 Task: In the  document Samantha ,change text color to 'Dark Red' Insert the mentioned shape above the text 'Moon'. Change color of the shape to  YellowChange shape height to  1.5
Action: Mouse moved to (271, 66)
Screenshot: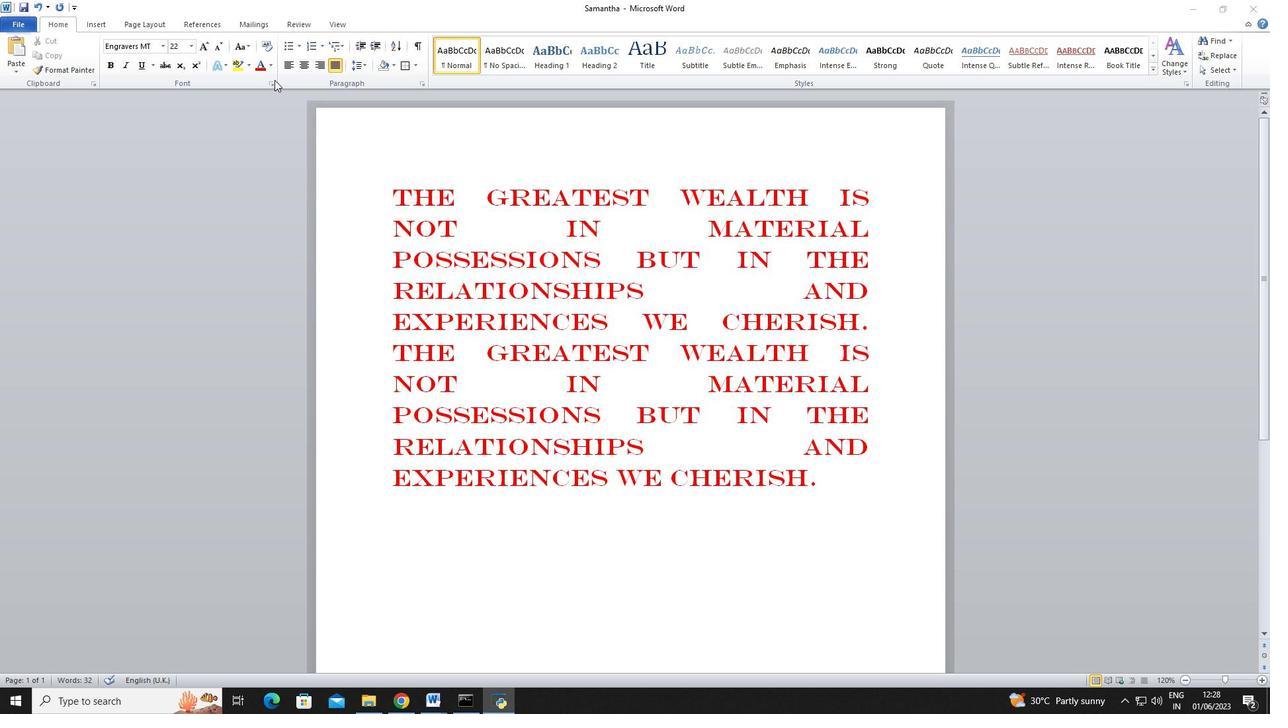 
Action: Mouse pressed left at (271, 66)
Screenshot: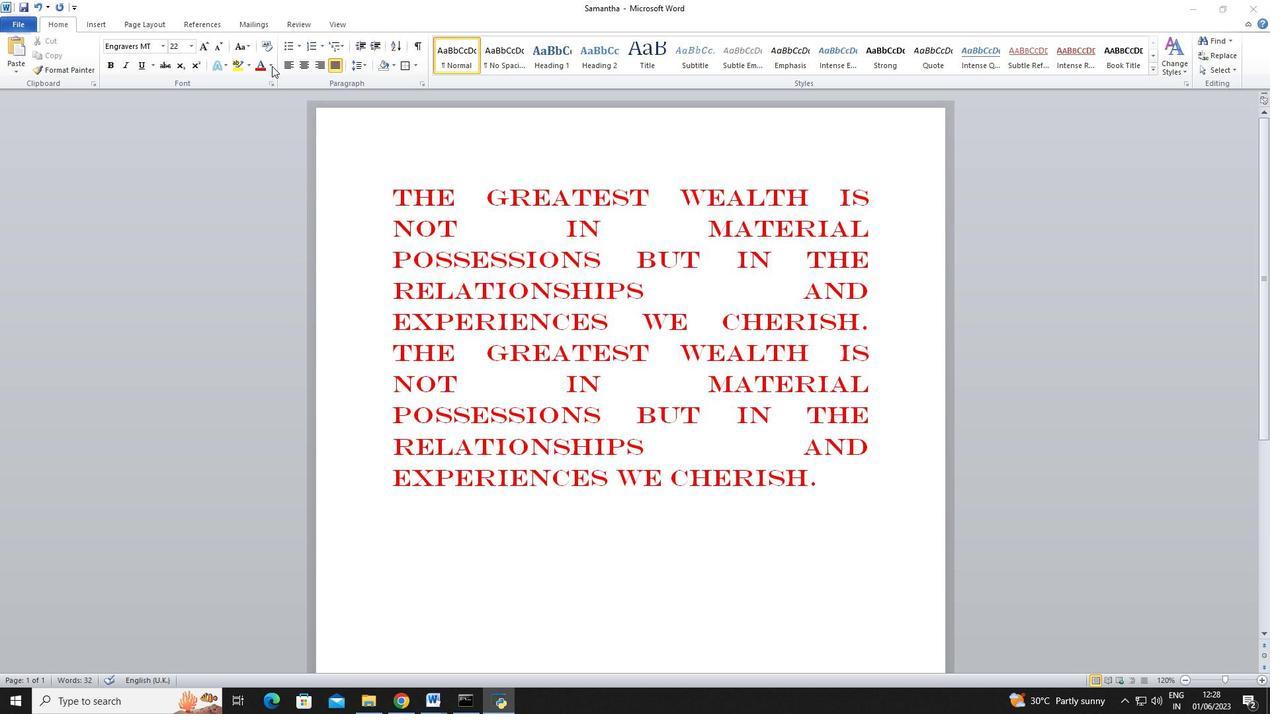 
Action: Mouse moved to (269, 66)
Screenshot: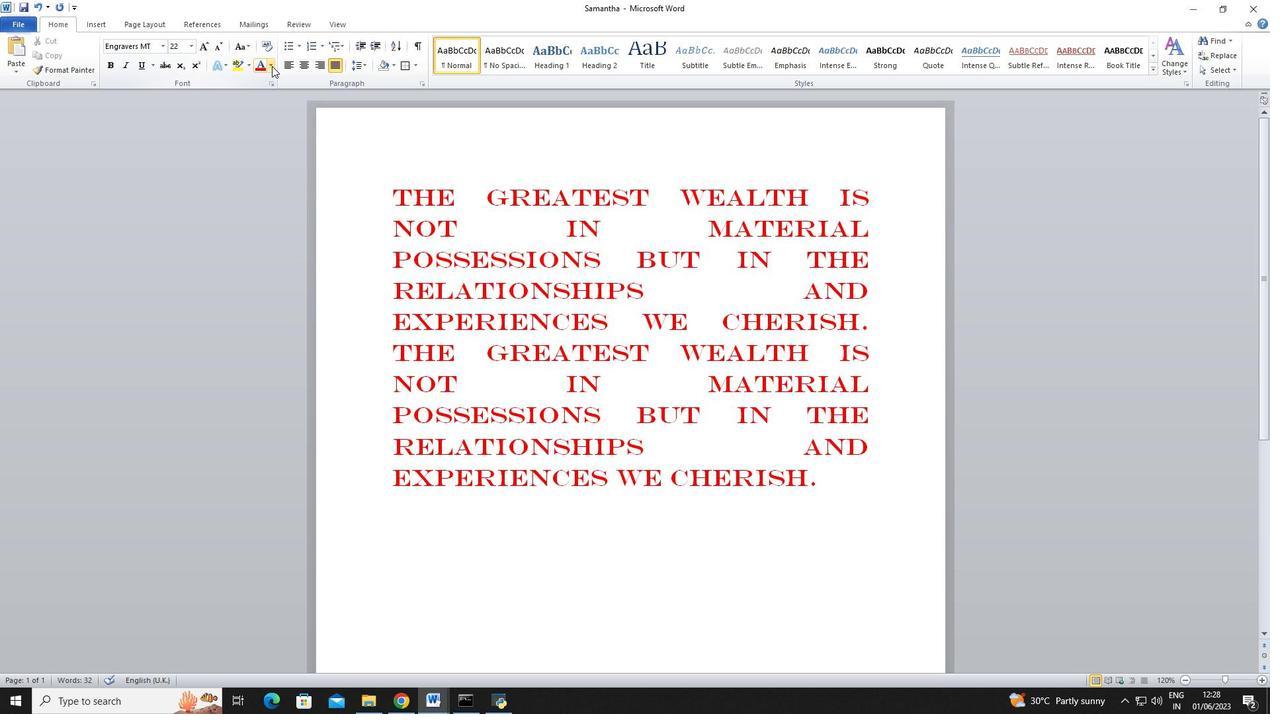 
Action: Mouse pressed left at (269, 66)
Screenshot: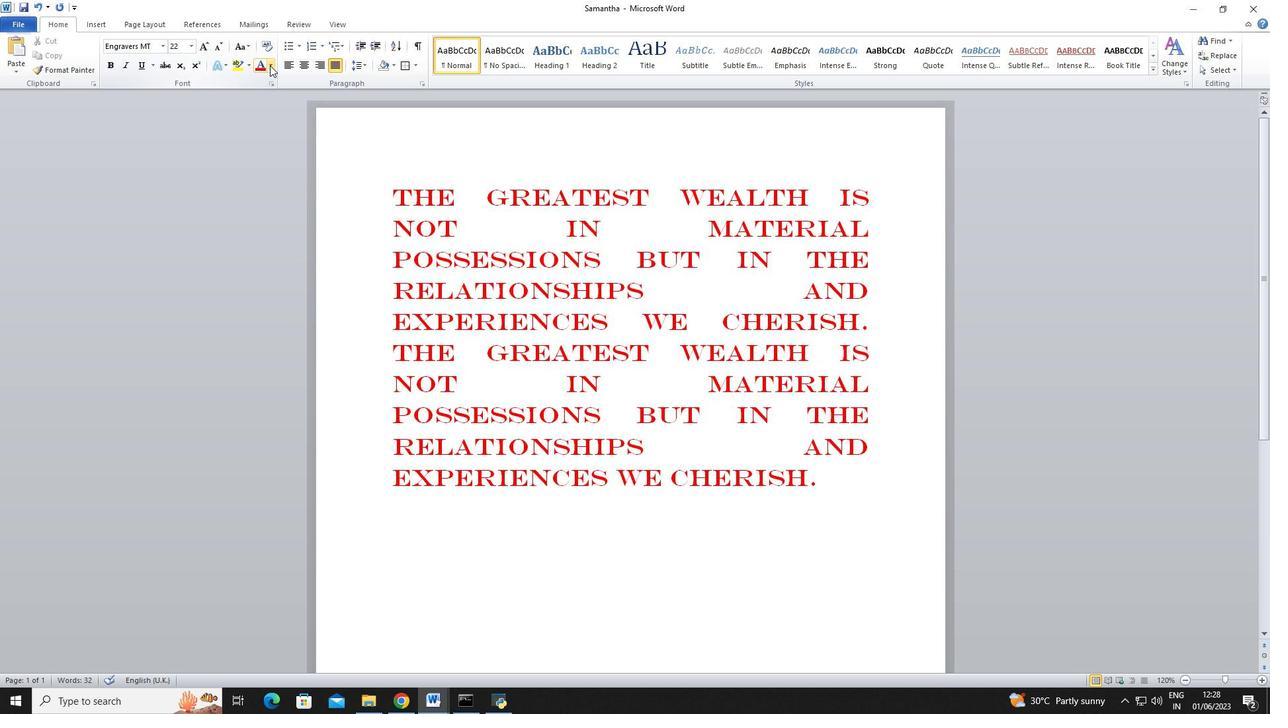 
Action: Mouse moved to (318, 217)
Screenshot: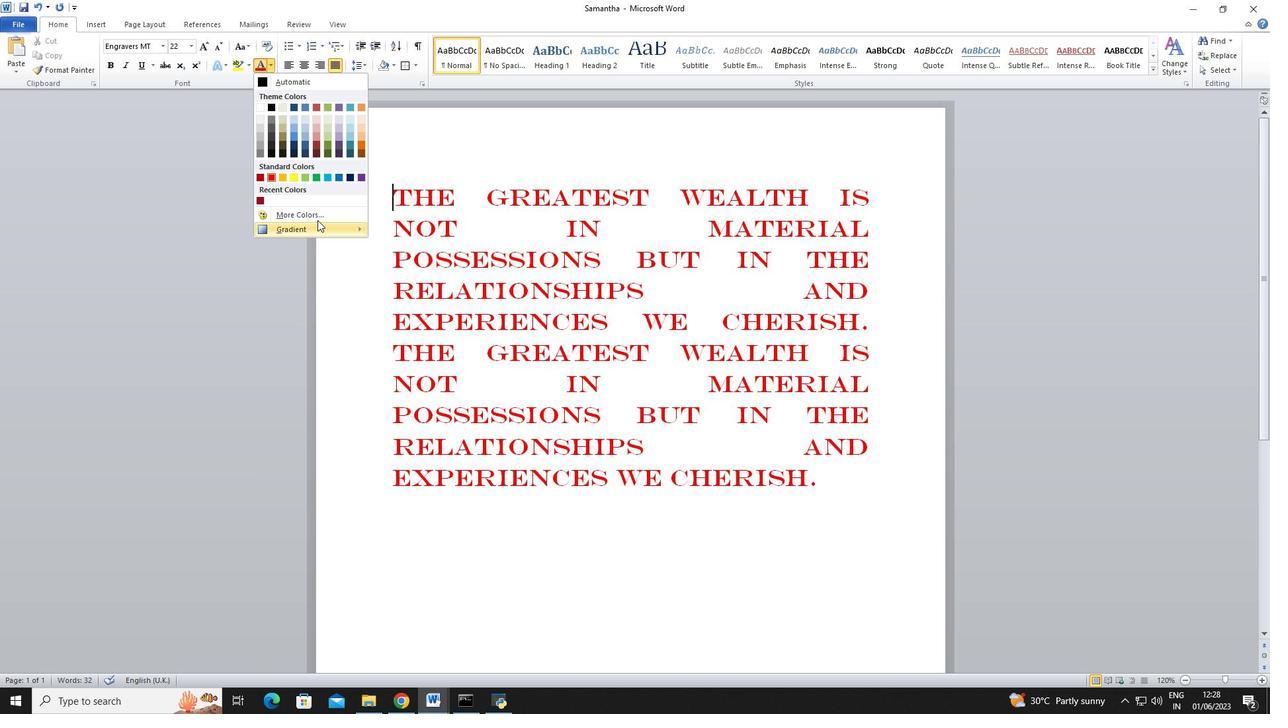
Action: Mouse pressed left at (318, 217)
Screenshot: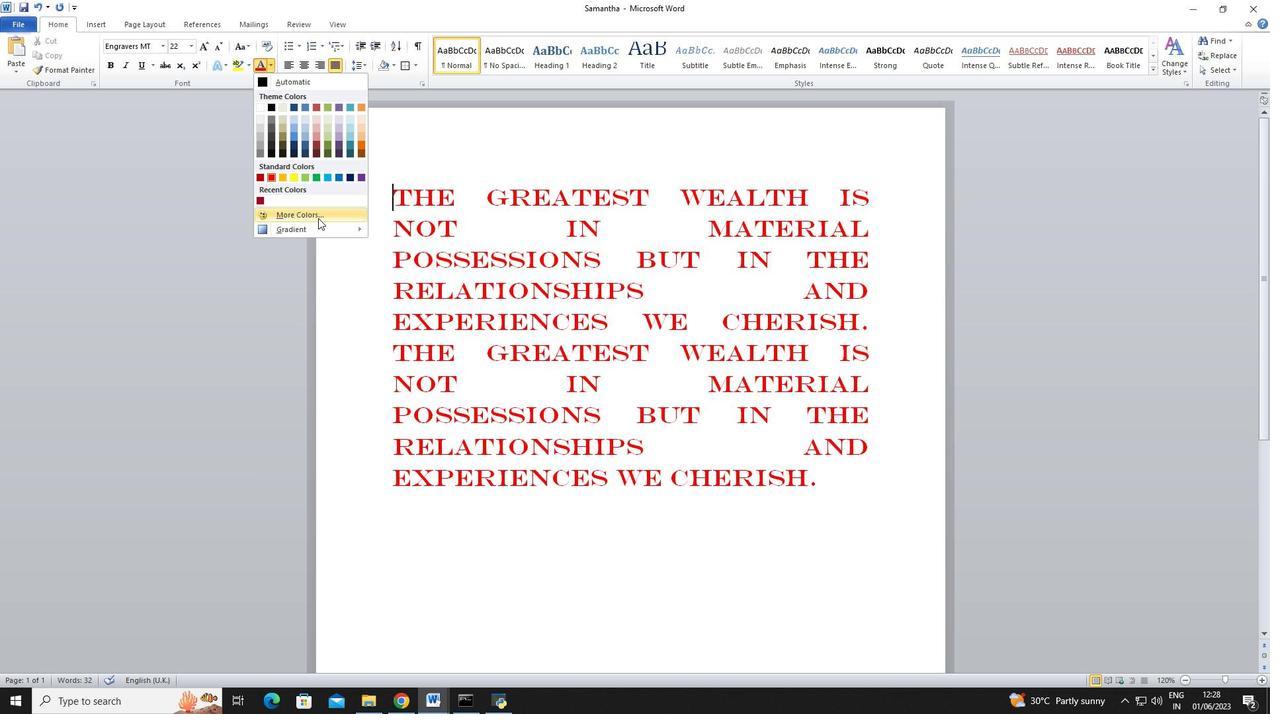 
Action: Mouse moved to (620, 365)
Screenshot: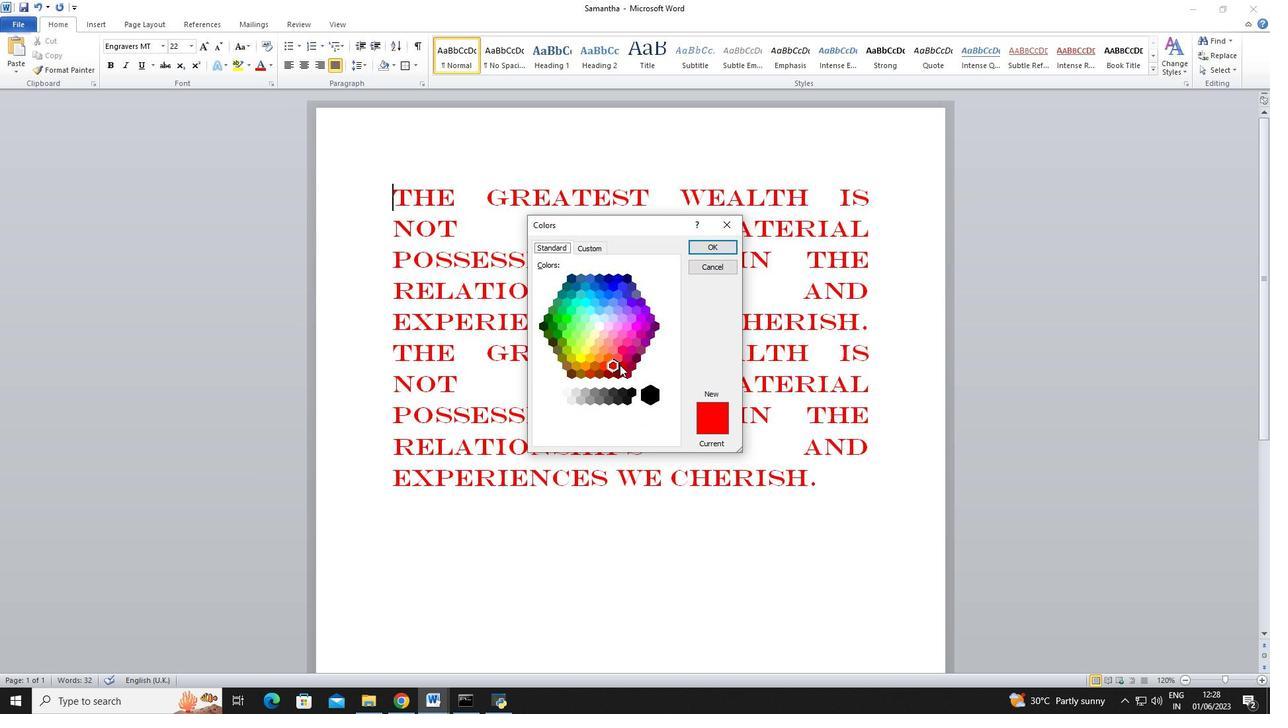 
Action: Mouse pressed left at (620, 365)
Screenshot: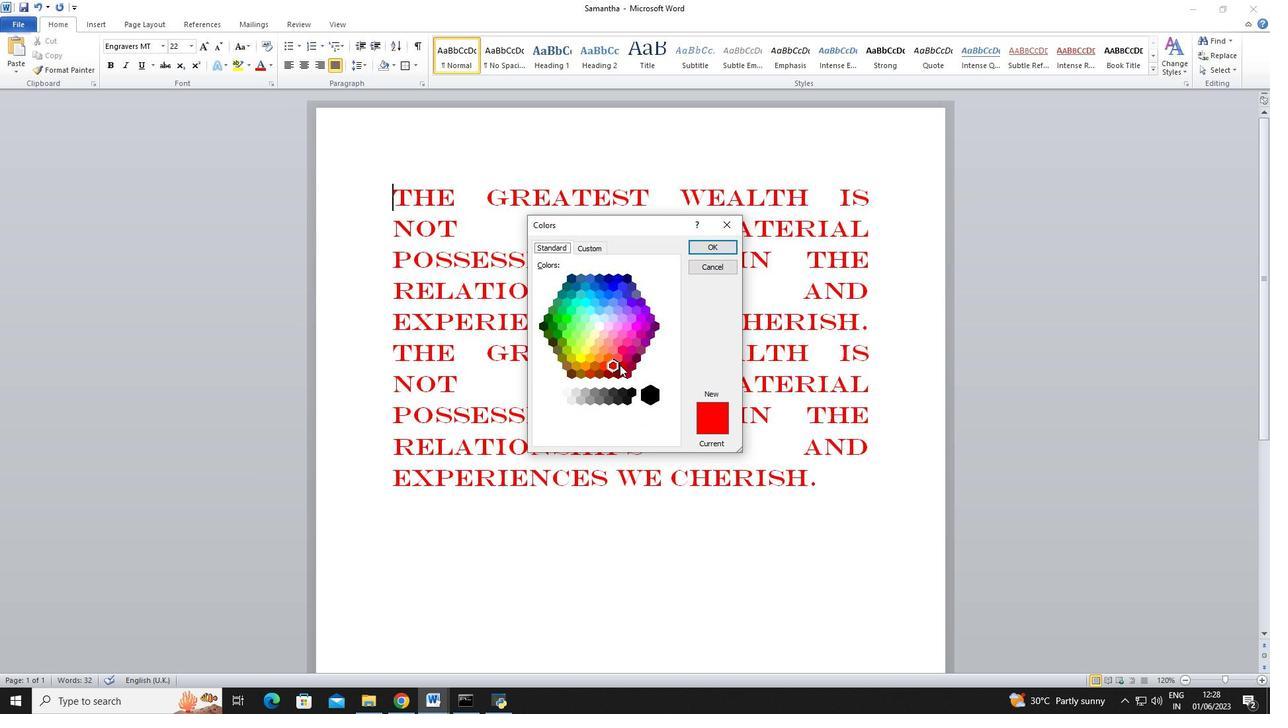 
Action: Mouse moved to (716, 251)
Screenshot: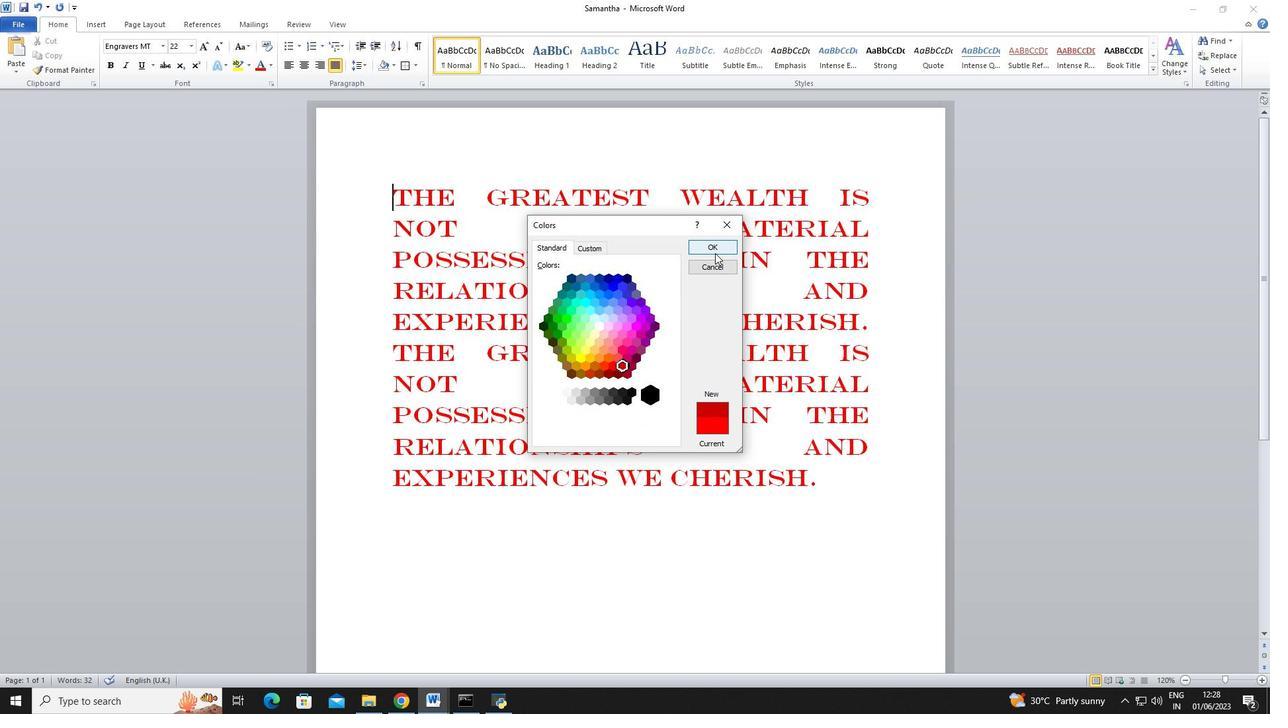 
Action: Mouse pressed left at (716, 251)
Screenshot: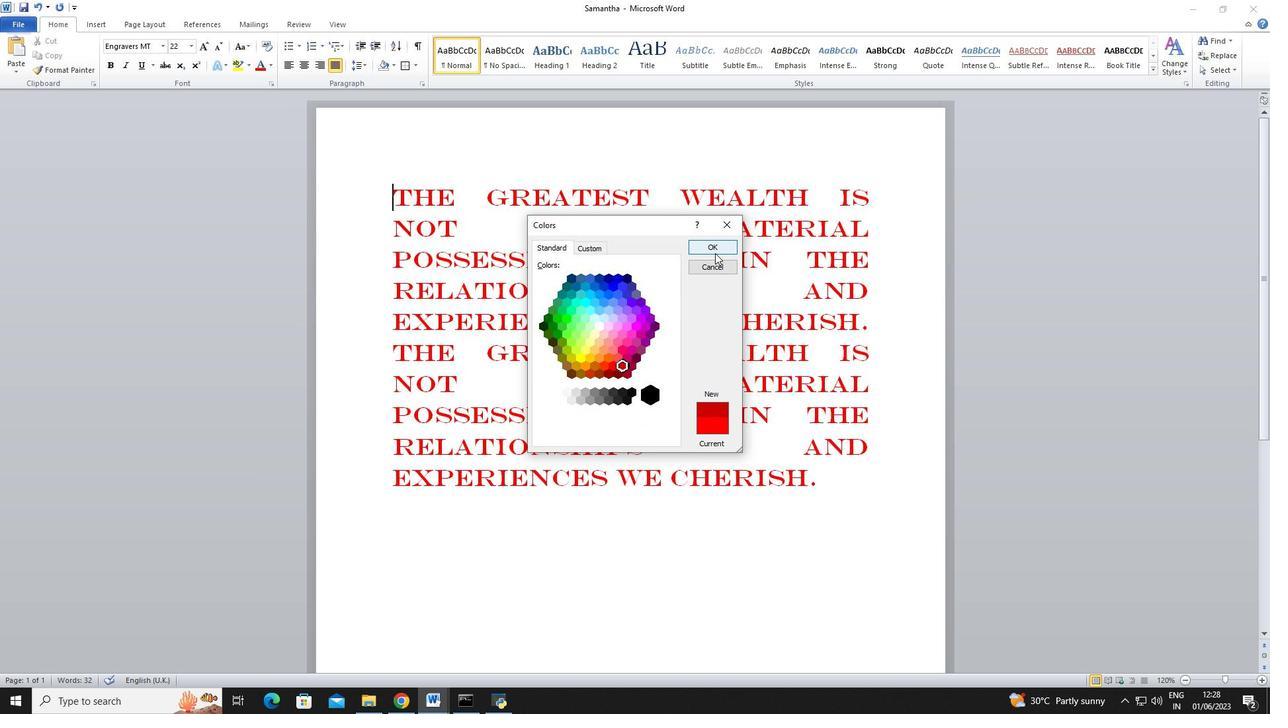 
Action: Mouse moved to (393, 185)
Screenshot: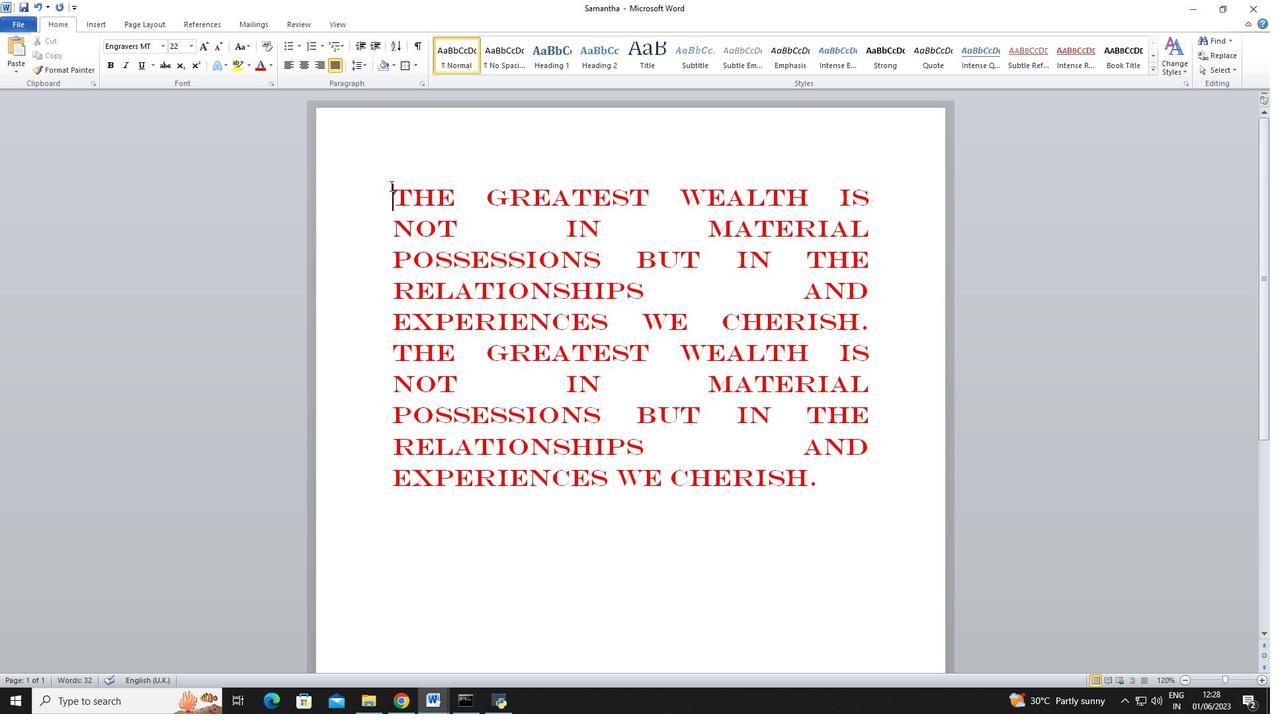 
Action: Mouse pressed left at (393, 185)
Screenshot: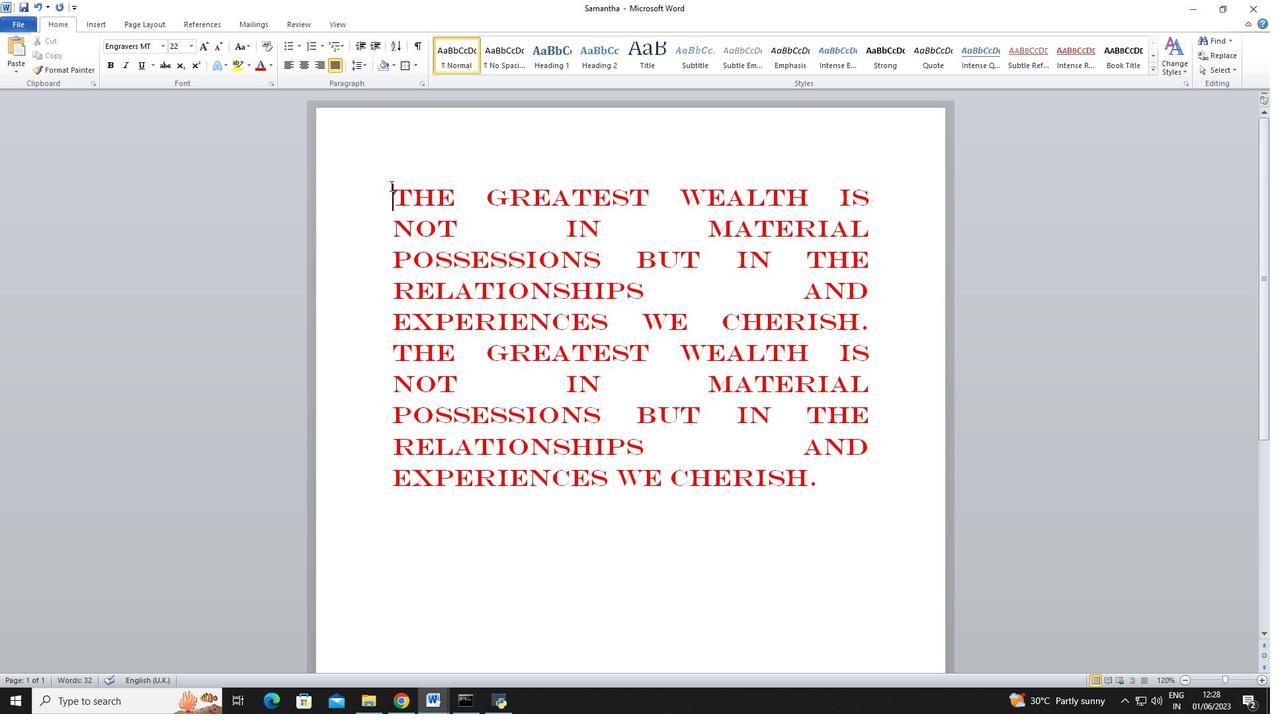 
Action: Mouse moved to (260, 63)
Screenshot: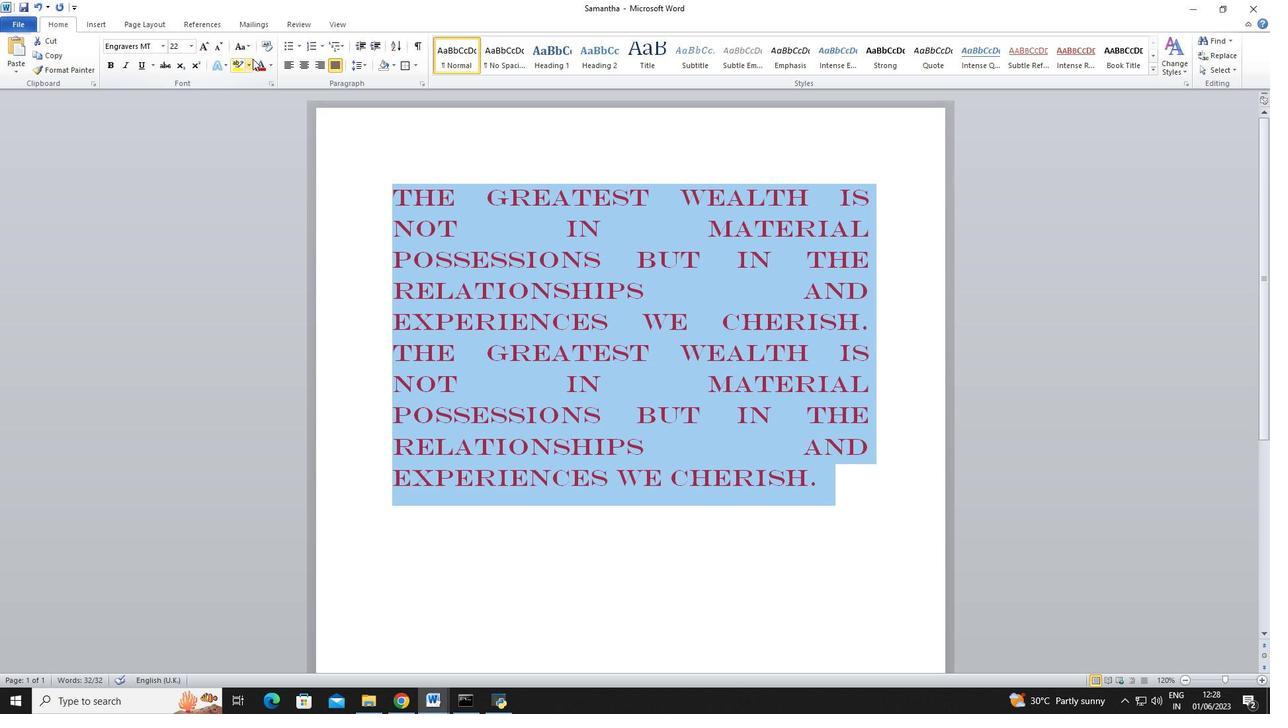 
Action: Mouse pressed left at (260, 63)
Screenshot: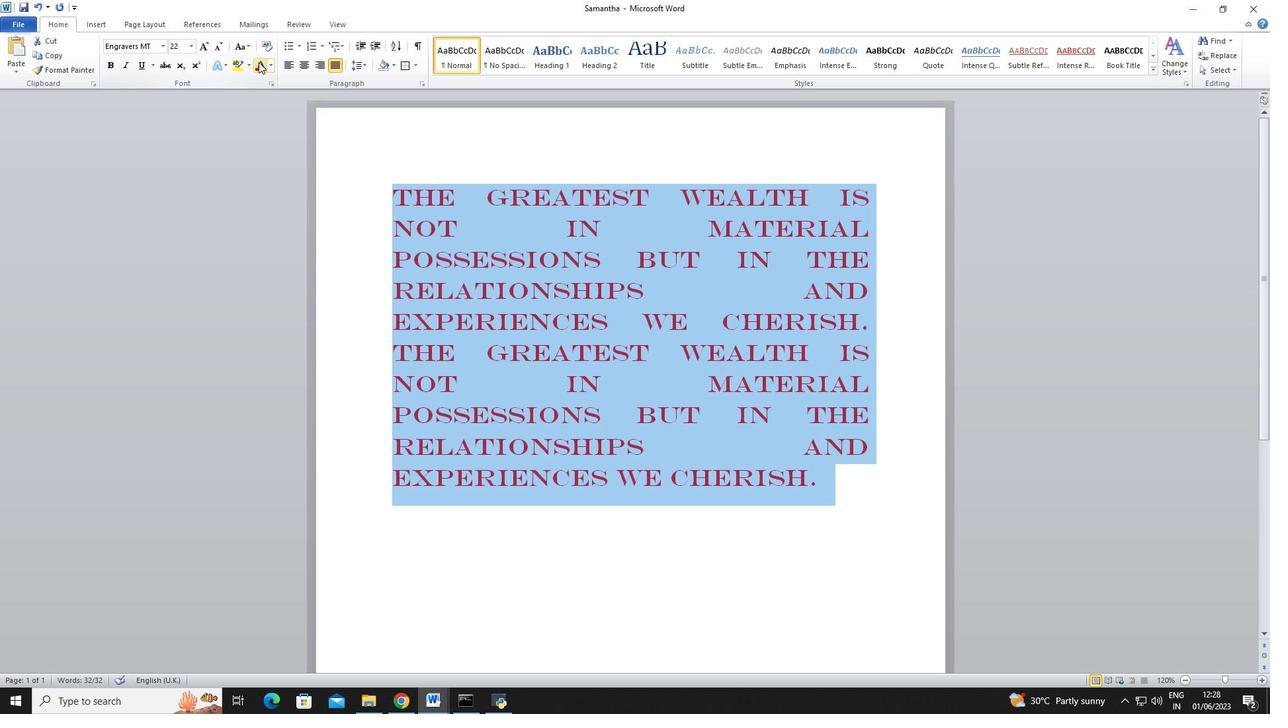 
Action: Mouse moved to (261, 63)
Screenshot: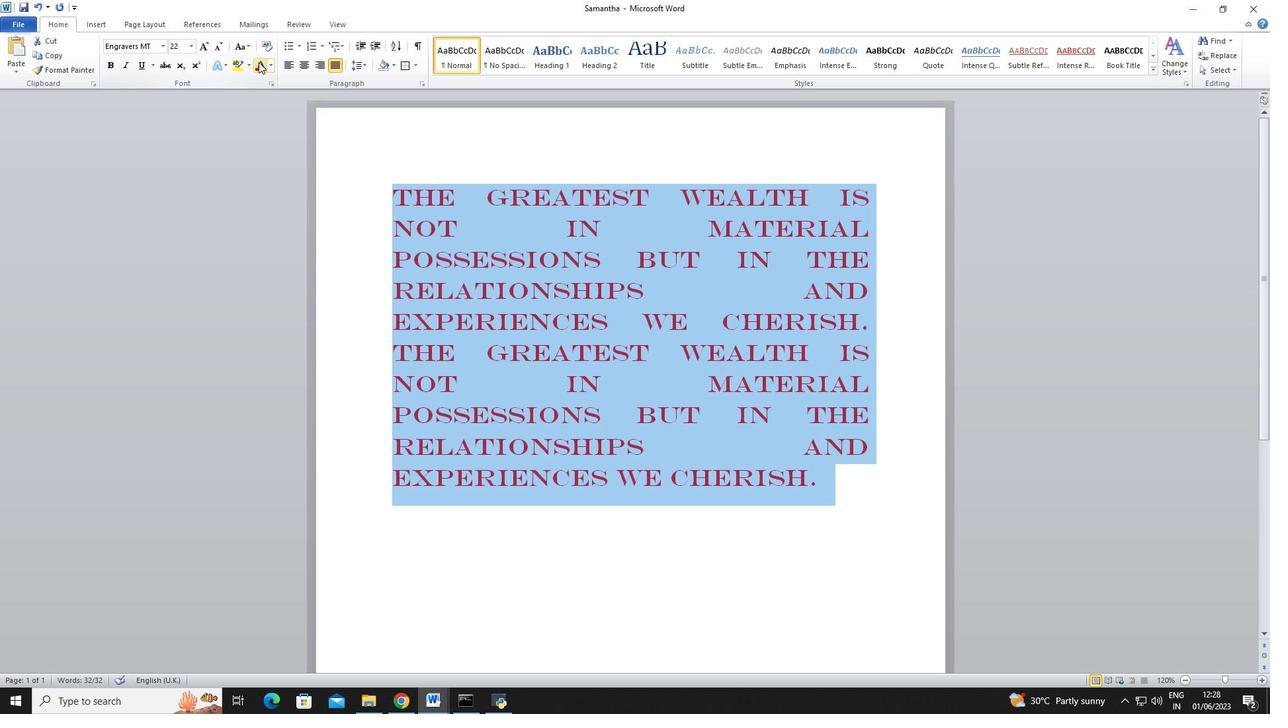 
Action: Mouse pressed left at (261, 63)
Screenshot: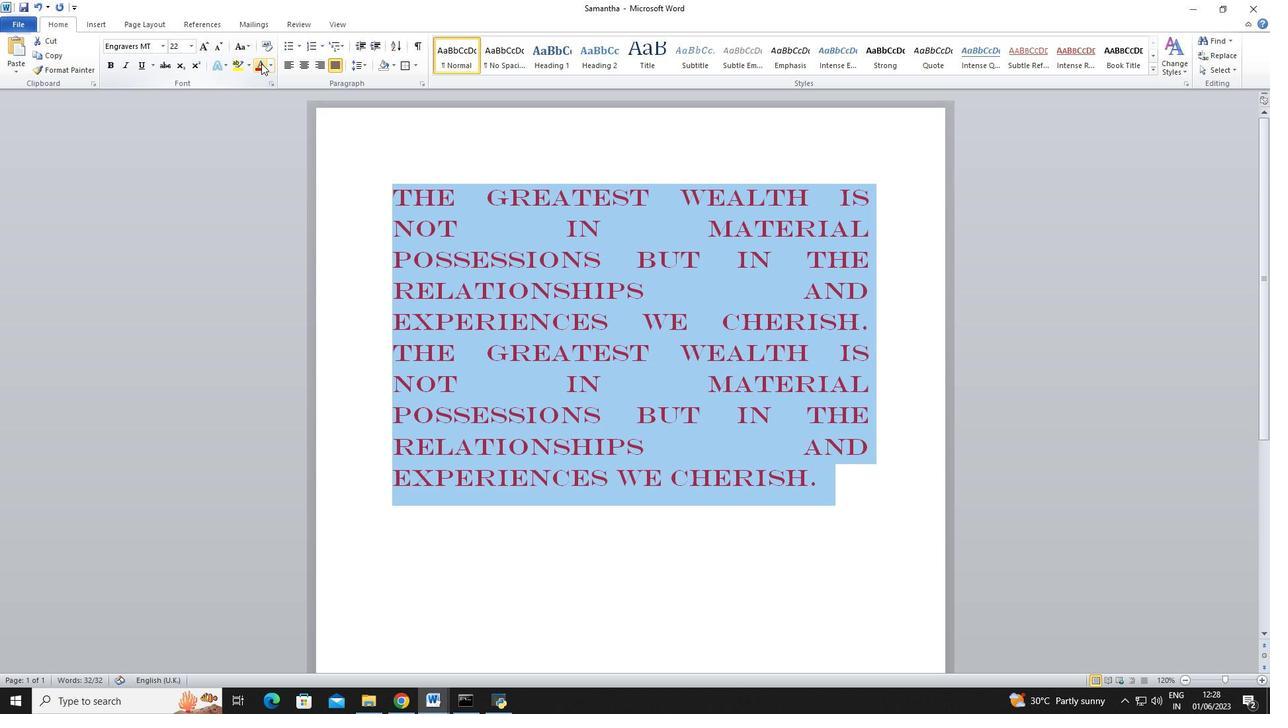 
Action: Mouse moved to (422, 138)
Screenshot: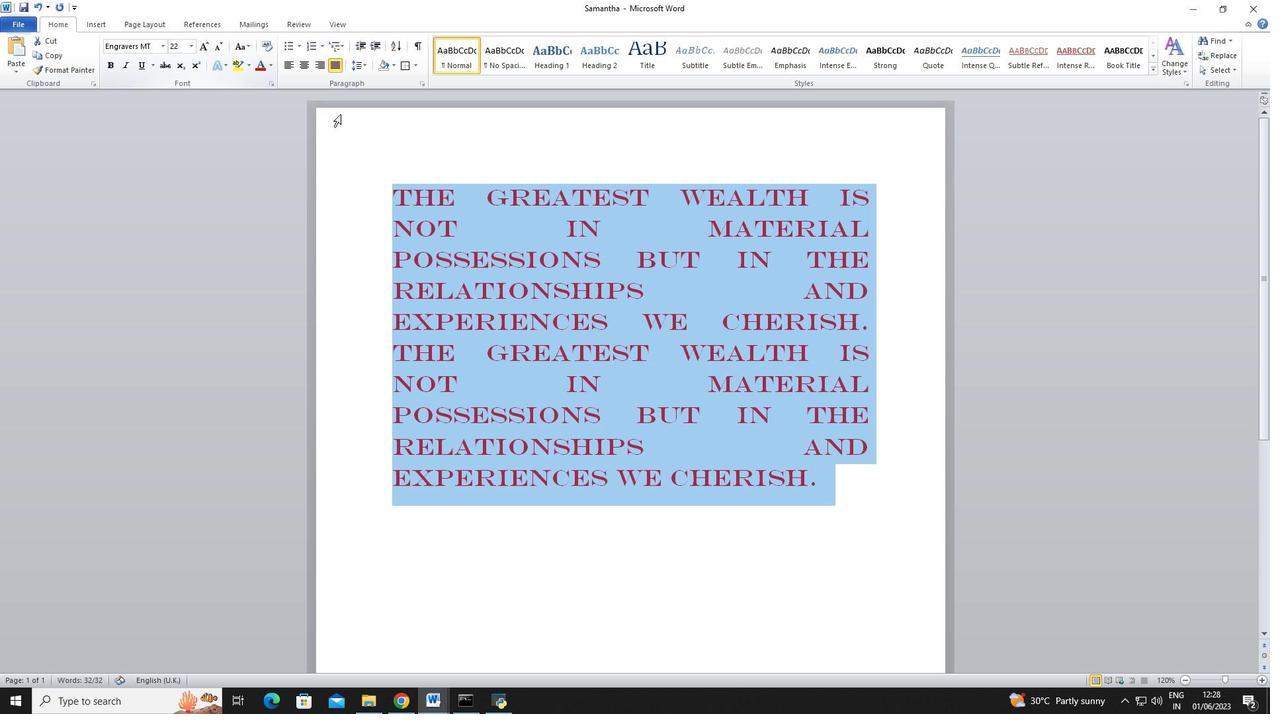 
Action: Mouse pressed left at (422, 138)
Screenshot: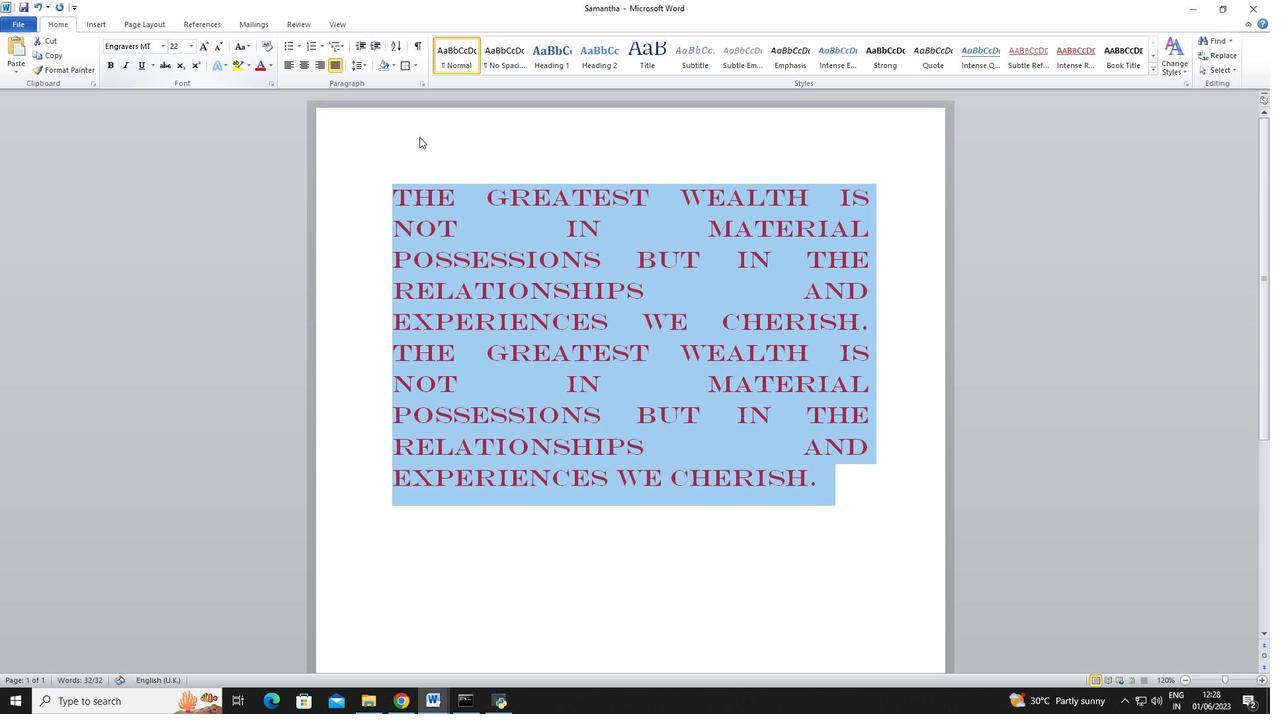 
Action: Mouse moved to (393, 191)
Screenshot: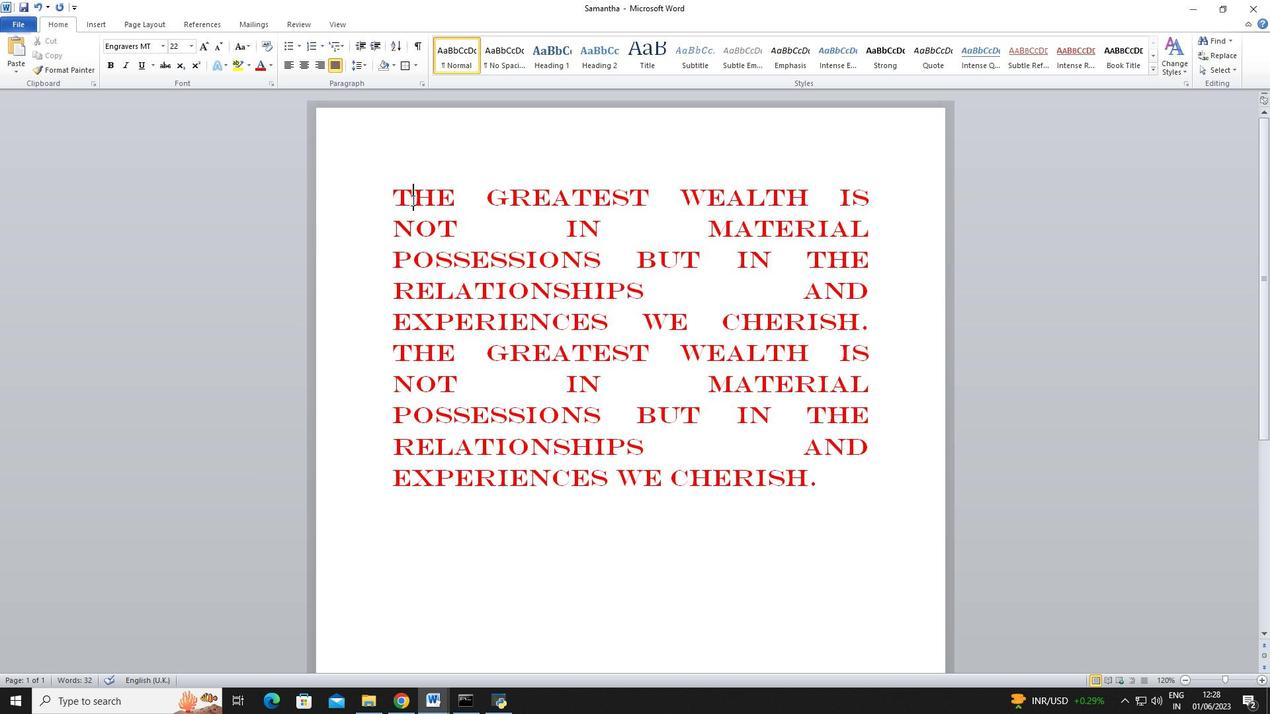 
Action: Mouse pressed left at (393, 191)
Screenshot: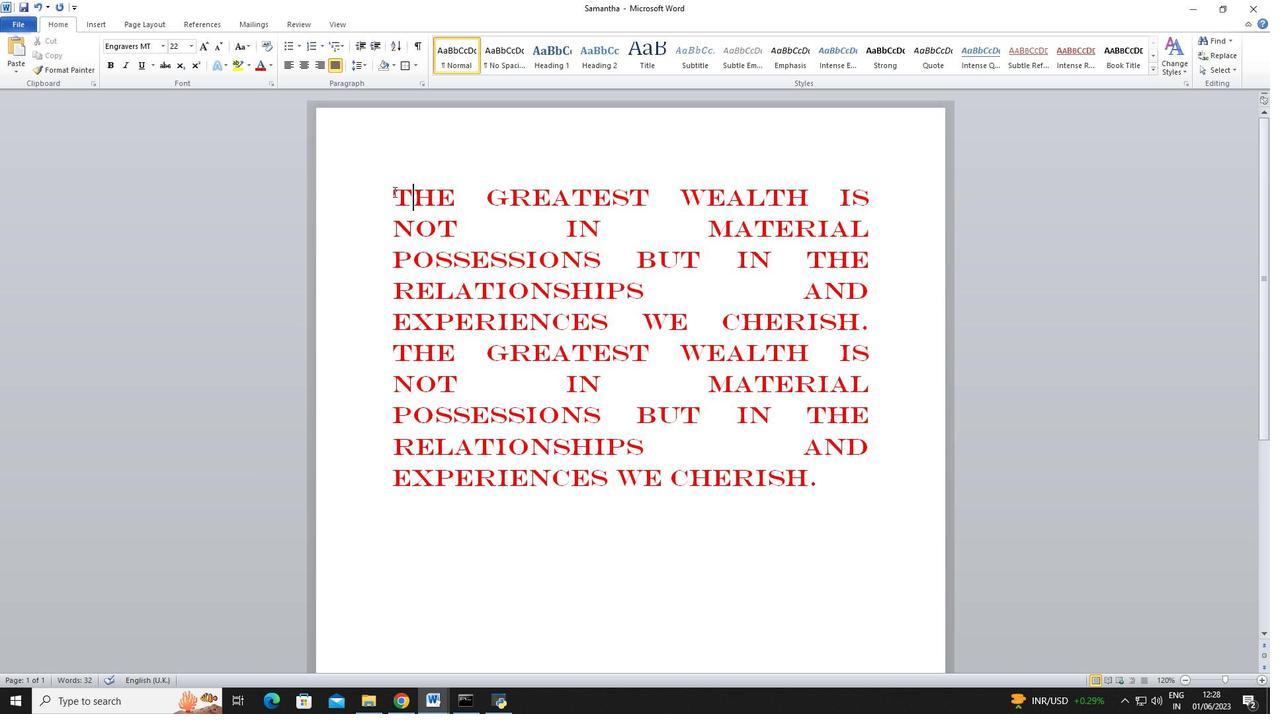 
Action: Key pressed <Key.enter>
Screenshot: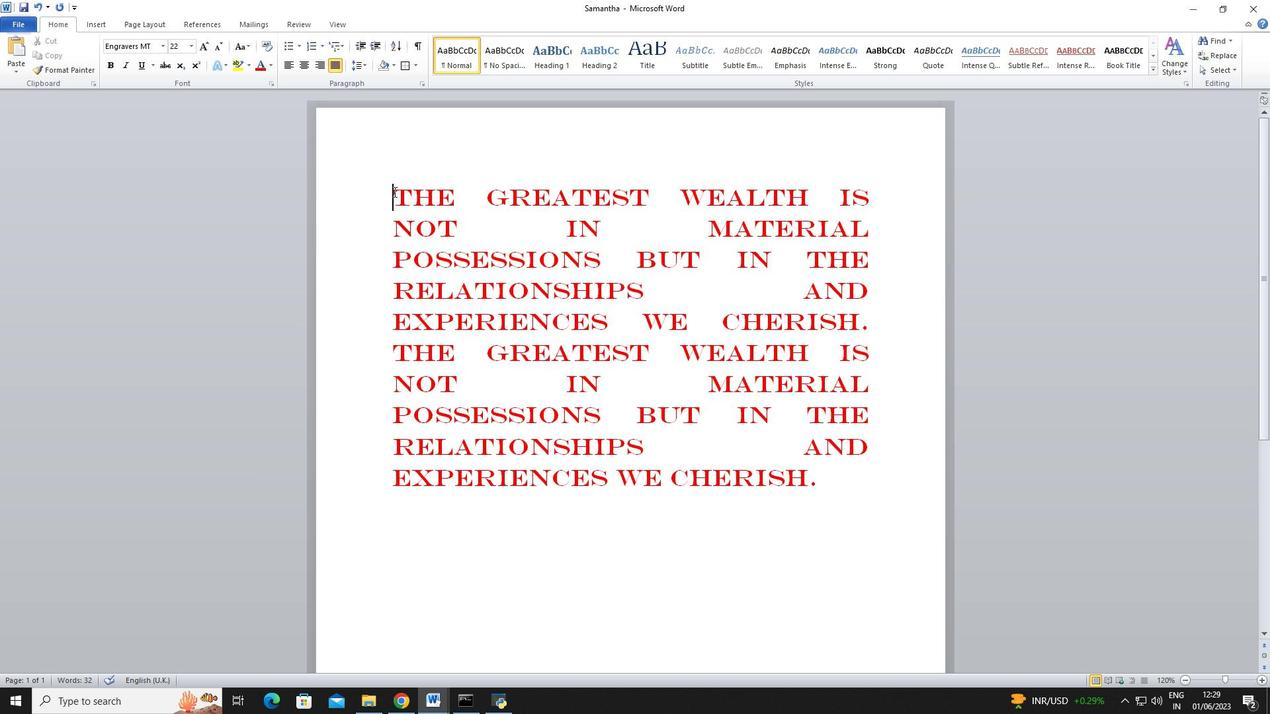 
Action: Mouse moved to (400, 199)
Screenshot: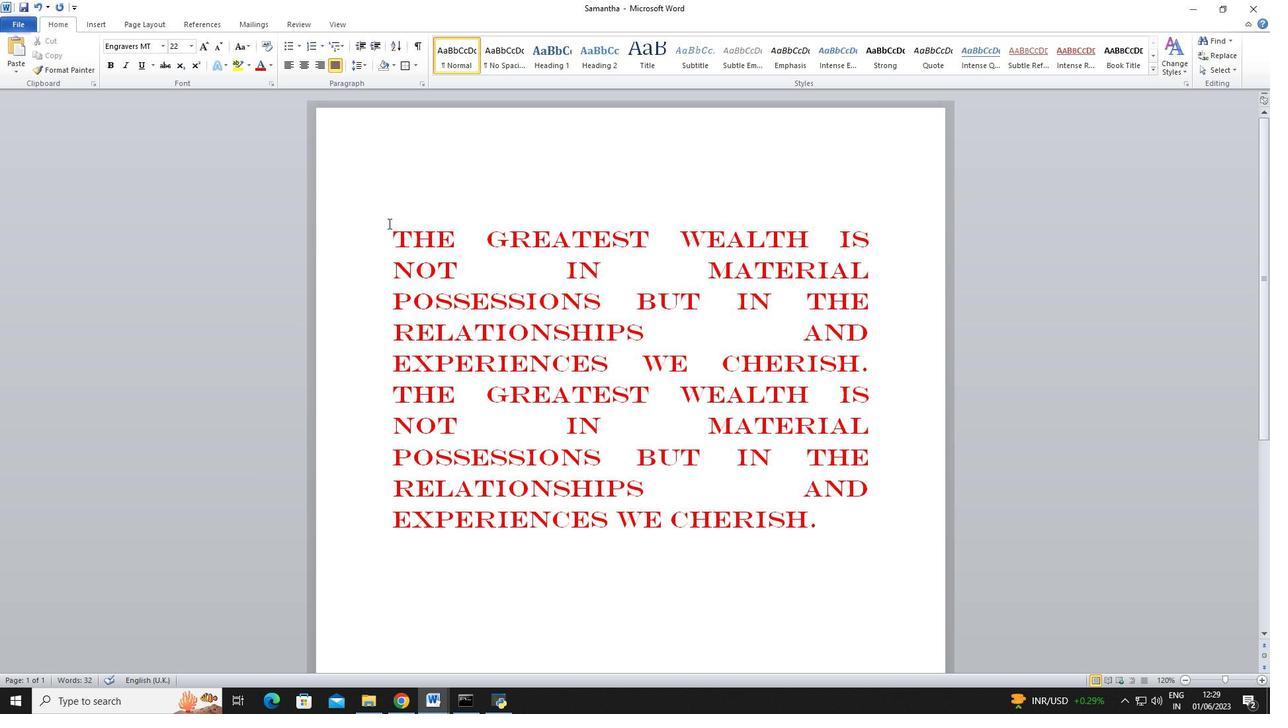 
Action: Mouse pressed left at (400, 199)
Screenshot: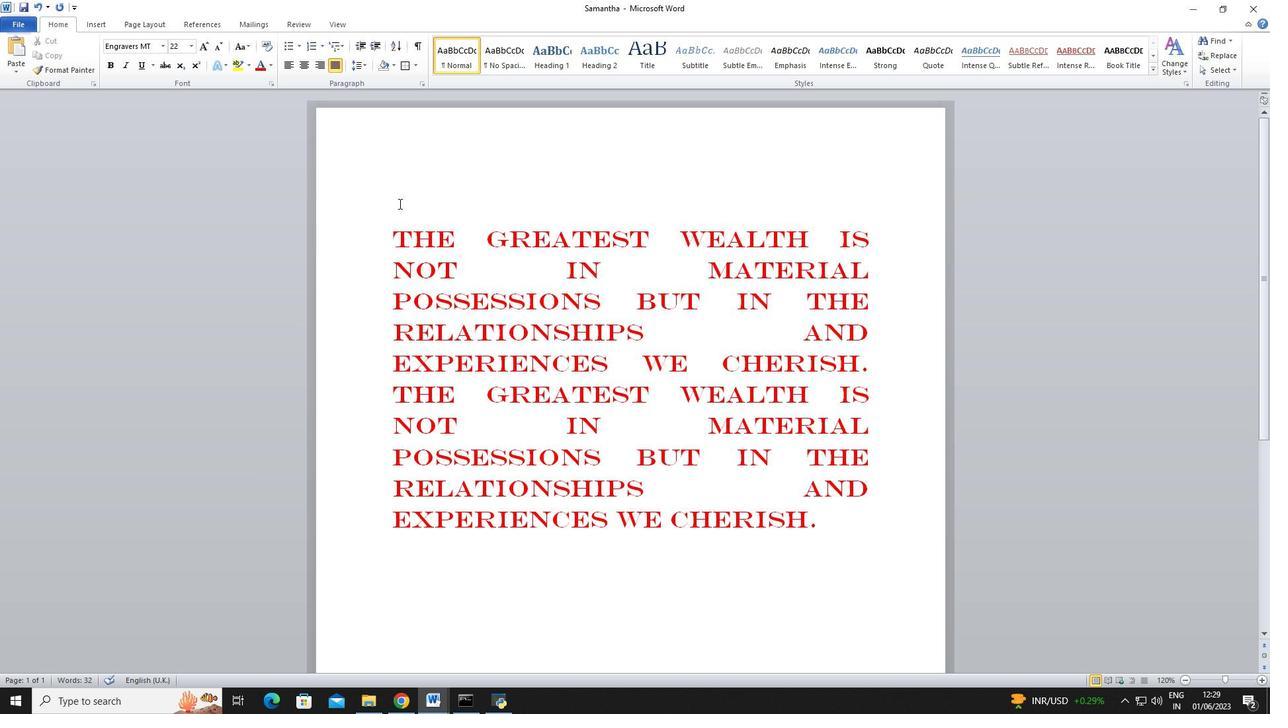 
Action: Mouse moved to (391, 229)
Screenshot: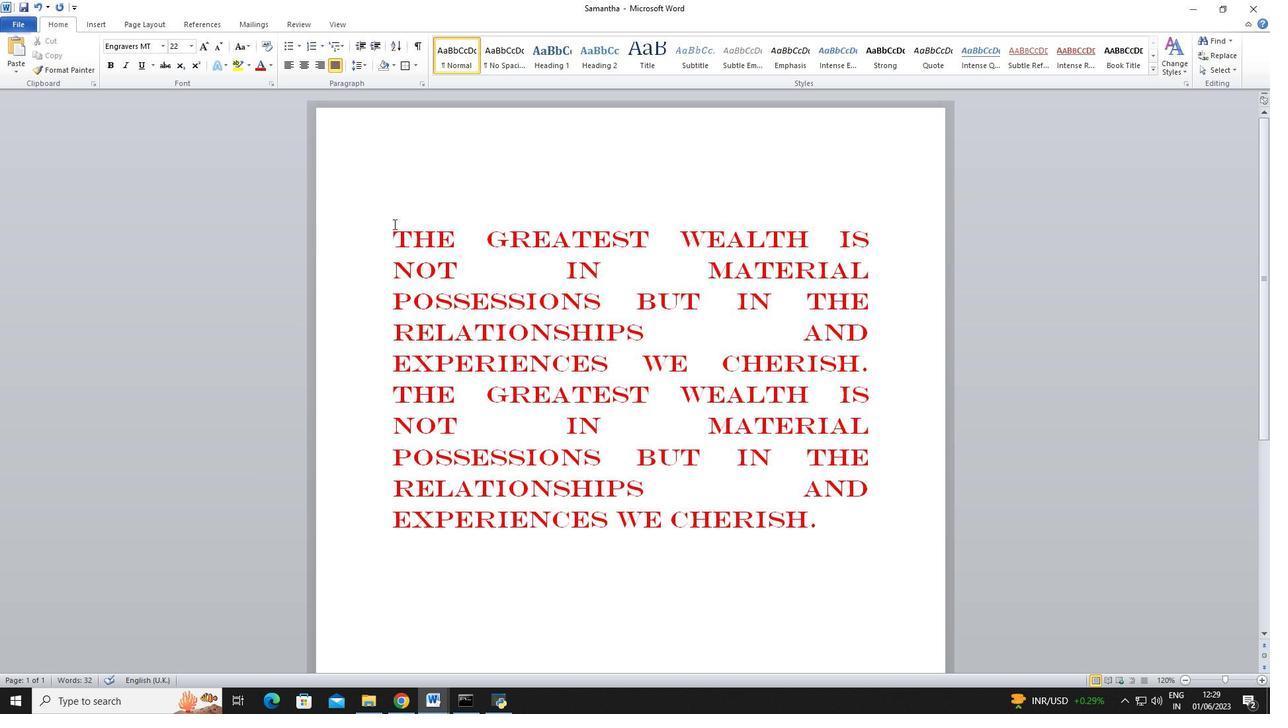 
Action: Mouse pressed left at (391, 229)
Screenshot: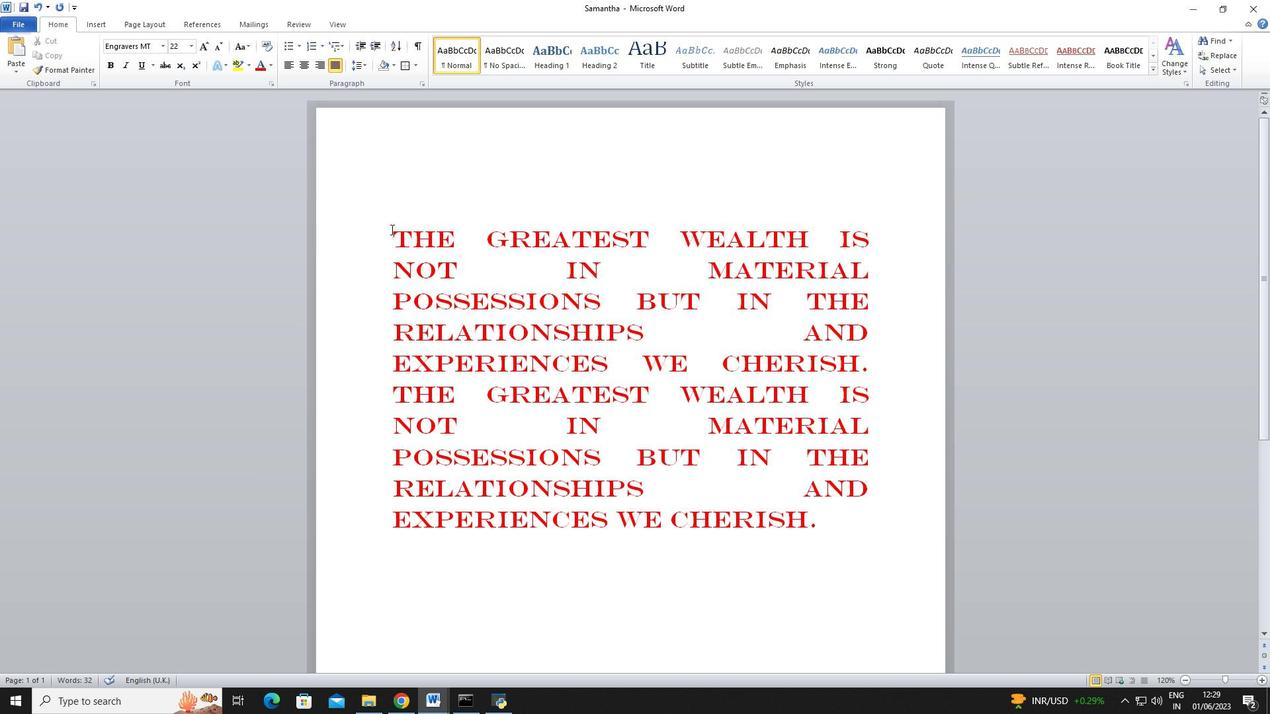 
Action: Key pressed <Key.enter>
Screenshot: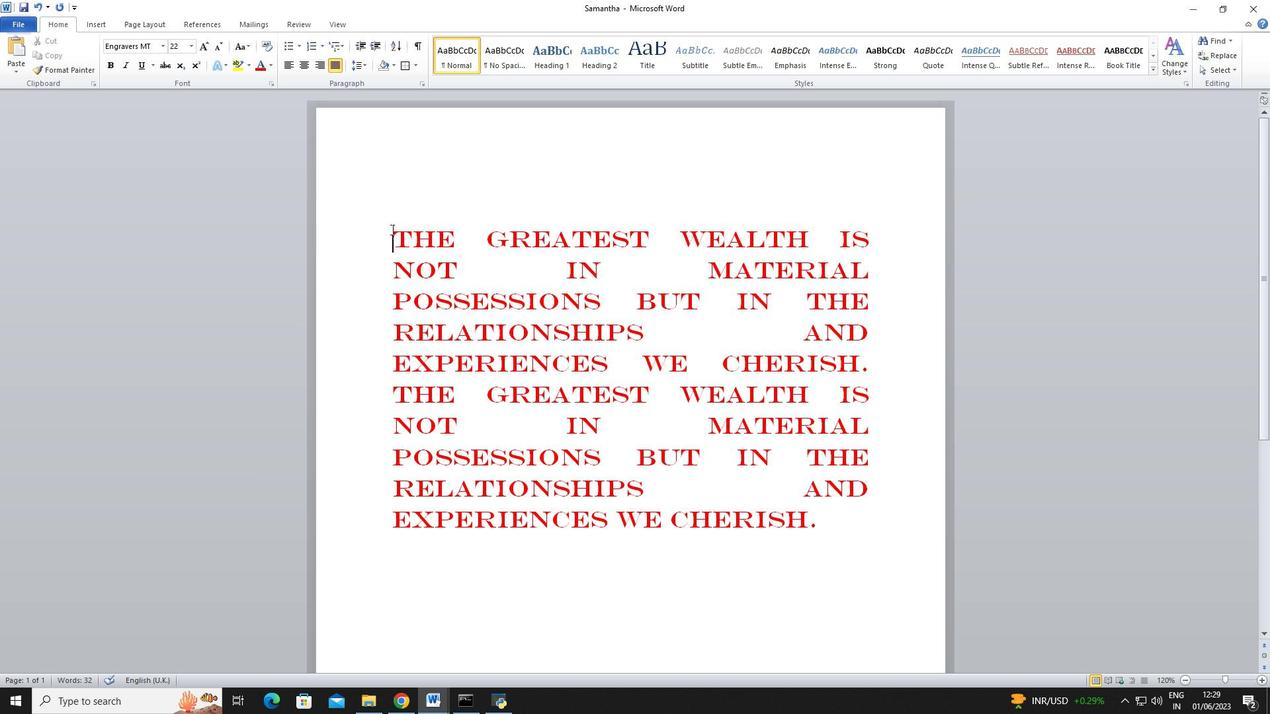 
Action: Mouse moved to (395, 213)
Screenshot: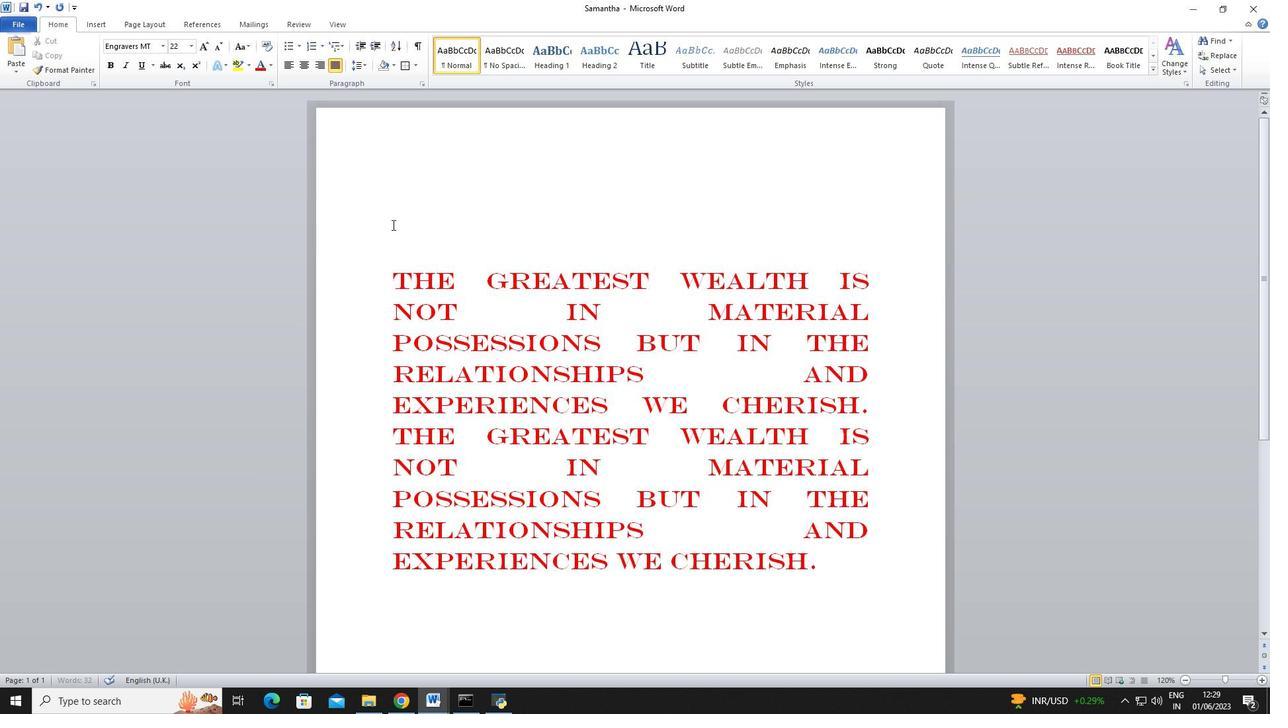 
Action: Mouse pressed left at (395, 213)
Screenshot: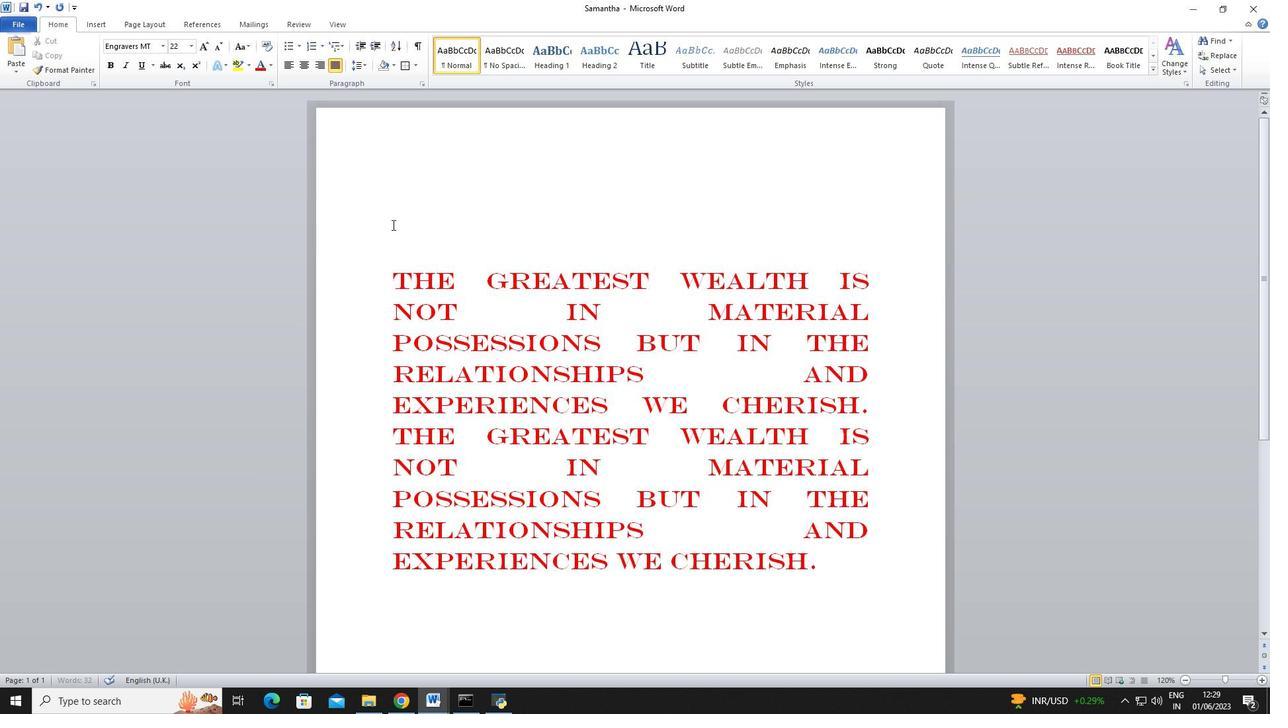 
Action: Mouse moved to (106, 23)
Screenshot: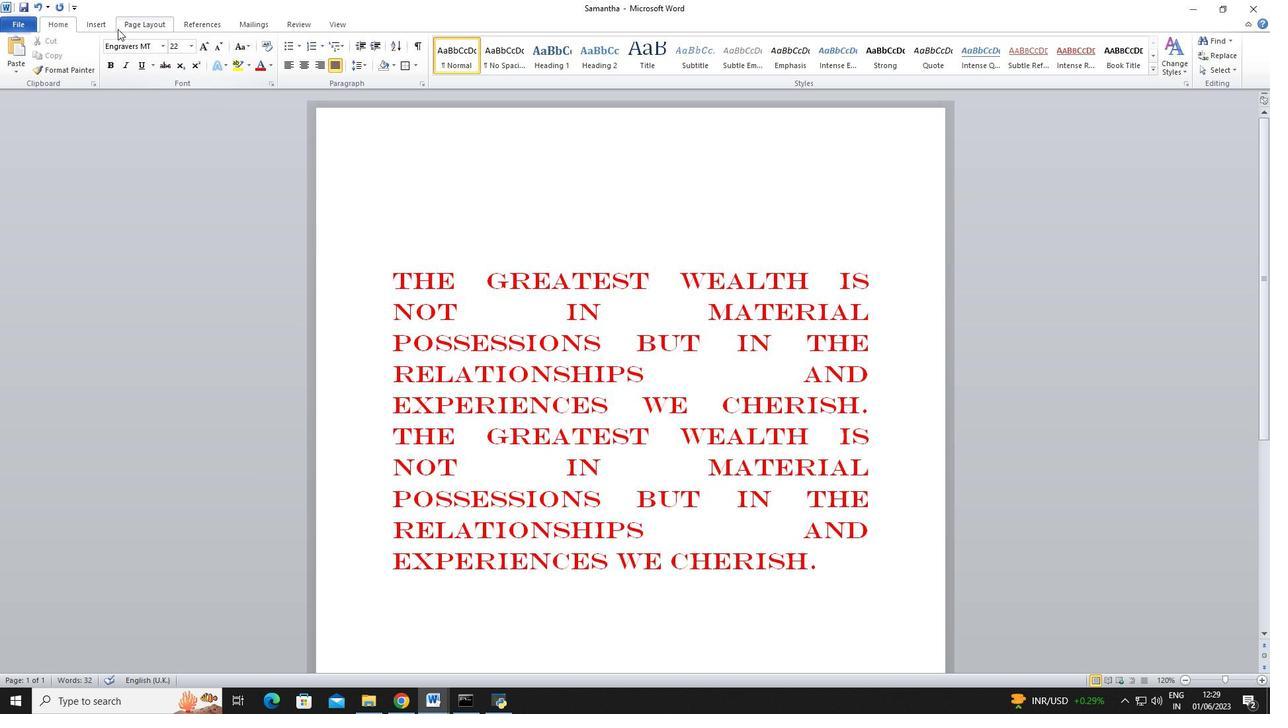 
Action: Mouse pressed left at (106, 23)
Screenshot: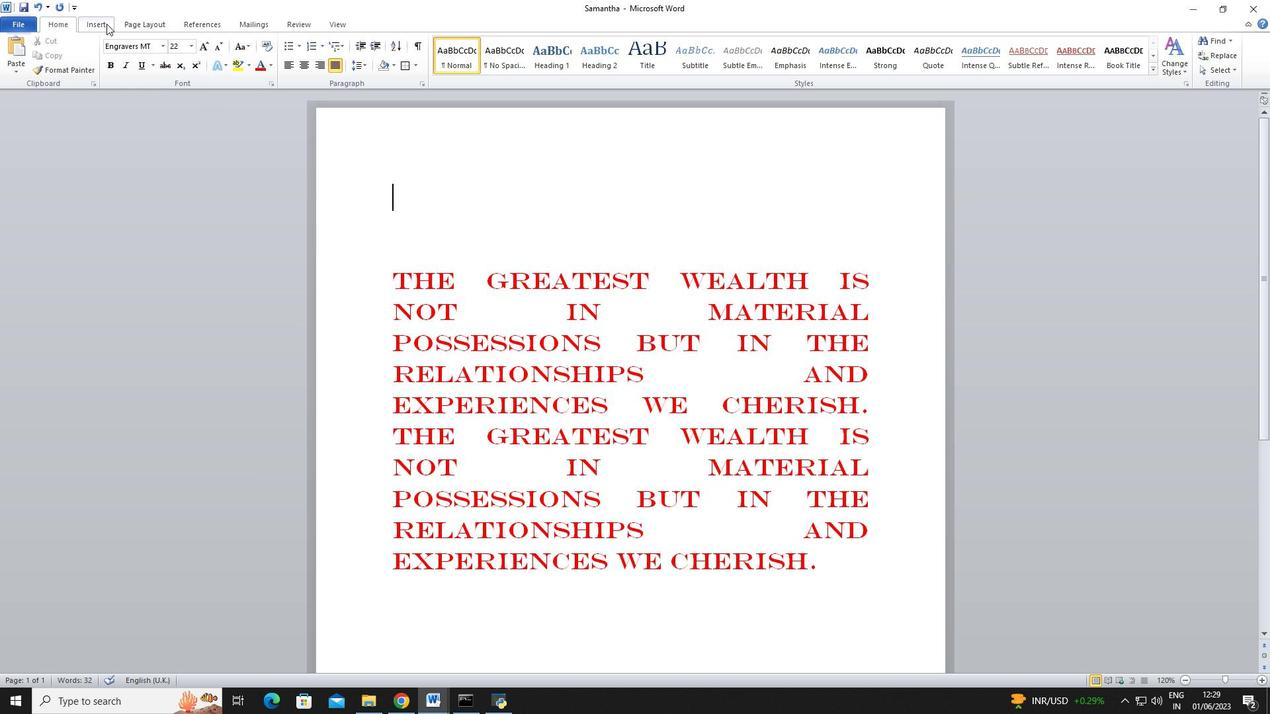
Action: Mouse moved to (402, 692)
Screenshot: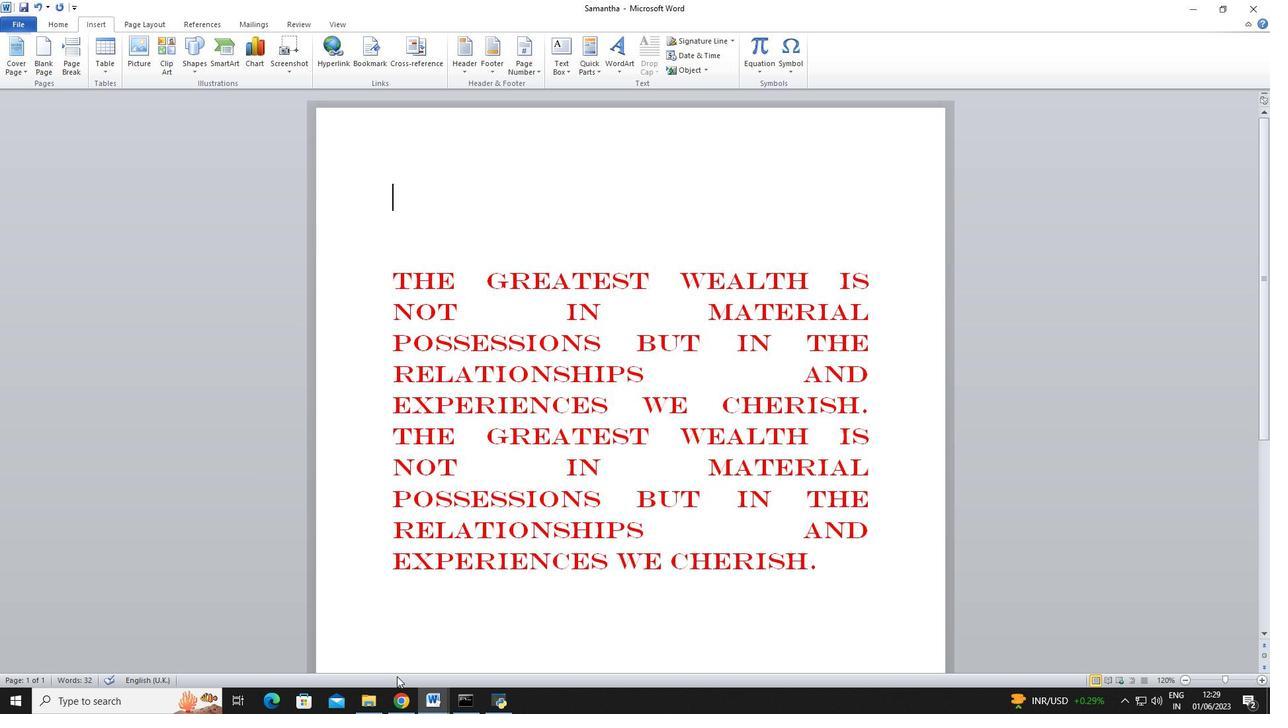 
Action: Mouse pressed left at (402, 692)
Screenshot: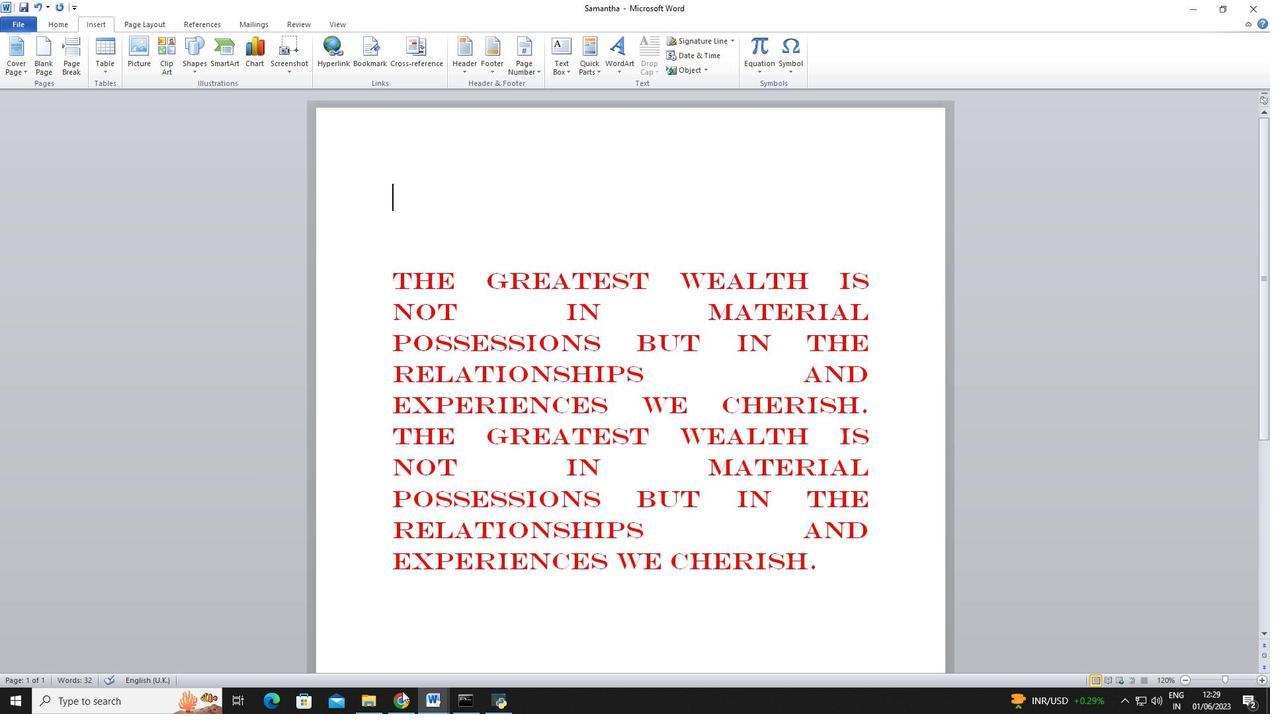 
Action: Mouse moved to (473, 9)
Screenshot: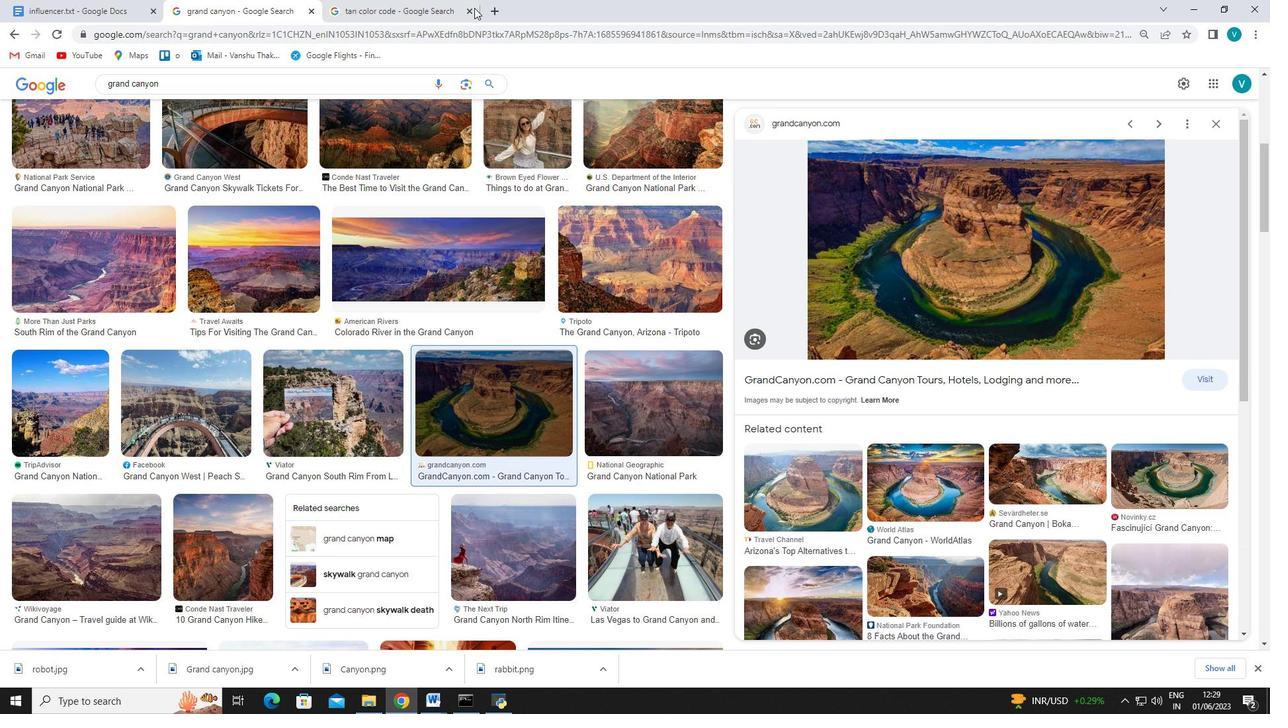 
Action: Mouse pressed left at (473, 9)
Screenshot: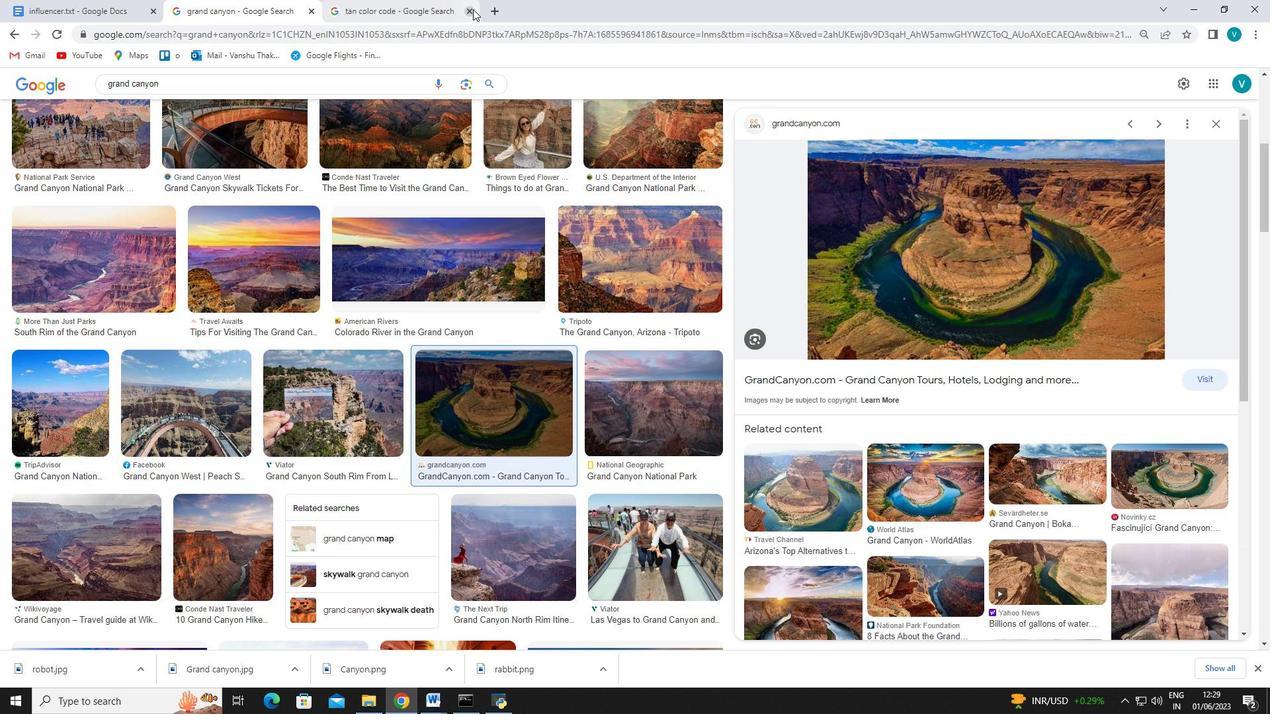 
Action: Mouse moved to (342, 7)
Screenshot: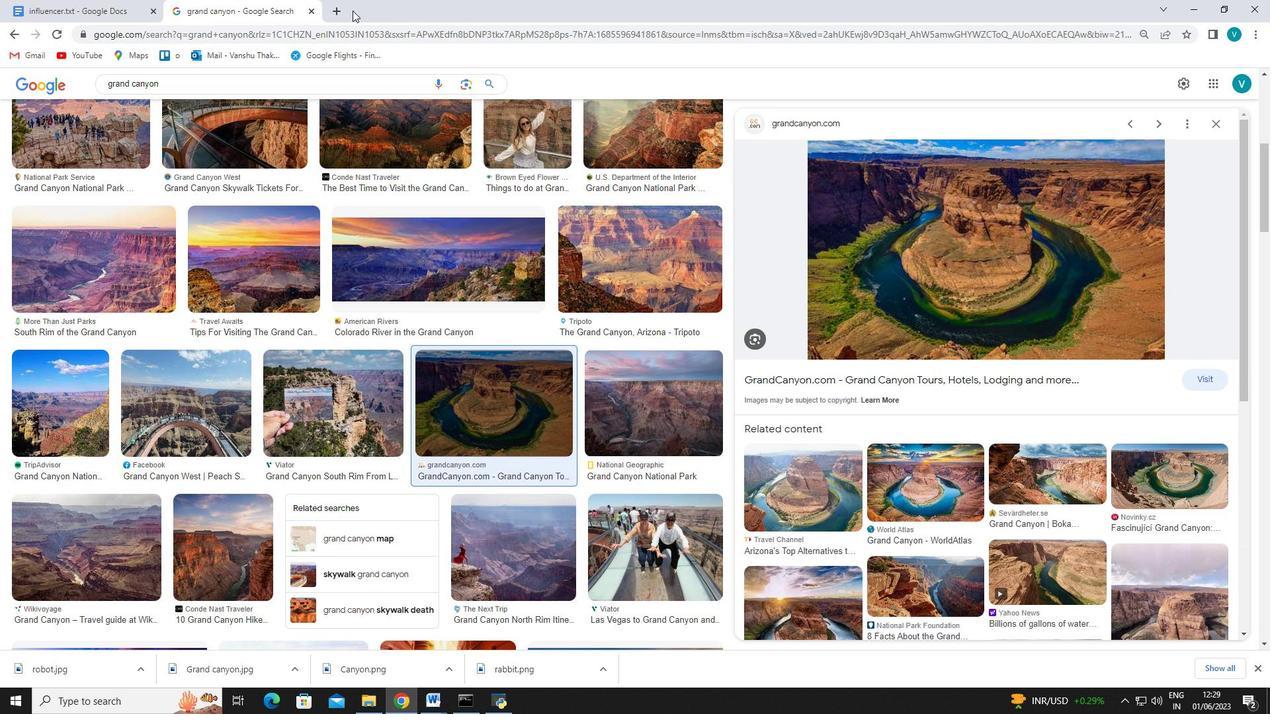 
Action: Mouse pressed left at (342, 7)
Screenshot: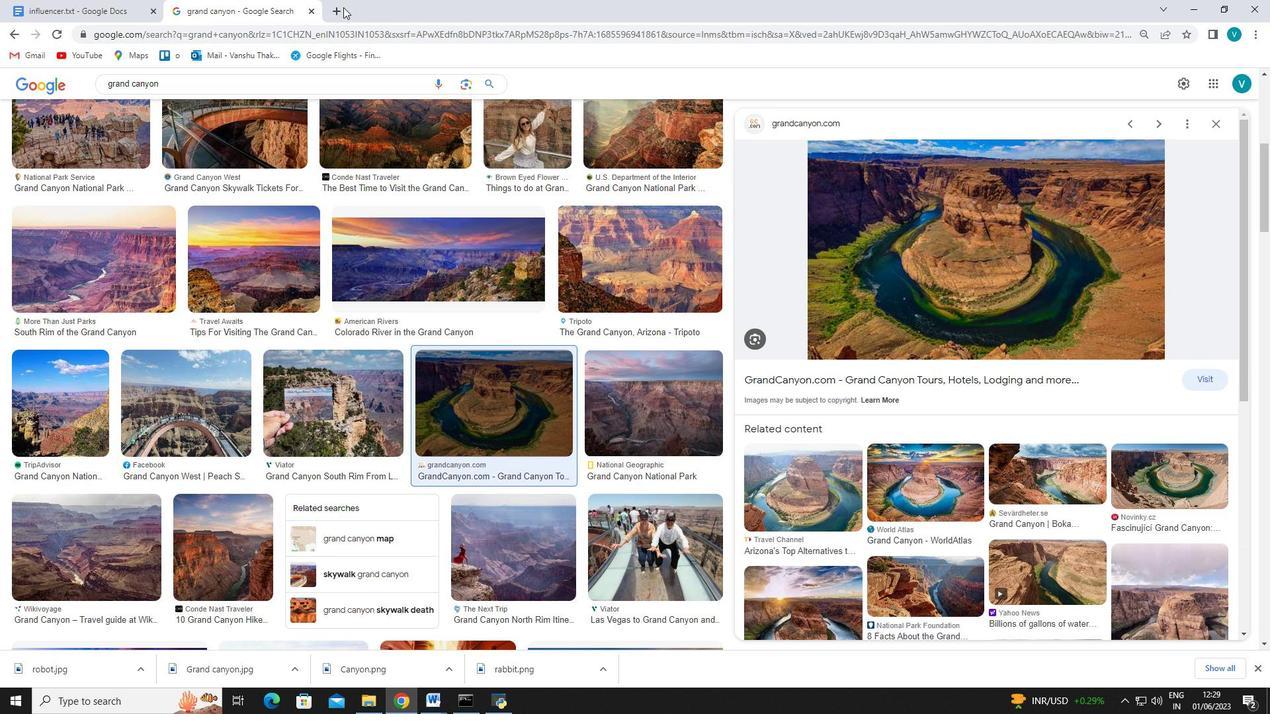 
Action: Mouse moved to (498, 271)
Screenshot: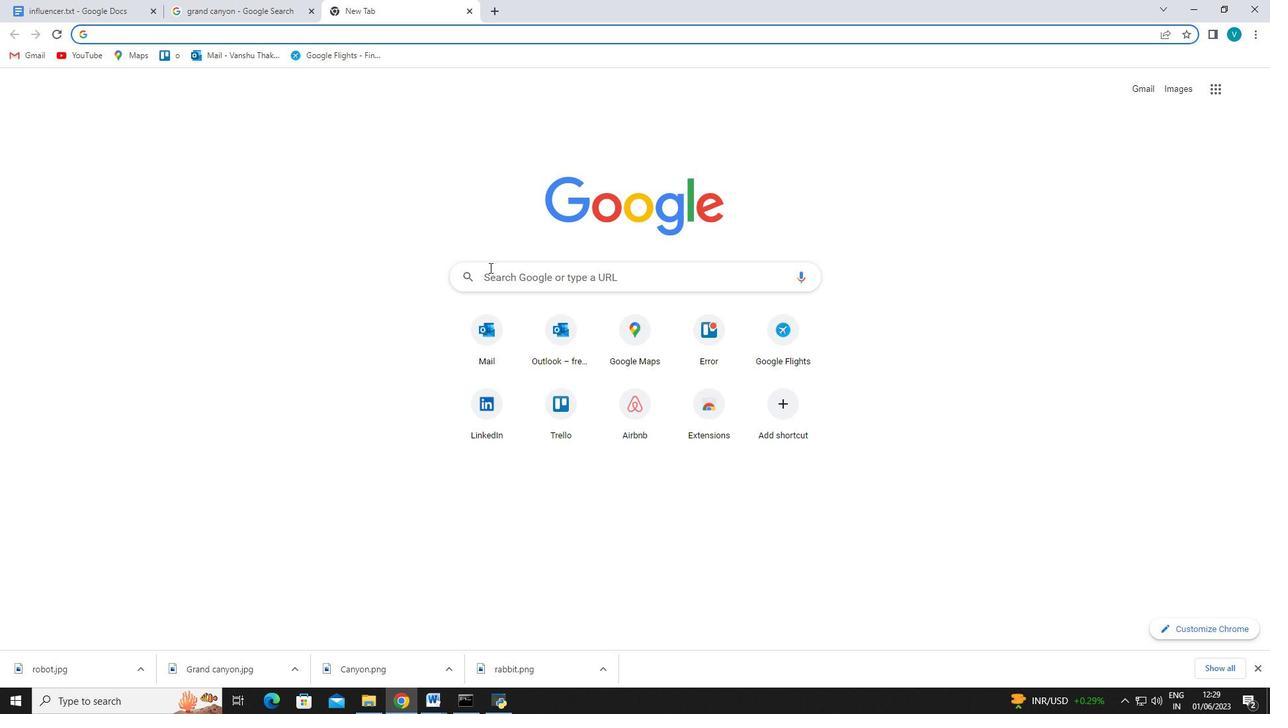 
Action: Mouse pressed left at (498, 271)
Screenshot: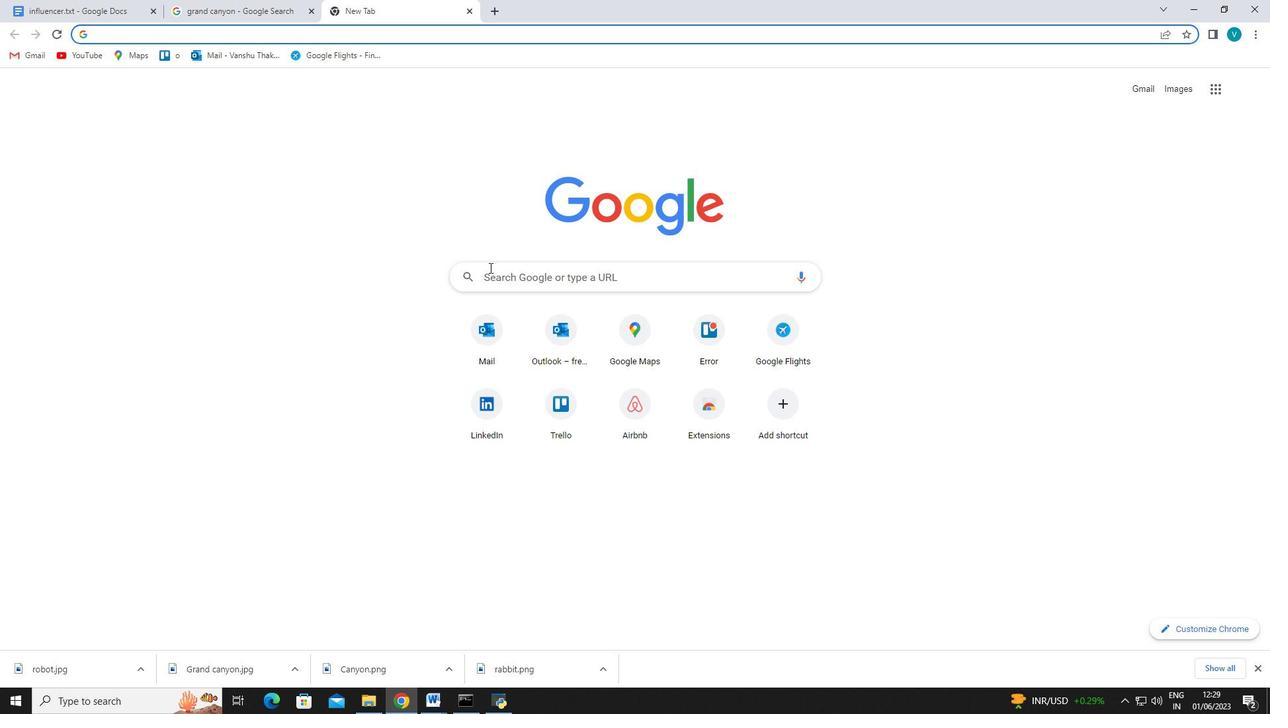 
Action: Key pressed moon<Key.enter>
Screenshot: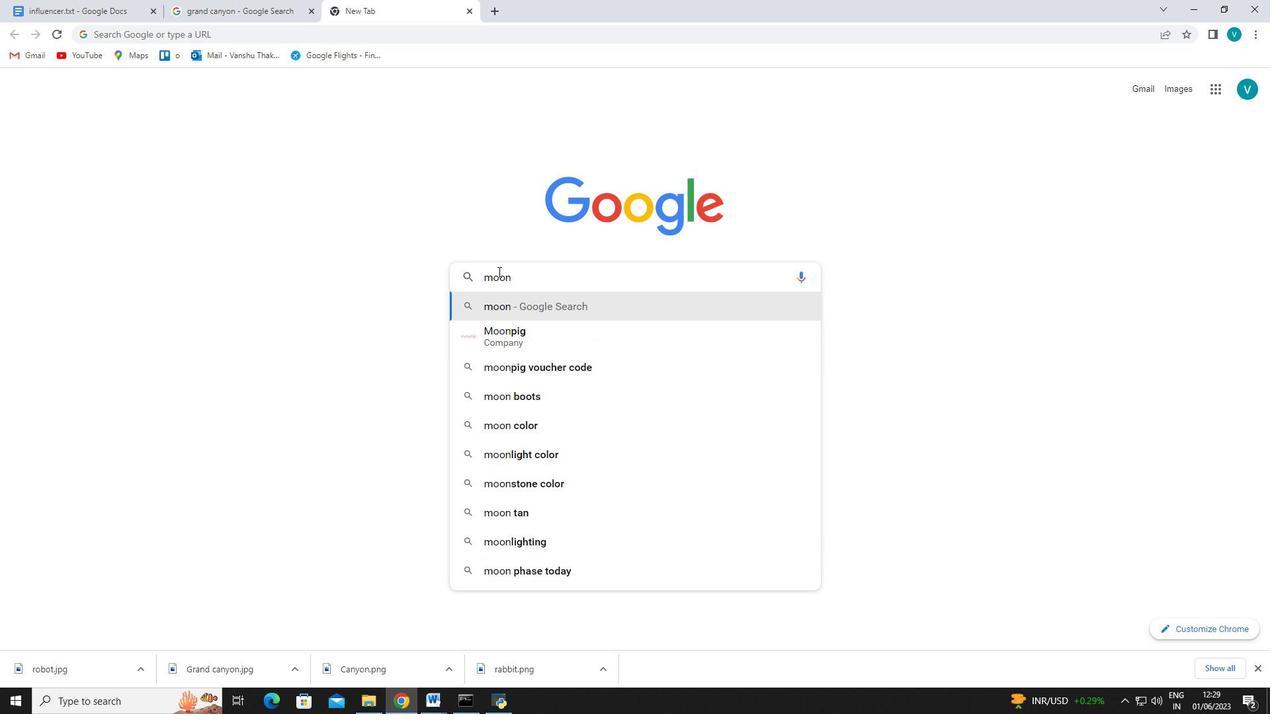 
Action: Mouse moved to (205, 139)
Screenshot: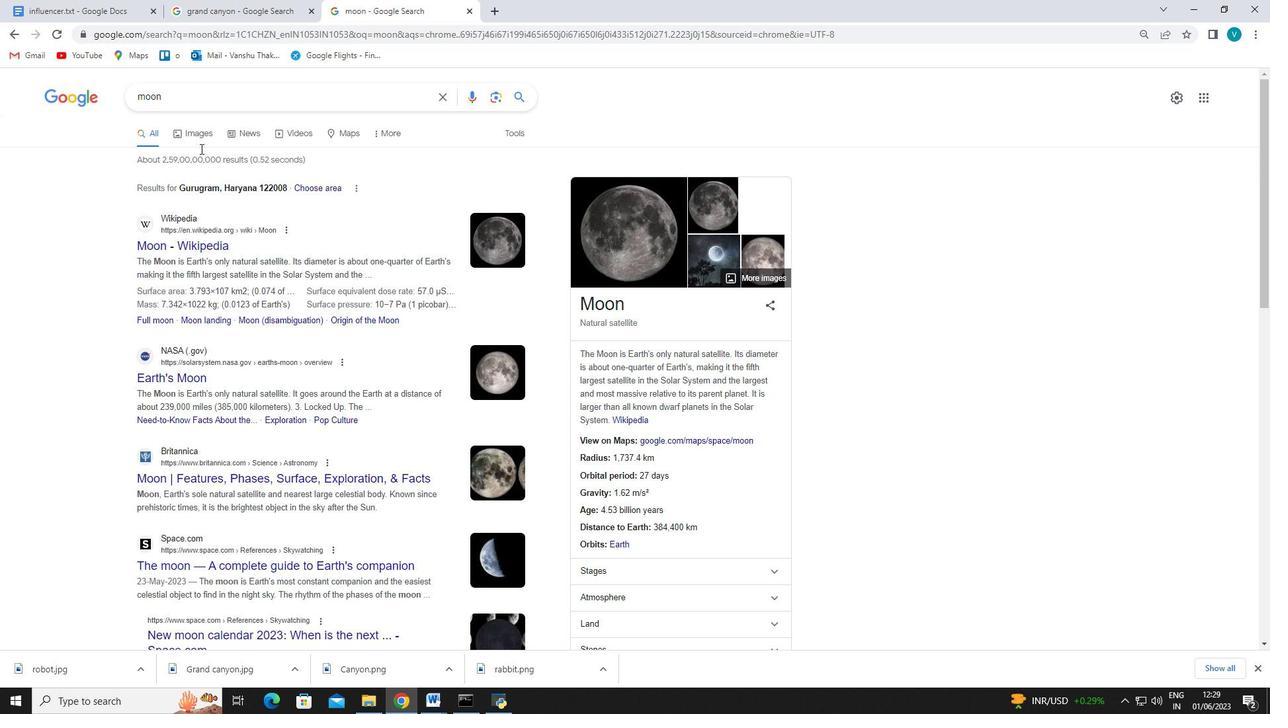 
Action: Mouse pressed left at (205, 139)
Screenshot: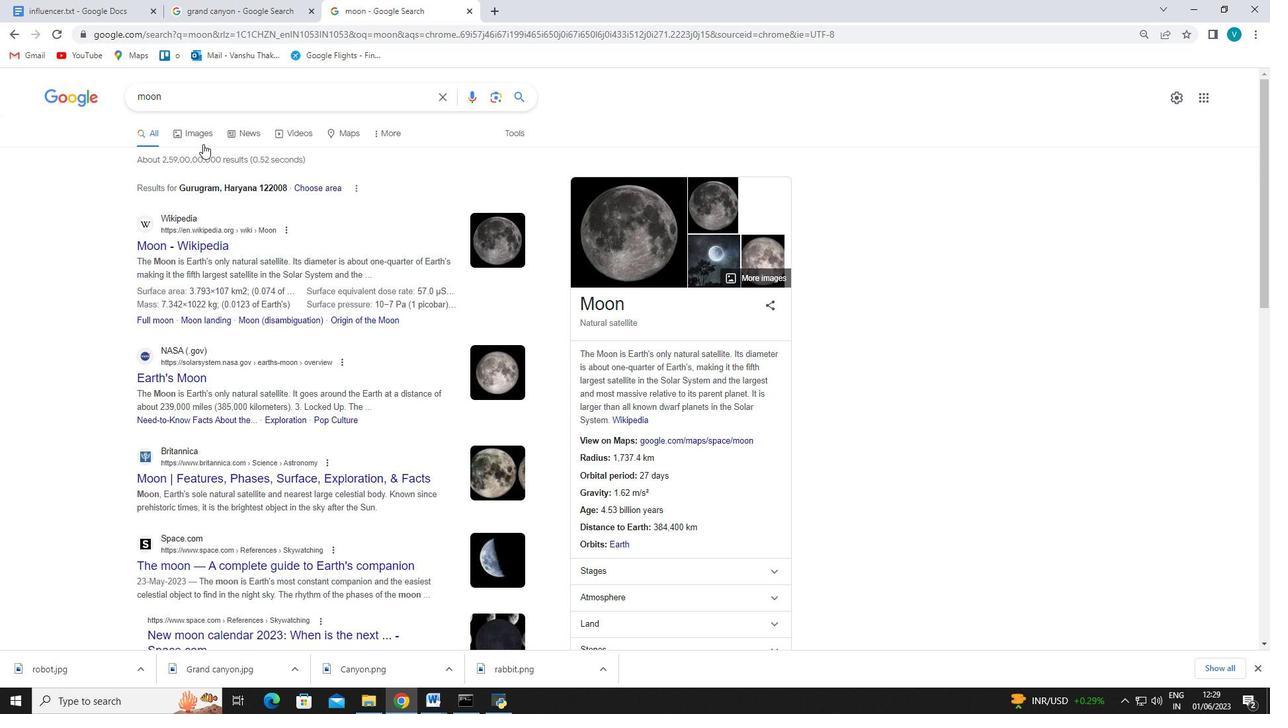 
Action: Mouse moved to (544, 396)
Screenshot: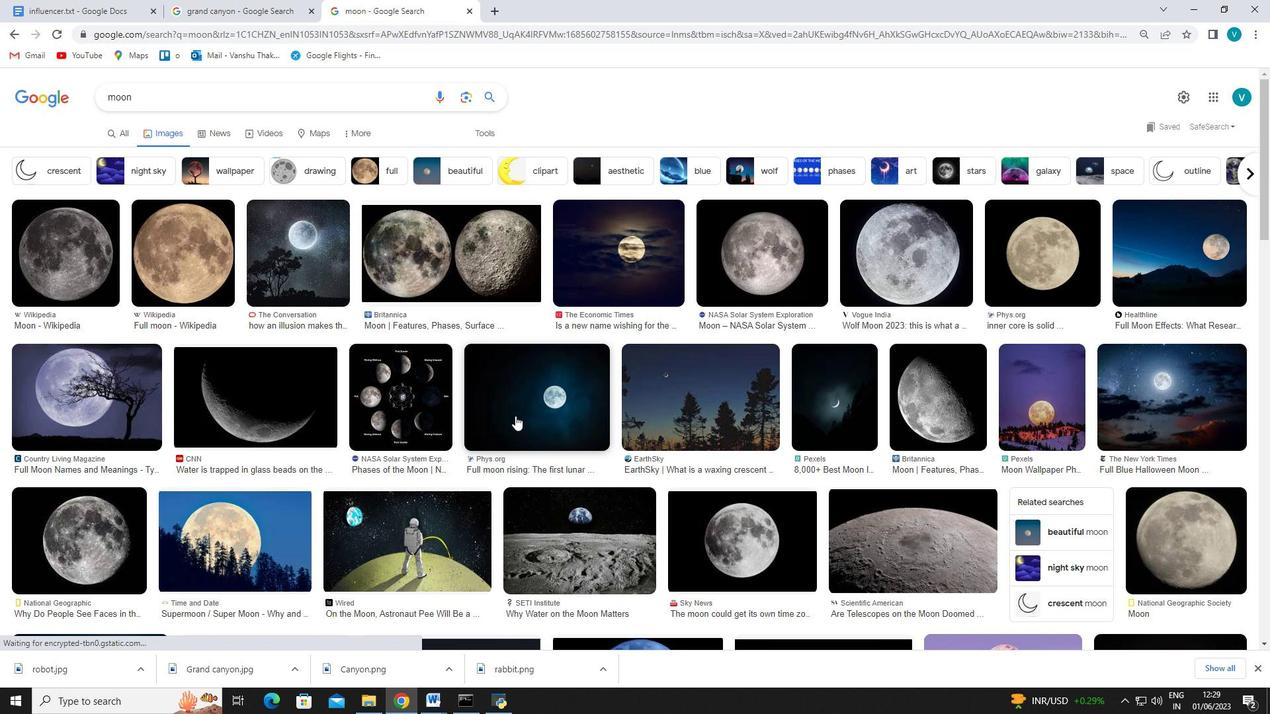 
Action: Mouse pressed right at (544, 396)
Screenshot: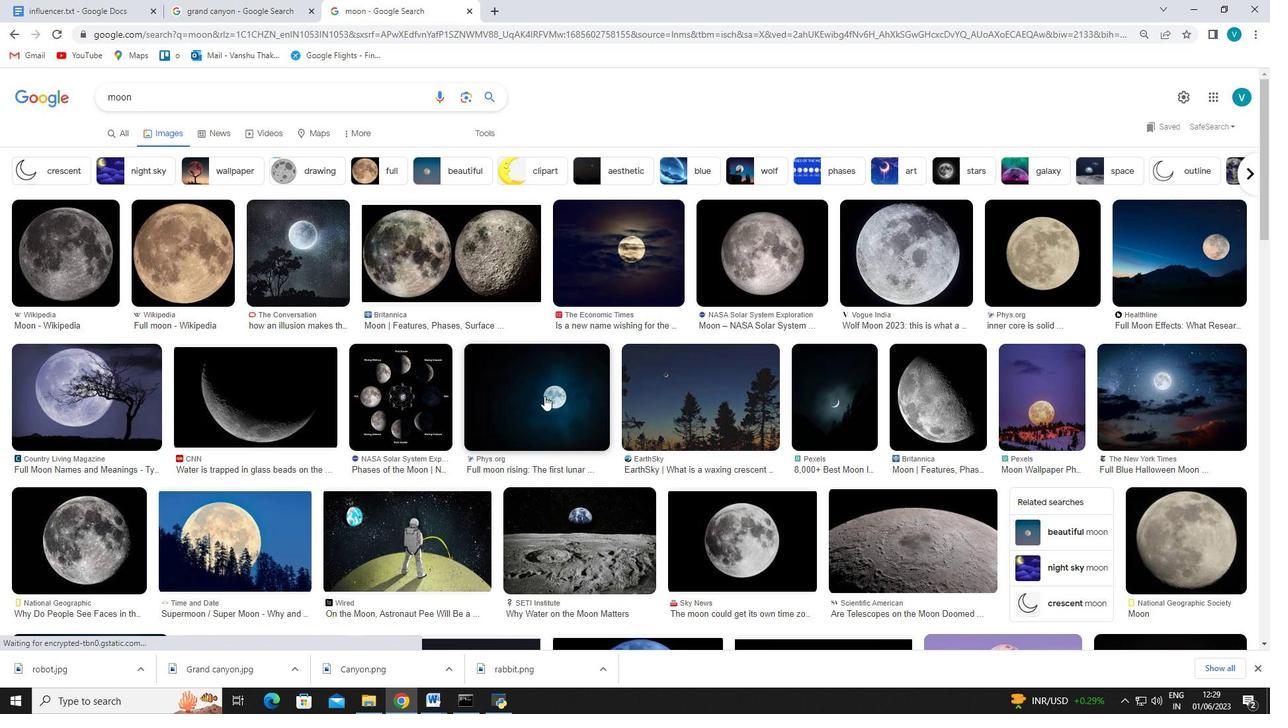 
Action: Mouse moved to (575, 512)
Screenshot: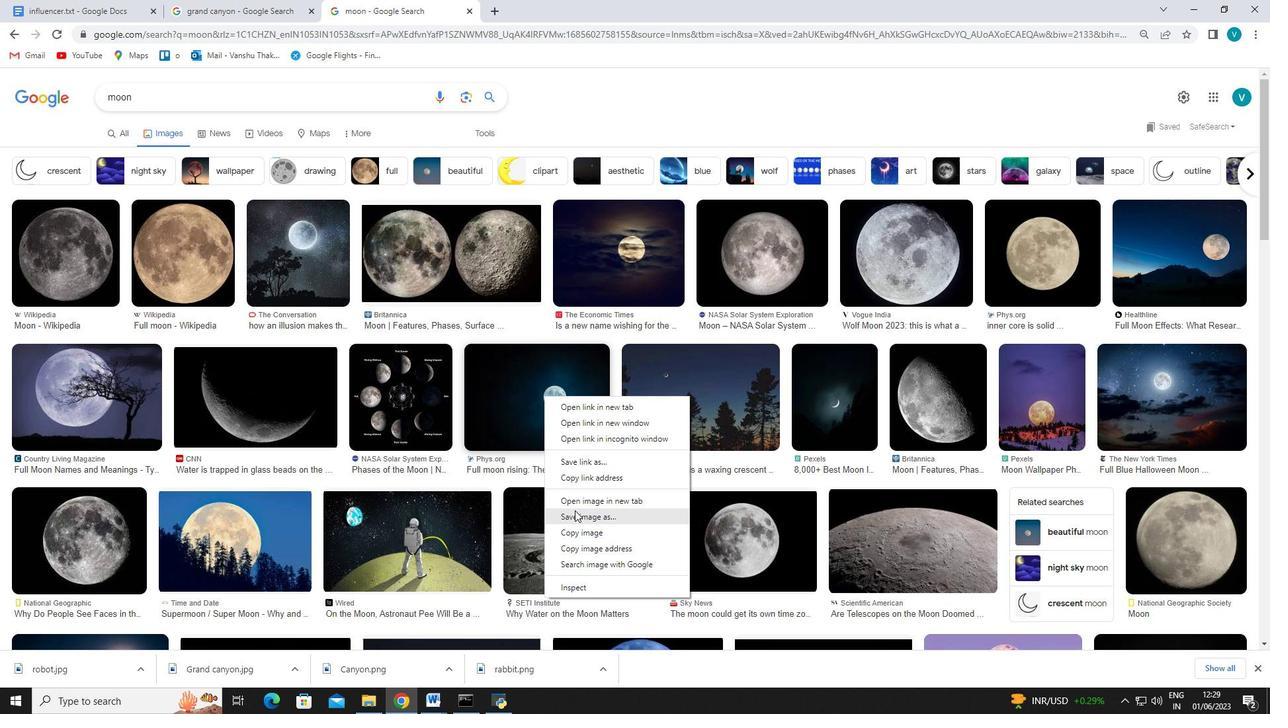 
Action: Mouse pressed left at (575, 512)
Screenshot: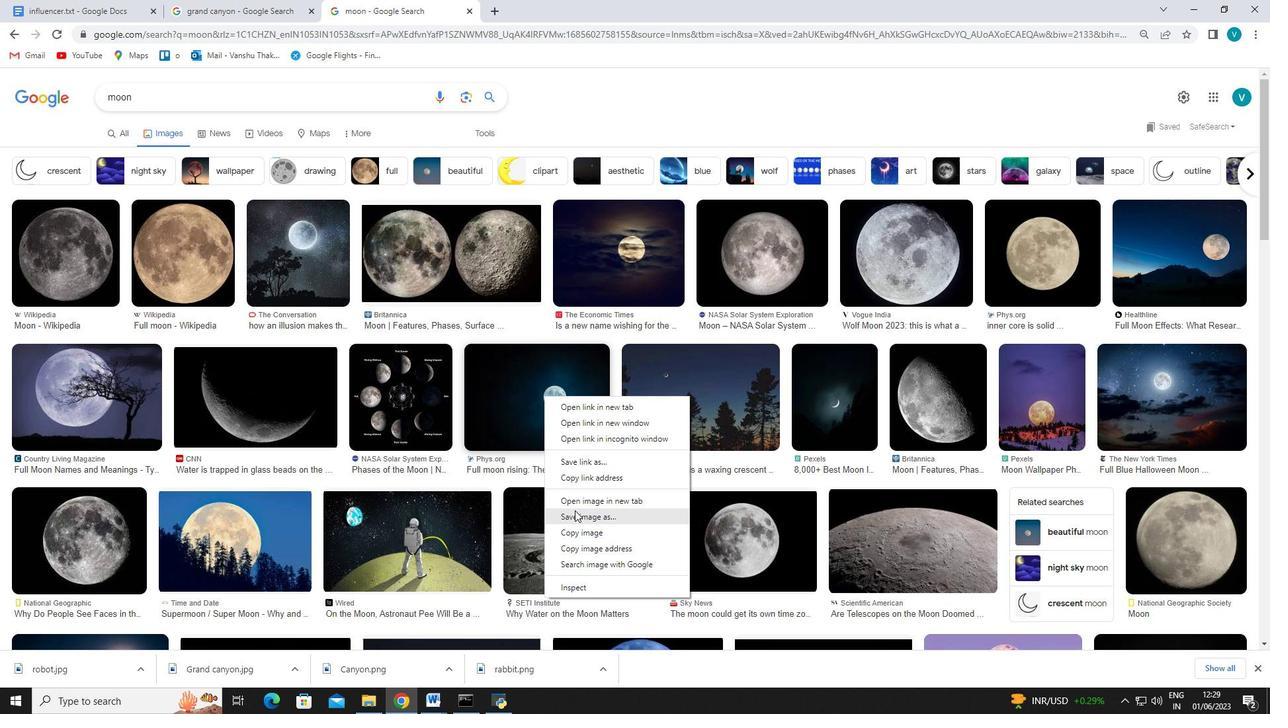 
Action: Mouse moved to (335, 421)
Screenshot: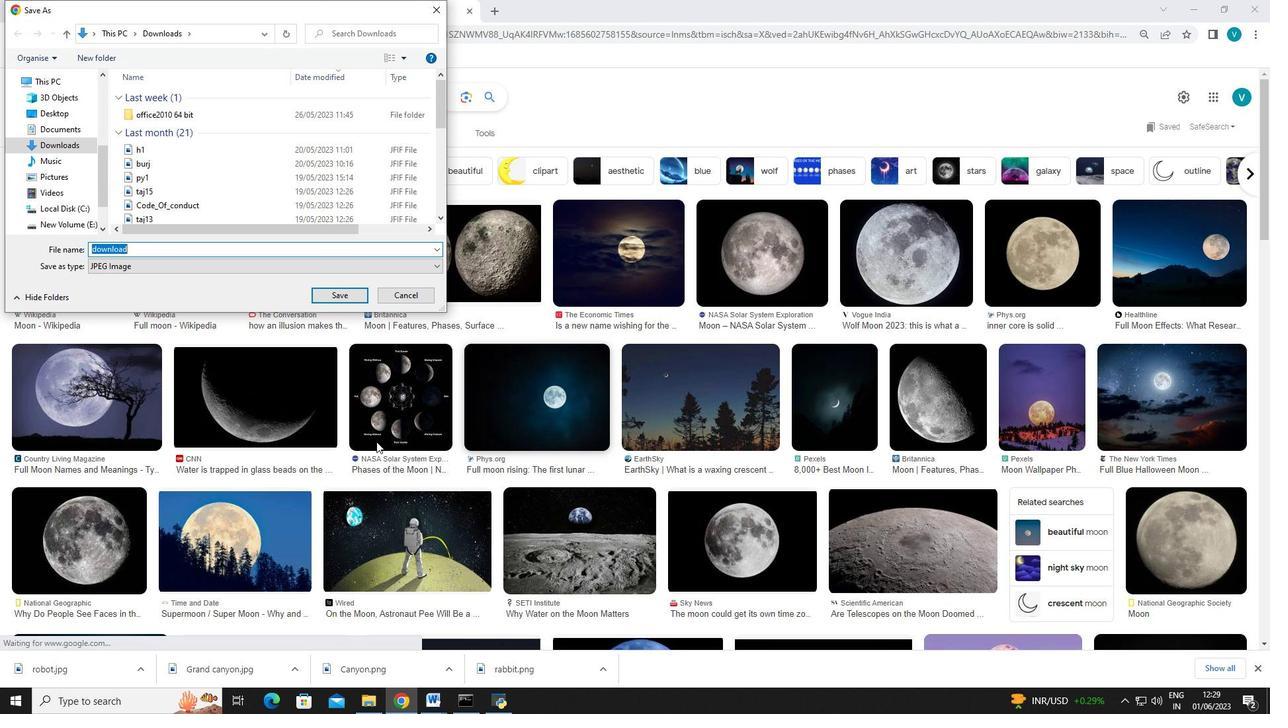 
Action: Key pressed moo
Screenshot: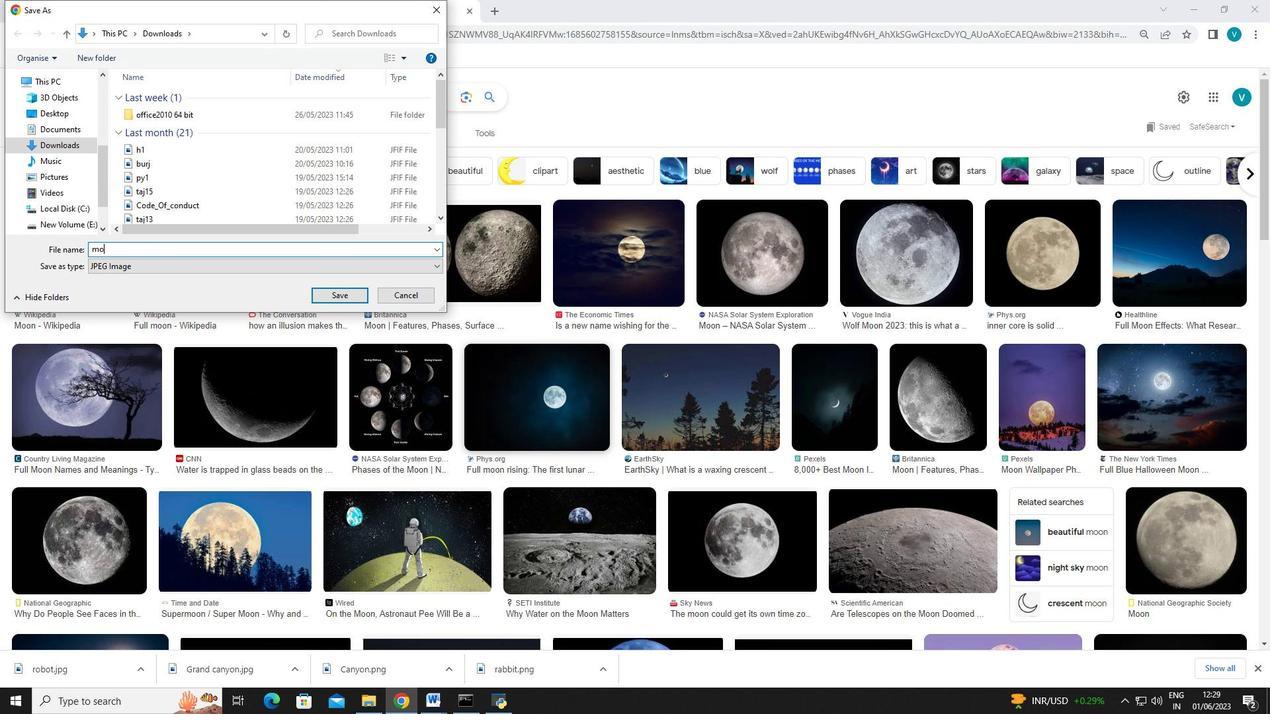 
Action: Mouse moved to (337, 418)
Screenshot: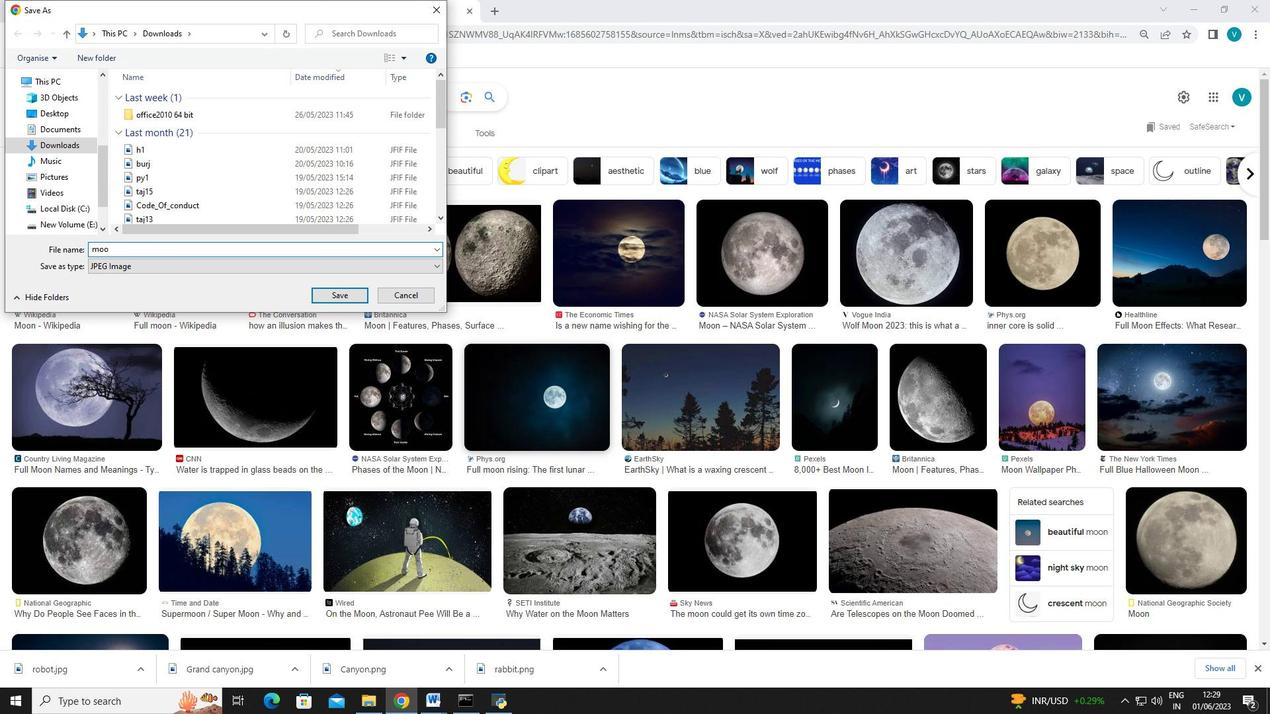 
Action: Key pressed n
Screenshot: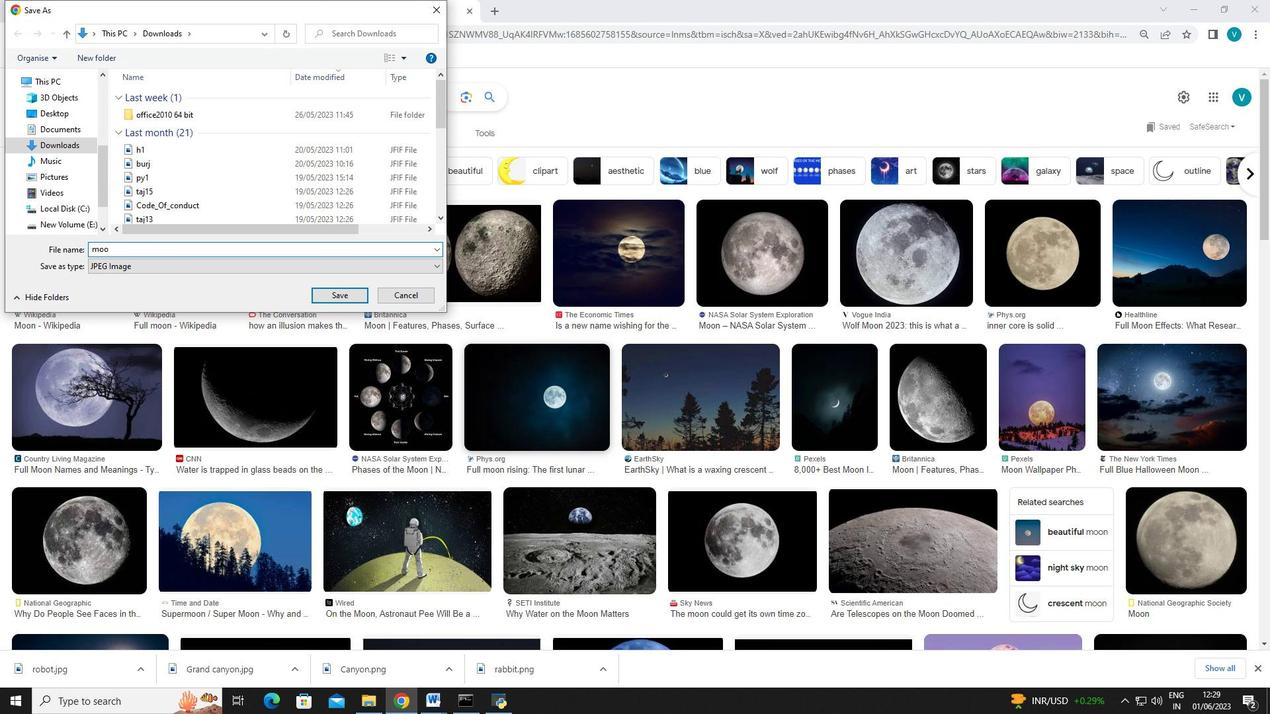 
Action: Mouse moved to (352, 297)
Screenshot: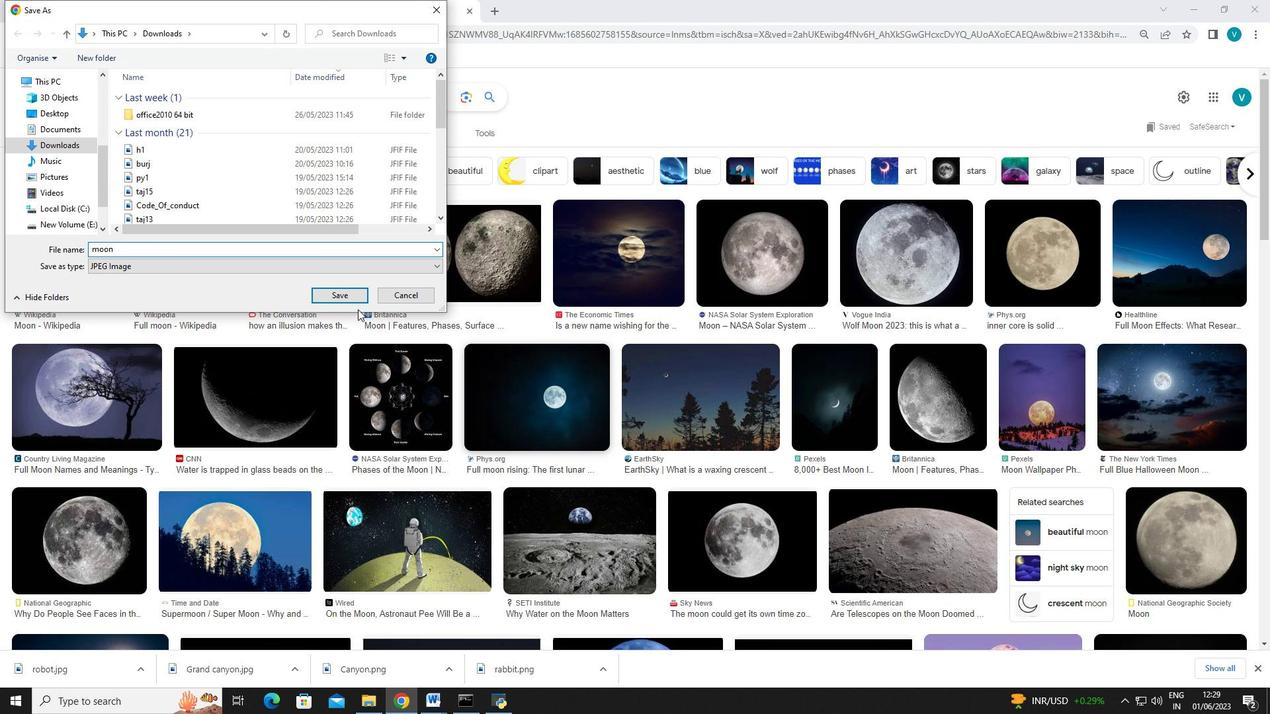 
Action: Mouse pressed left at (352, 297)
Screenshot: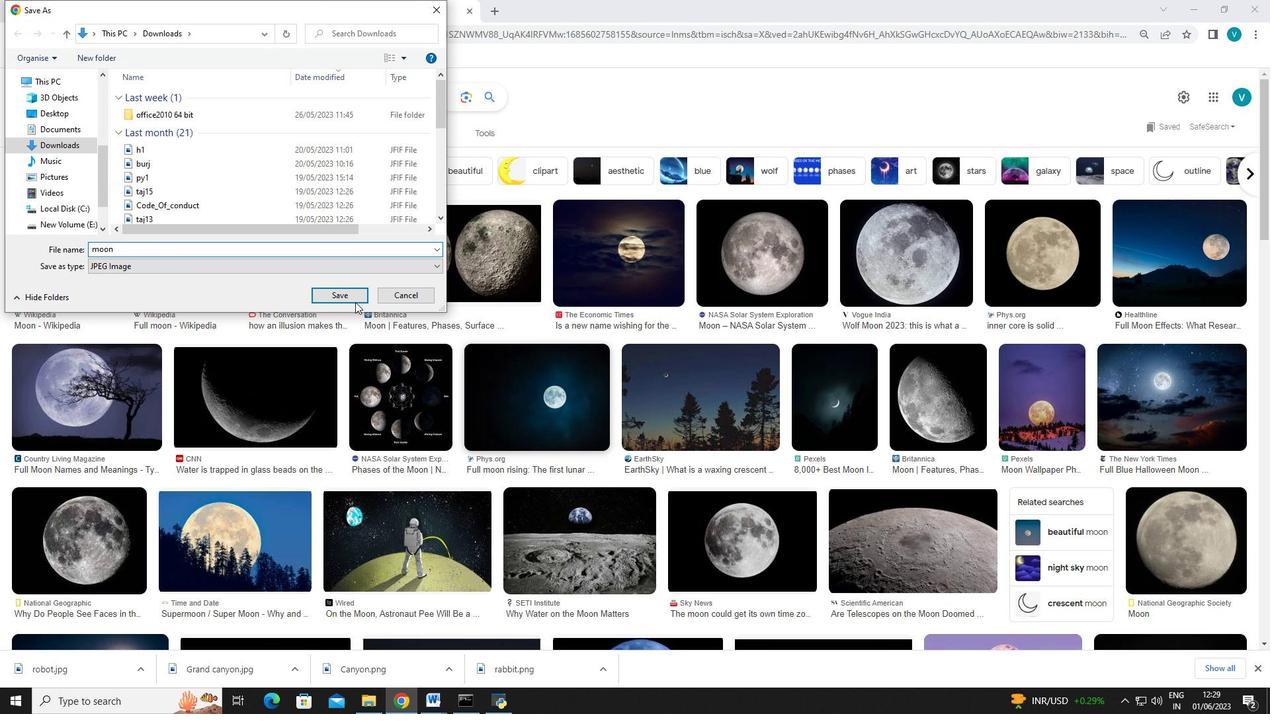 
Action: Mouse moved to (427, 701)
Screenshot: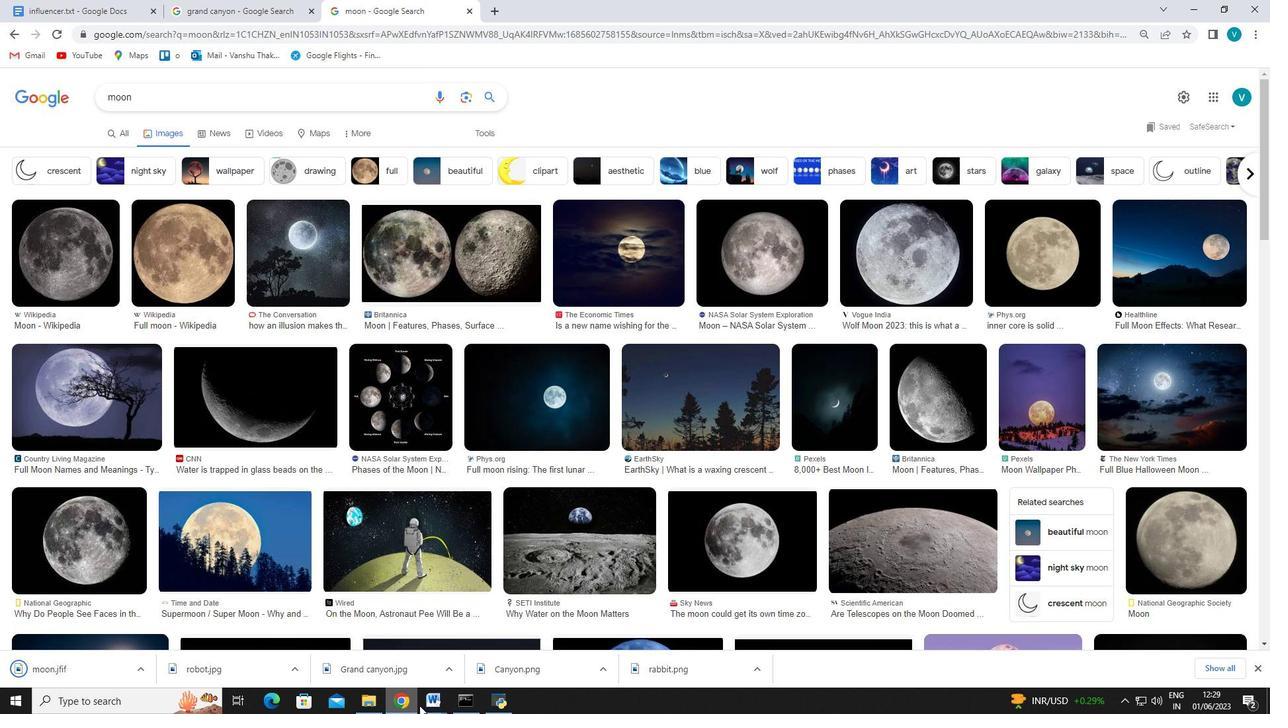 
Action: Mouse pressed left at (427, 701)
Screenshot: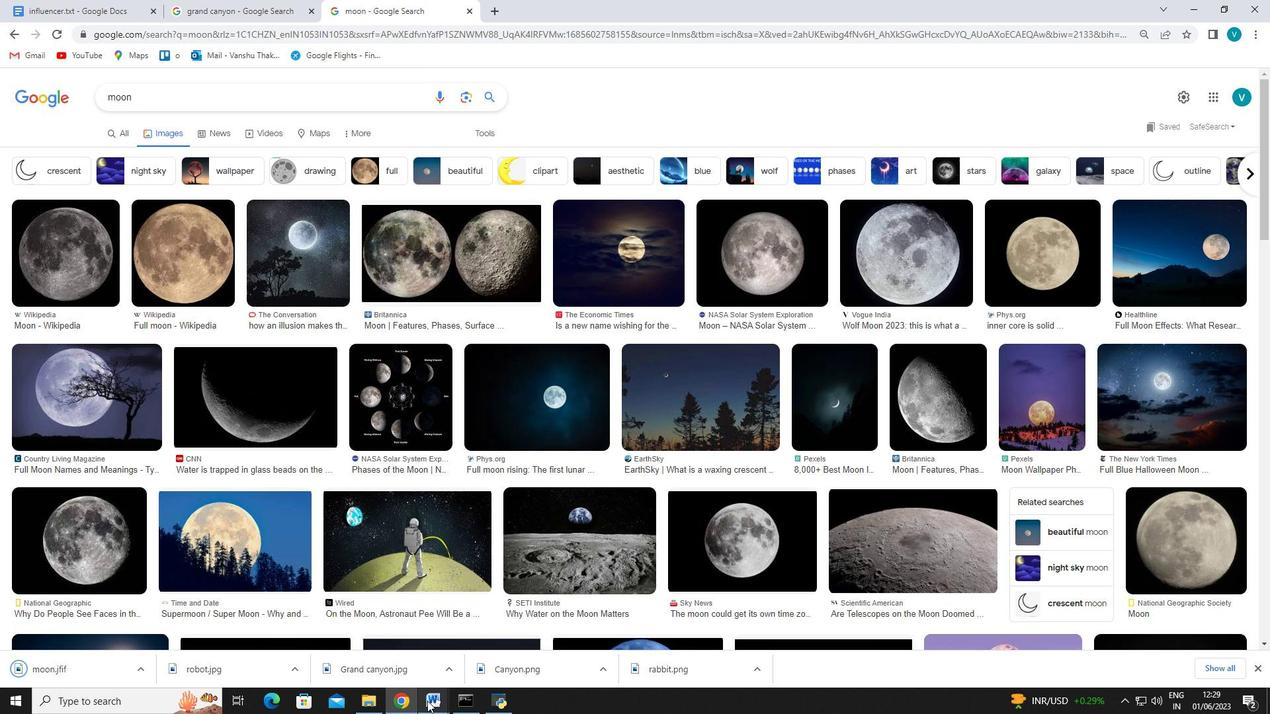 
Action: Mouse moved to (474, 650)
Screenshot: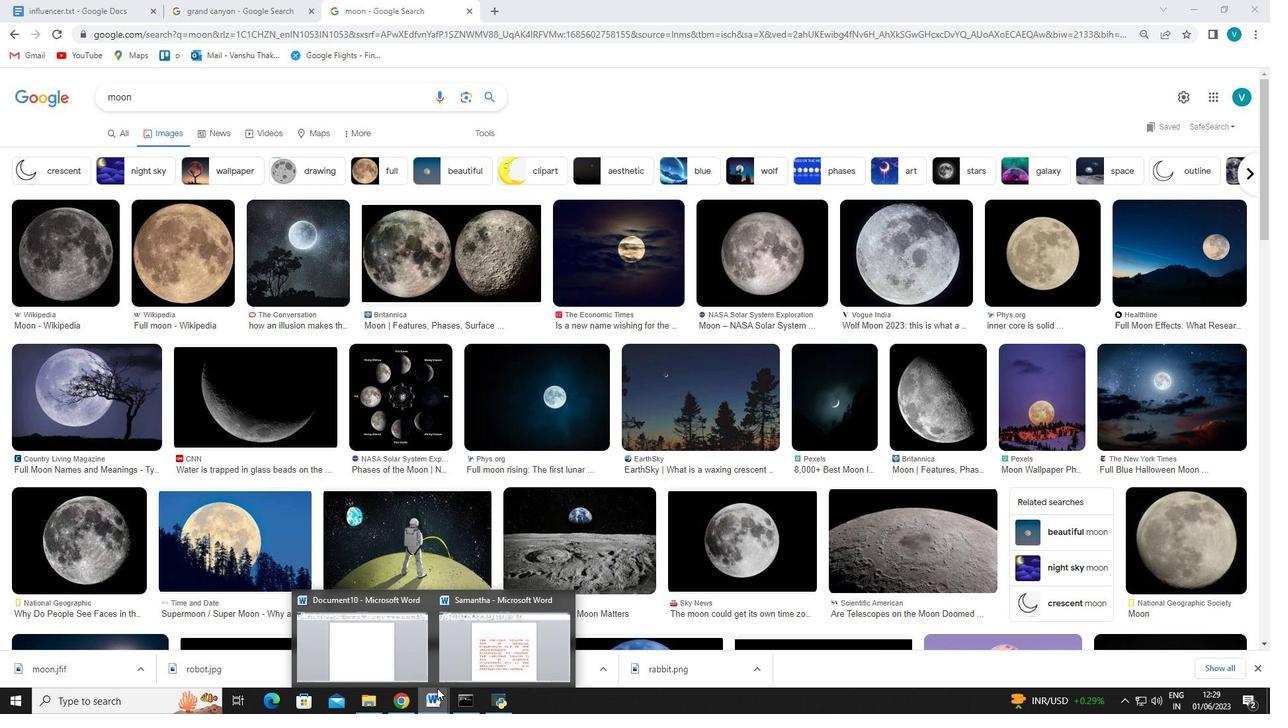 
Action: Mouse pressed left at (474, 650)
Screenshot: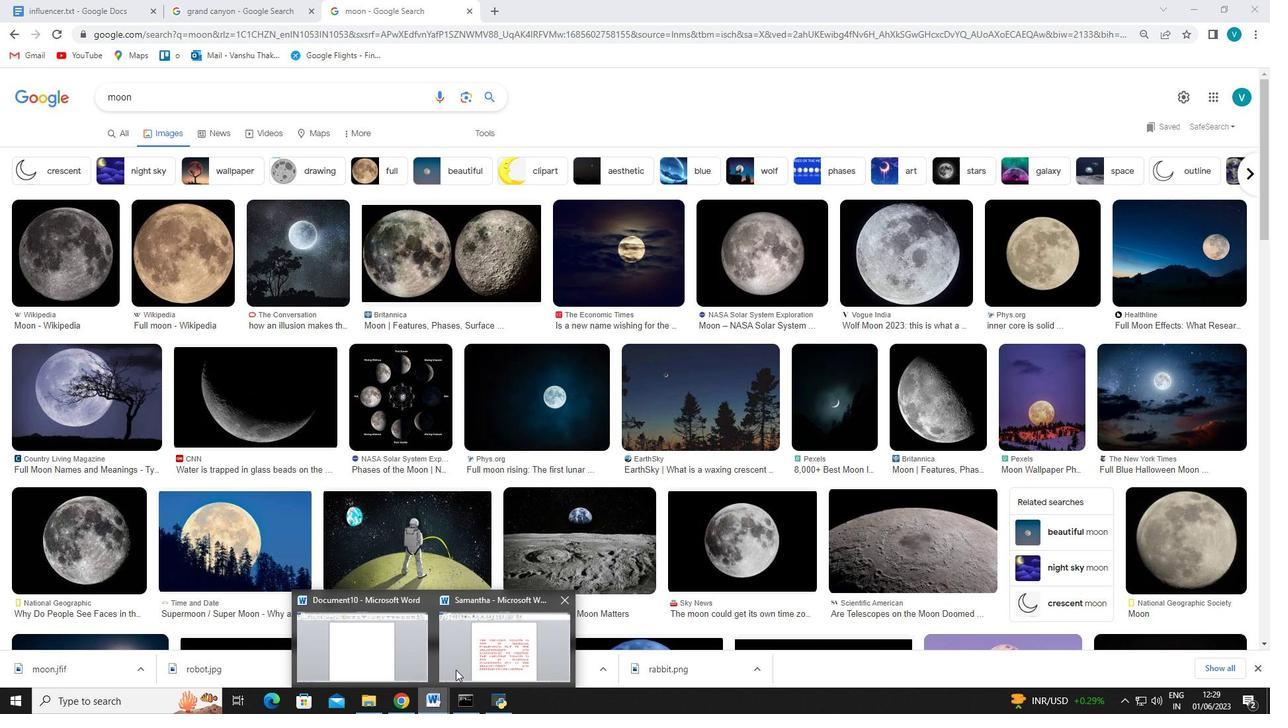
Action: Mouse moved to (131, 54)
Screenshot: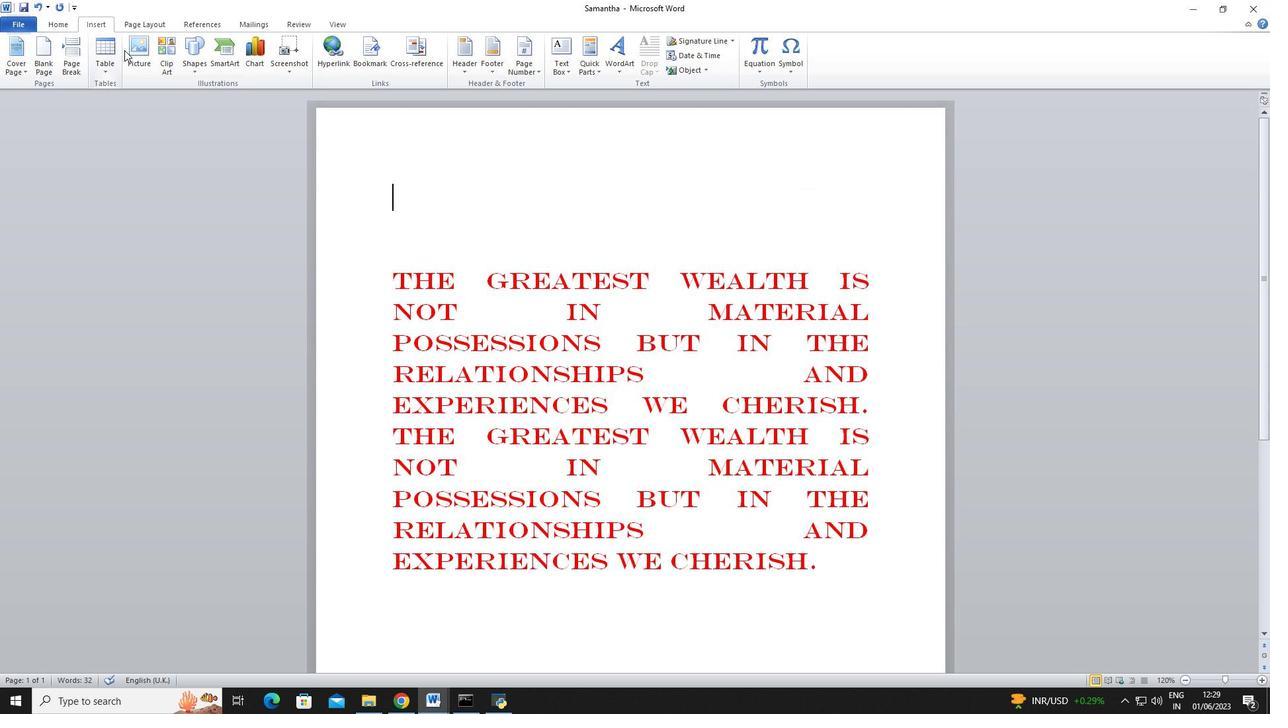 
Action: Mouse pressed left at (131, 54)
Screenshot: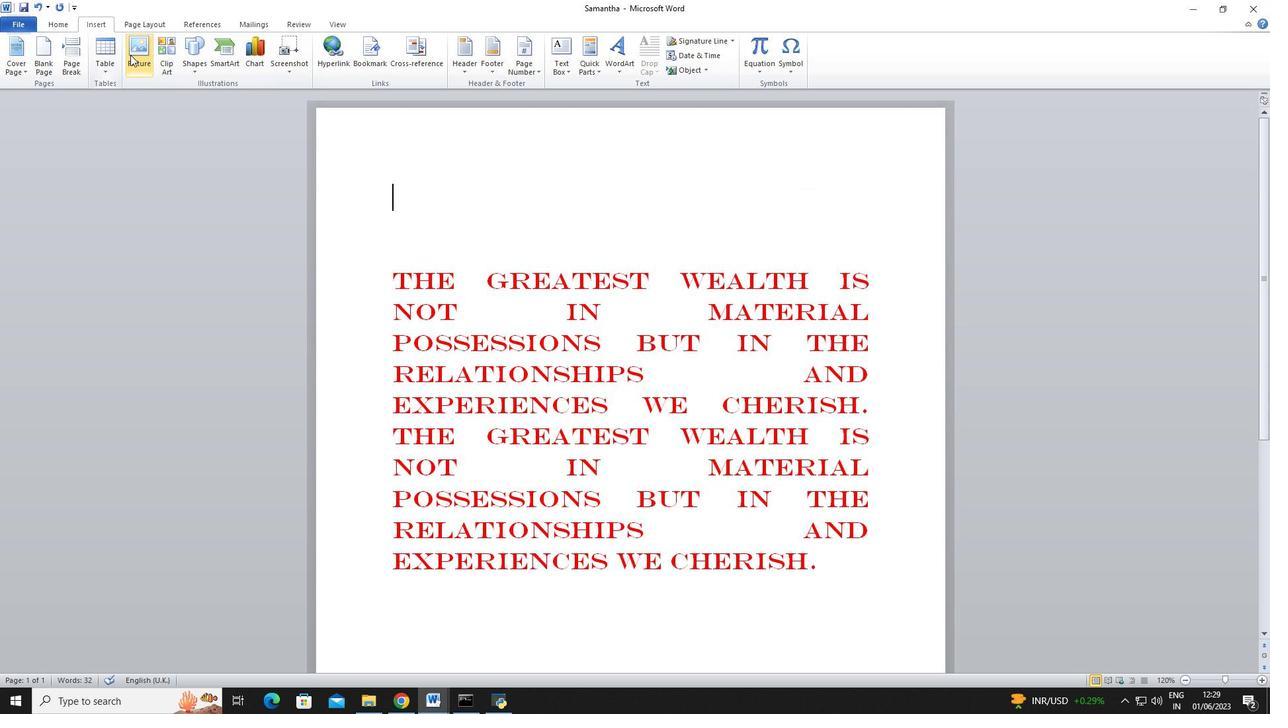 
Action: Mouse moved to (153, 112)
Screenshot: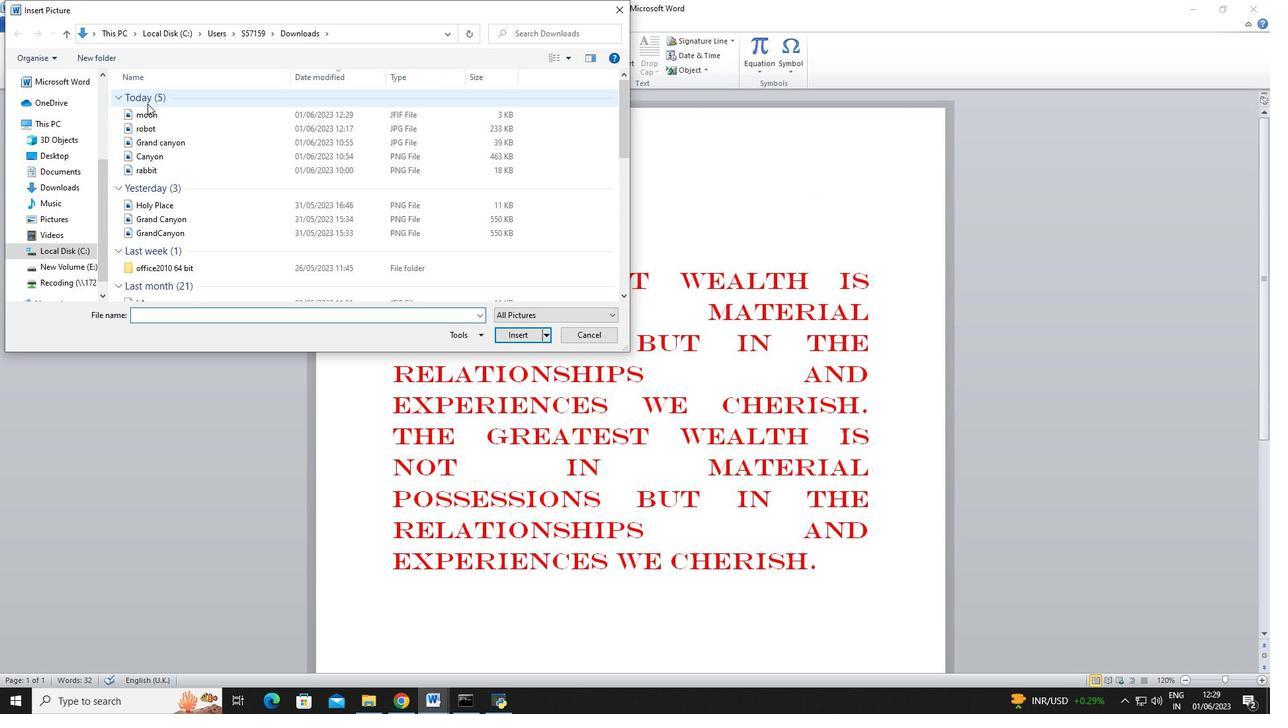 
Action: Mouse pressed left at (153, 112)
Screenshot: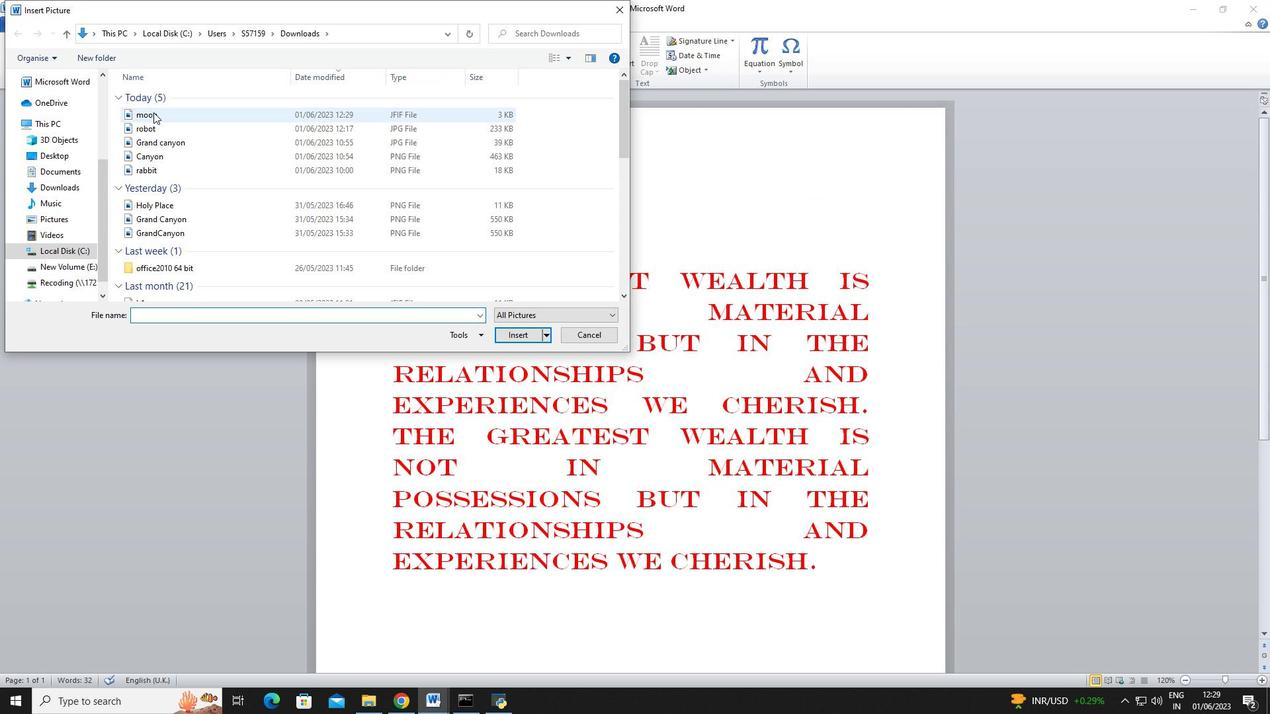 
Action: Mouse moved to (509, 332)
Screenshot: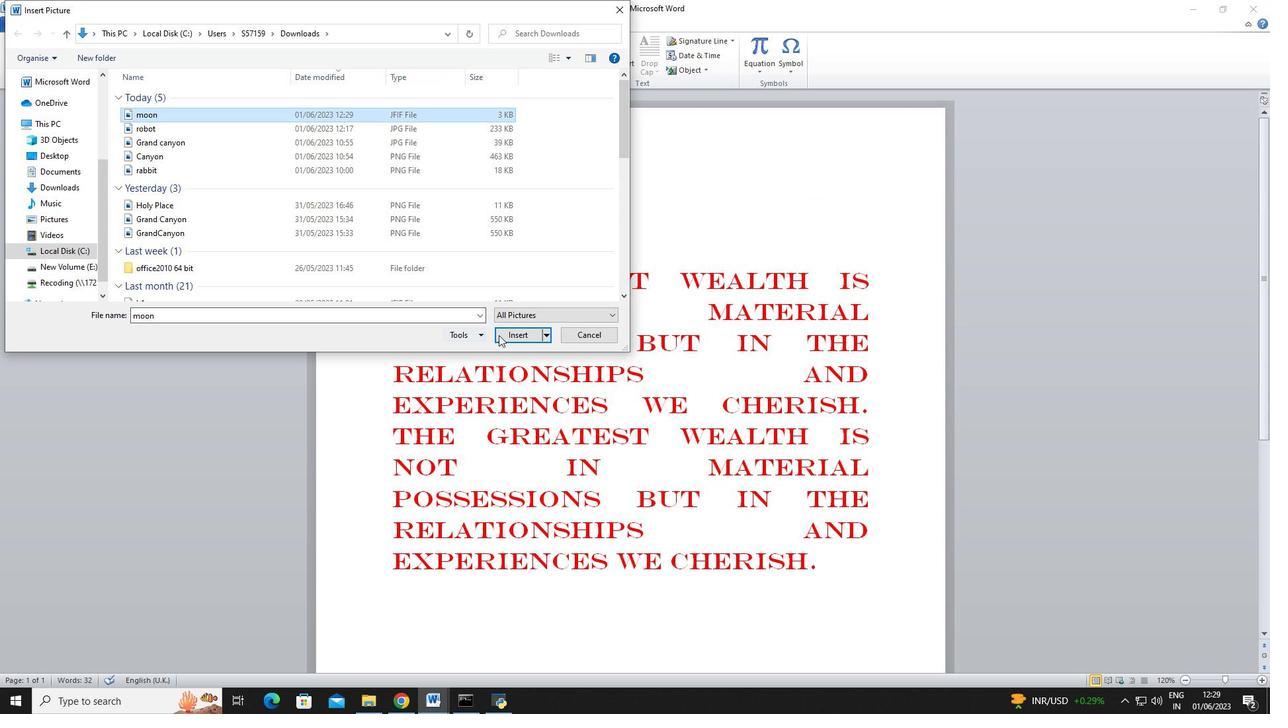 
Action: Mouse pressed left at (509, 332)
Screenshot: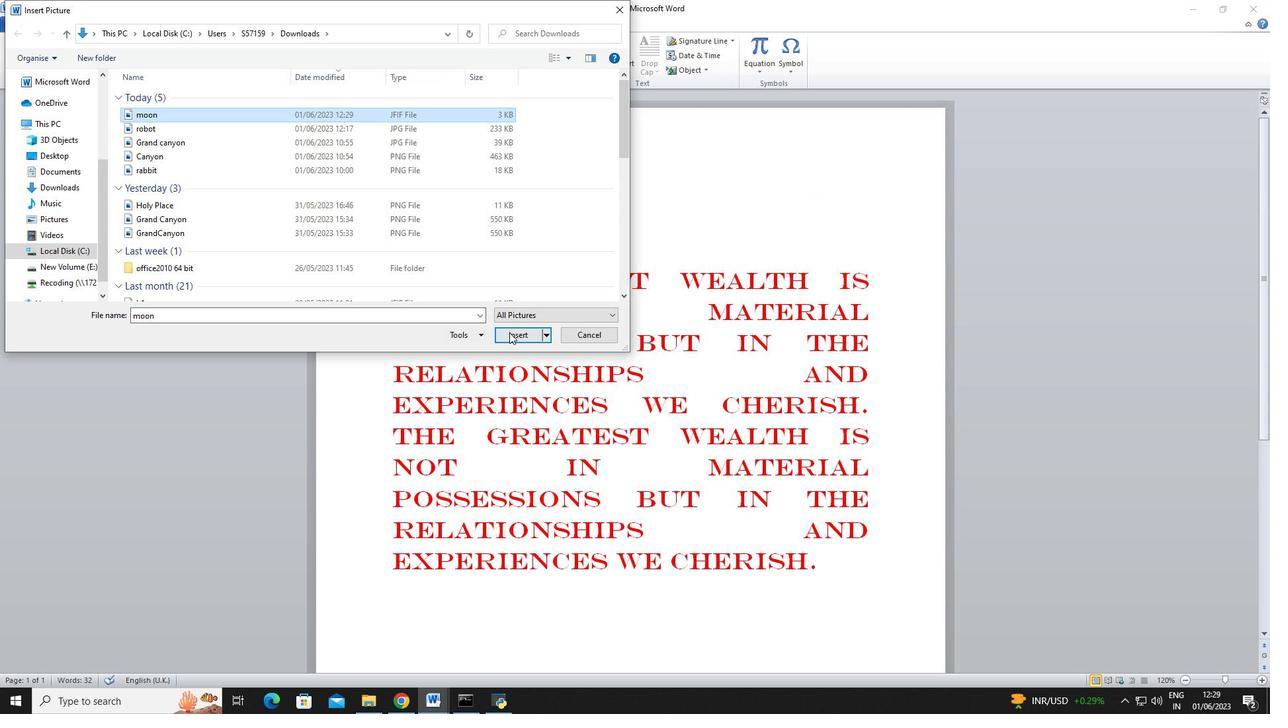 
Action: Mouse moved to (664, 286)
Screenshot: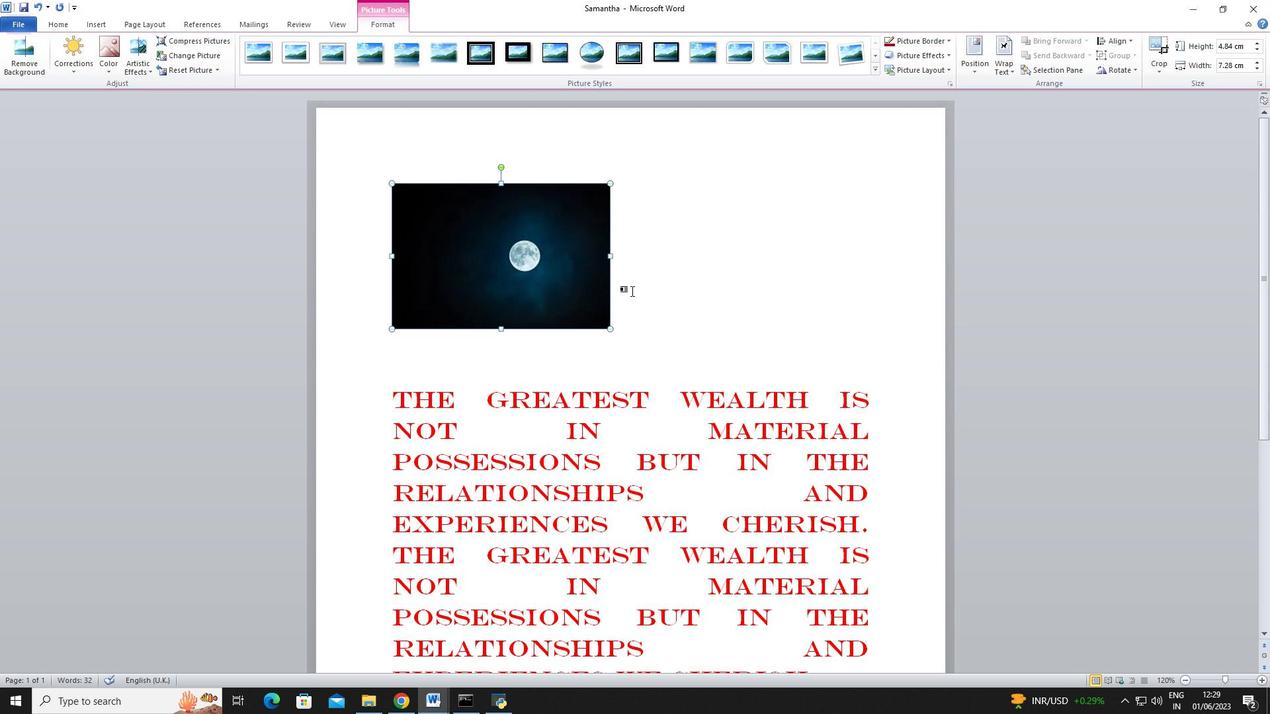 
Action: Mouse pressed left at (664, 286)
Screenshot: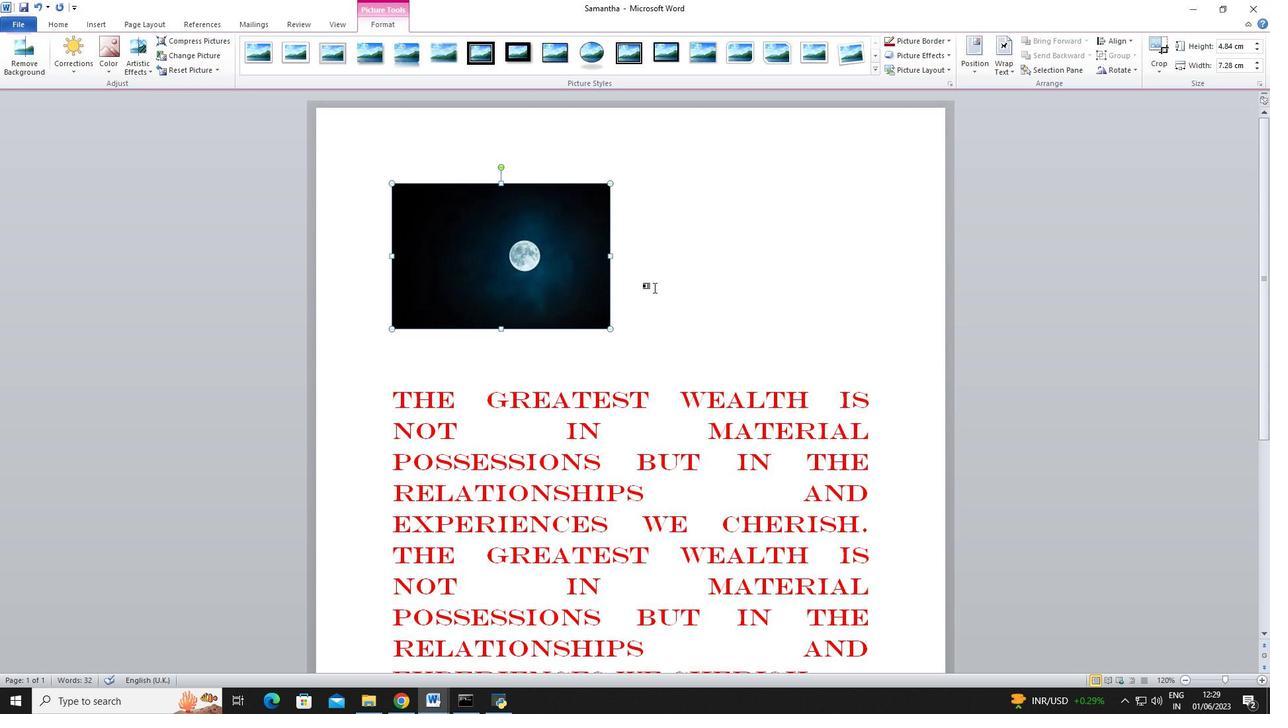 
Action: Mouse moved to (475, 271)
Screenshot: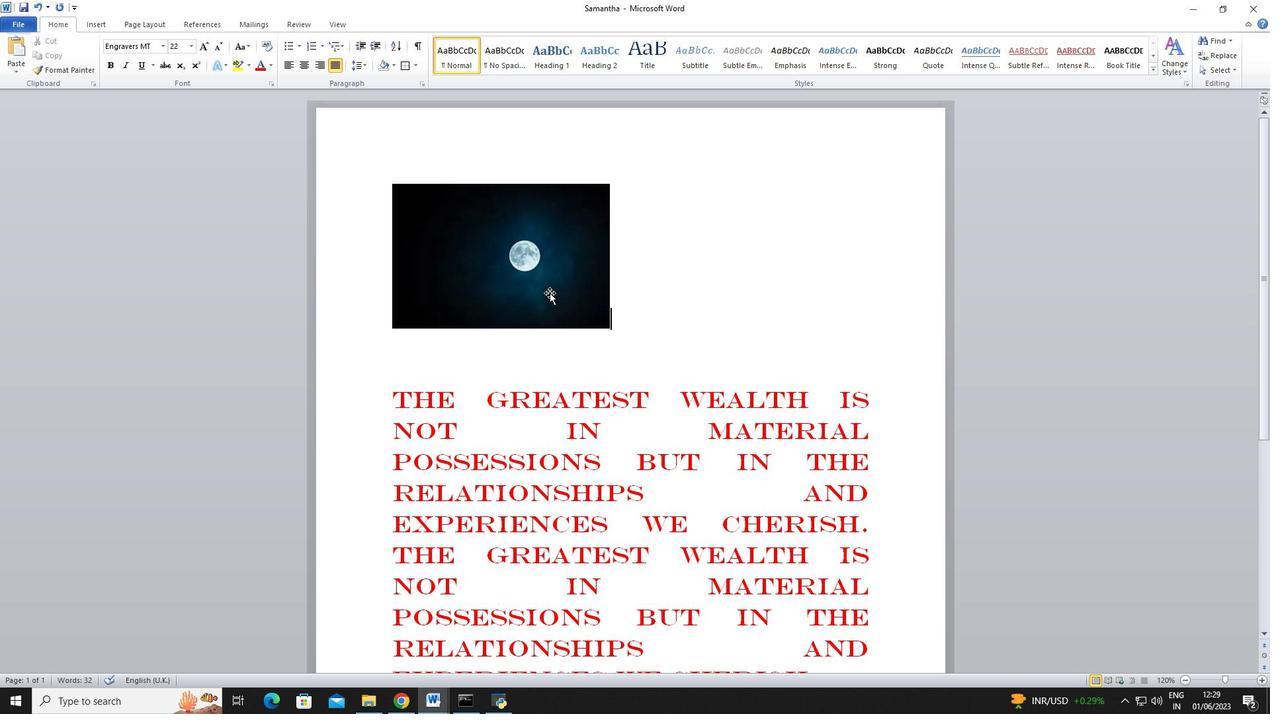 
Action: Mouse pressed right at (475, 271)
Screenshot: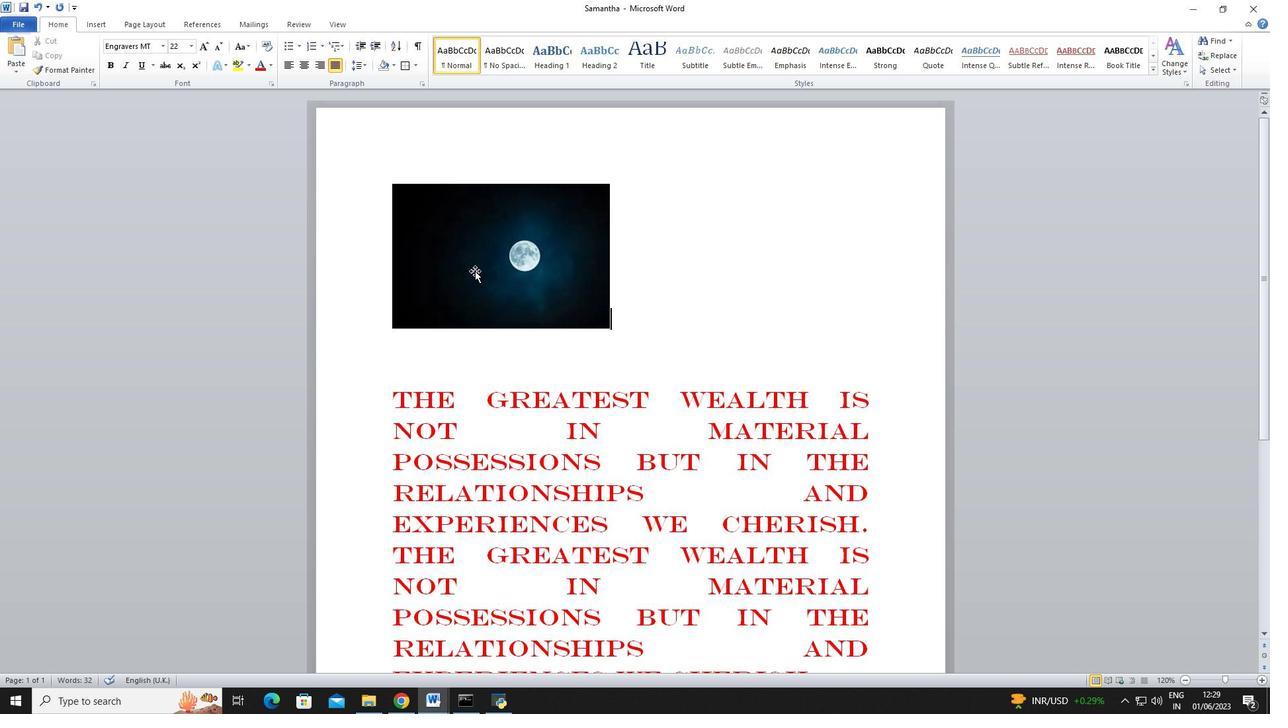 
Action: Mouse moved to (519, 283)
Screenshot: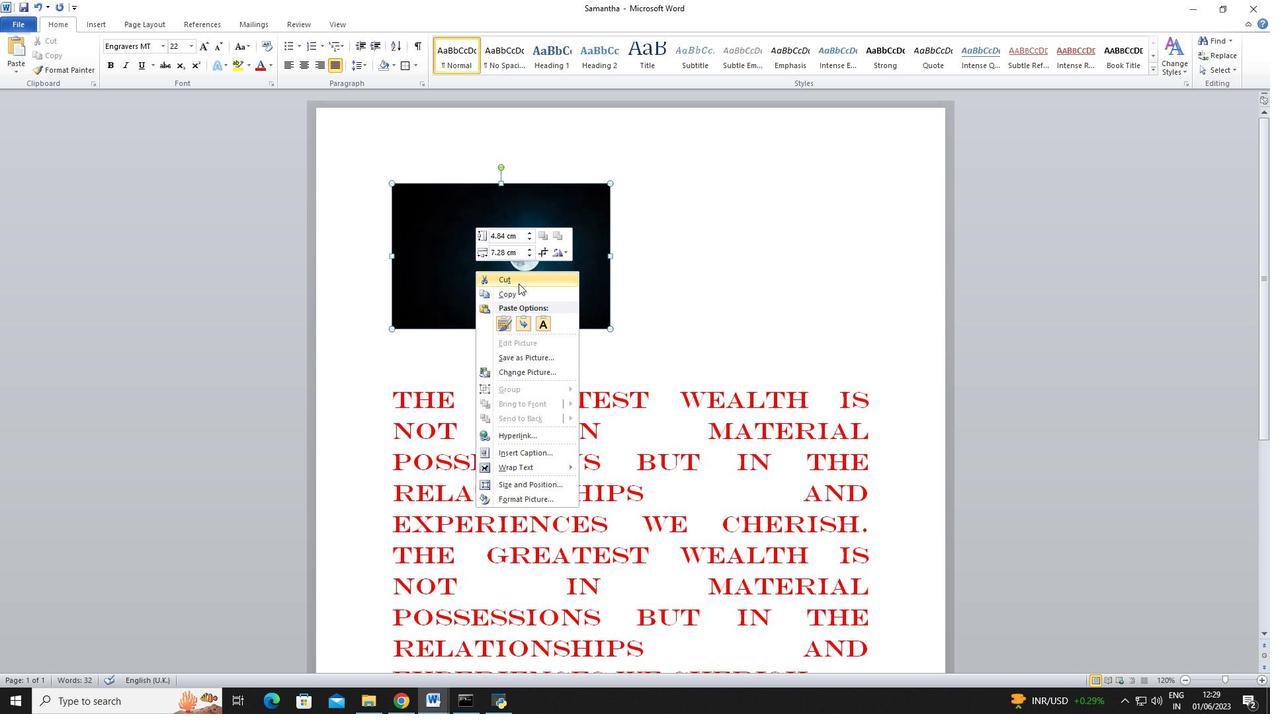 
Action: Mouse pressed left at (519, 283)
Screenshot: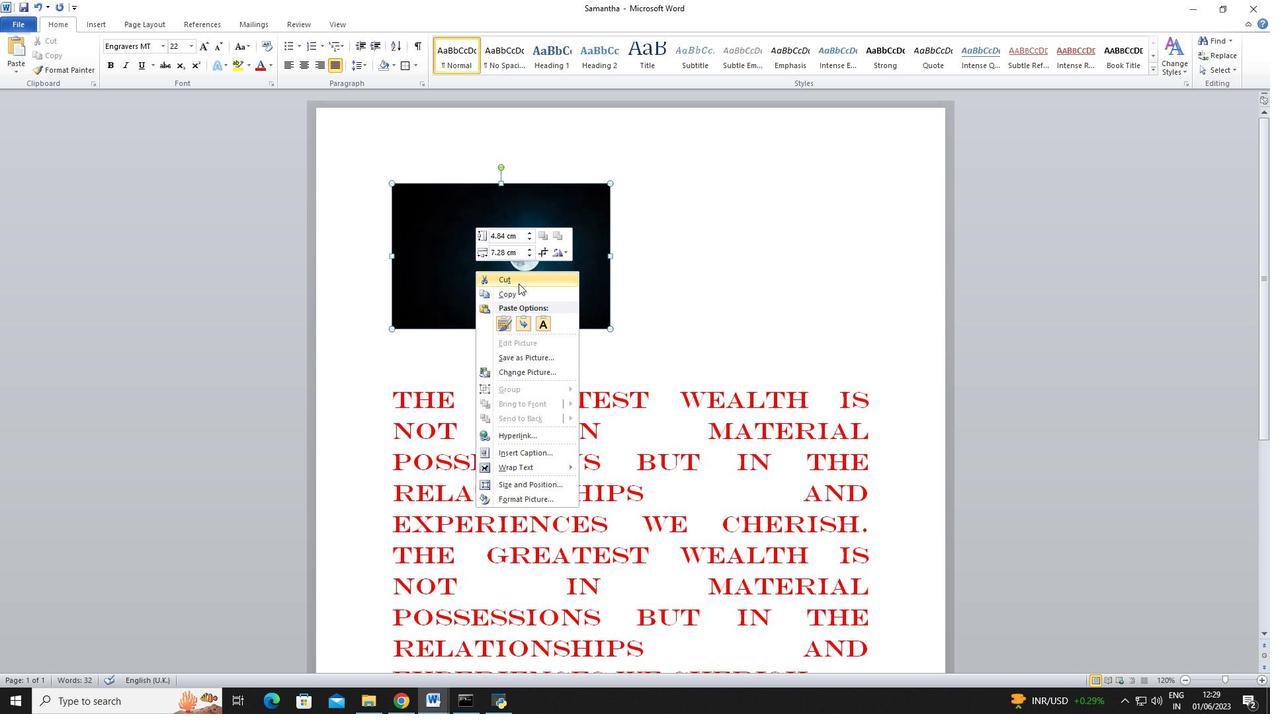 
Action: Mouse moved to (103, 25)
Screenshot: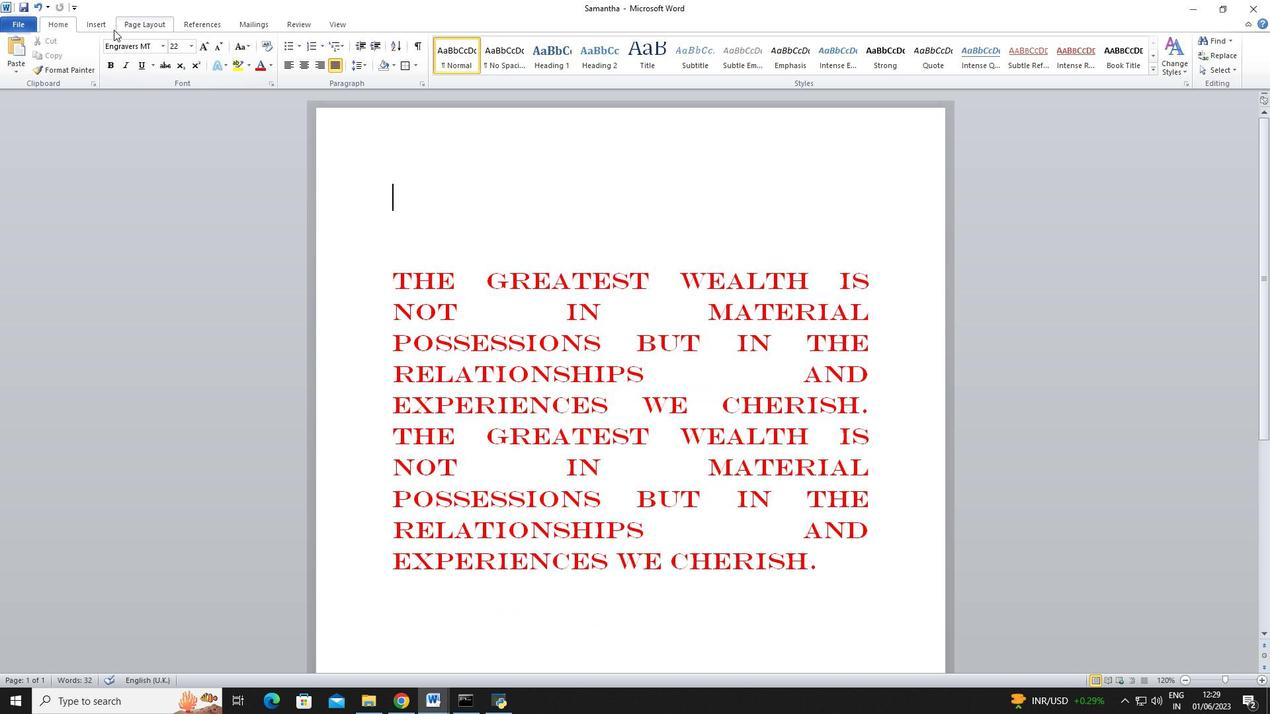 
Action: Mouse pressed left at (103, 25)
Screenshot: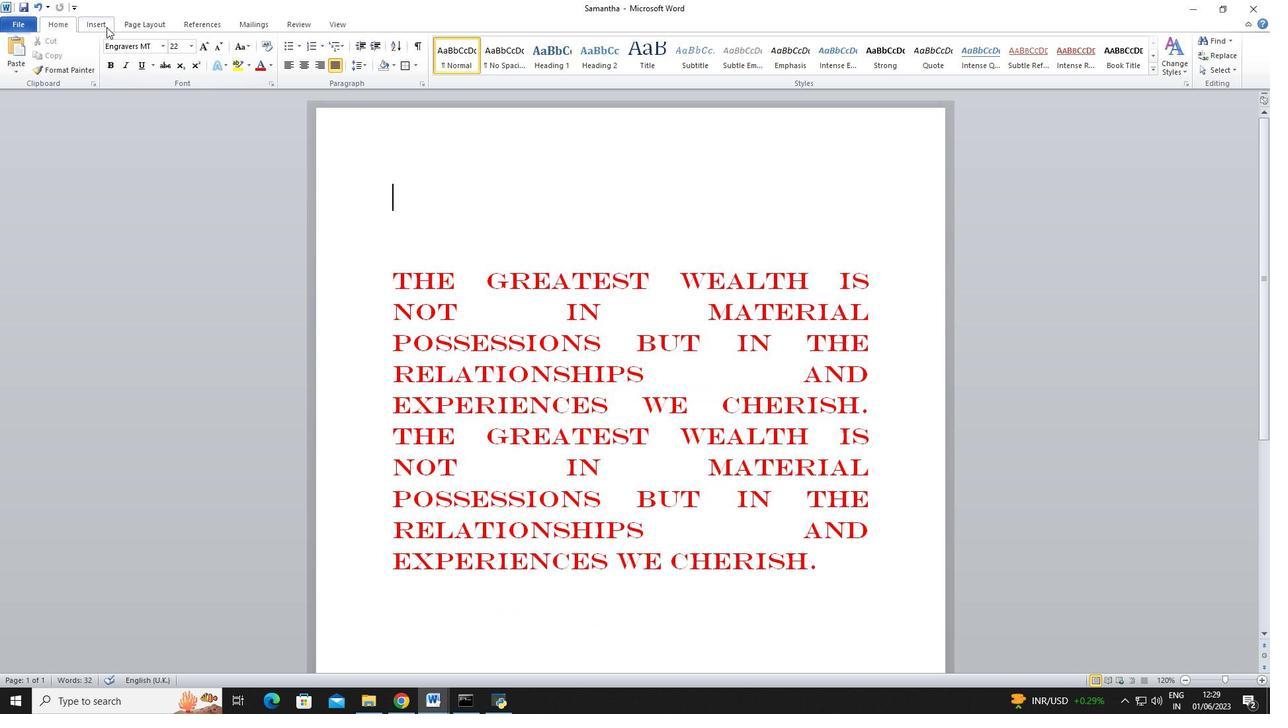 
Action: Mouse moved to (194, 69)
Screenshot: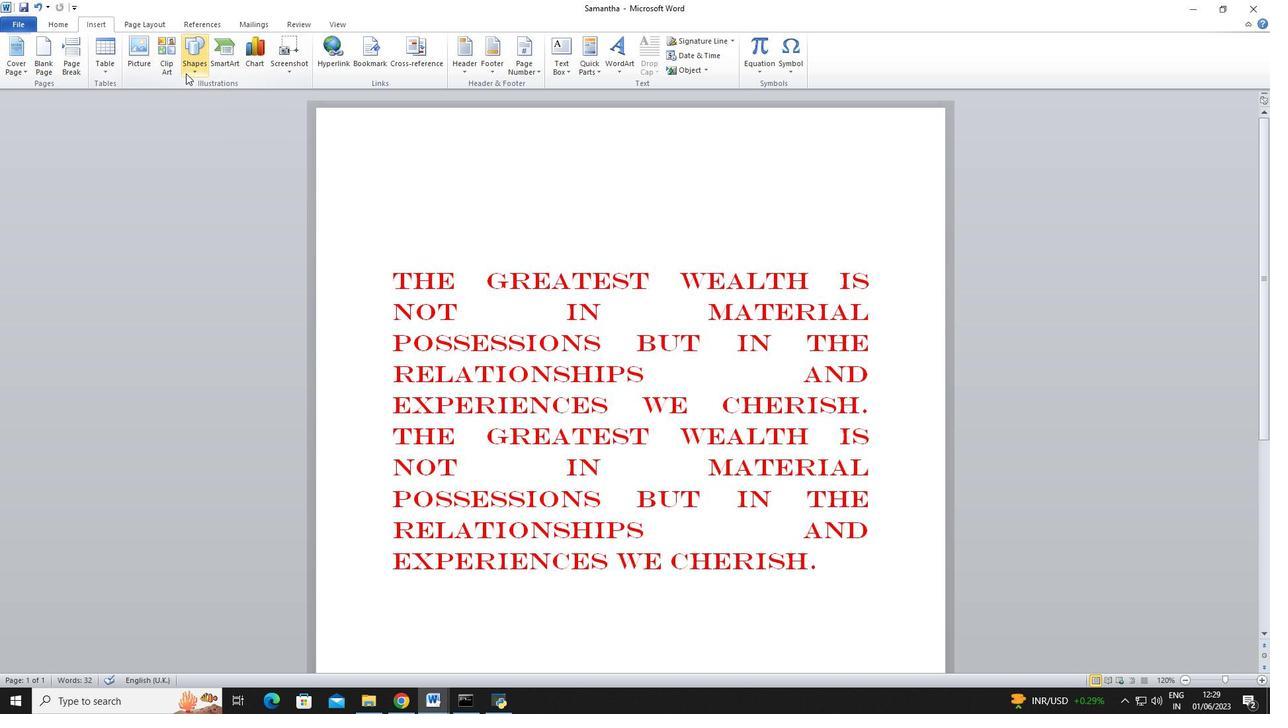 
Action: Mouse pressed left at (194, 69)
Screenshot: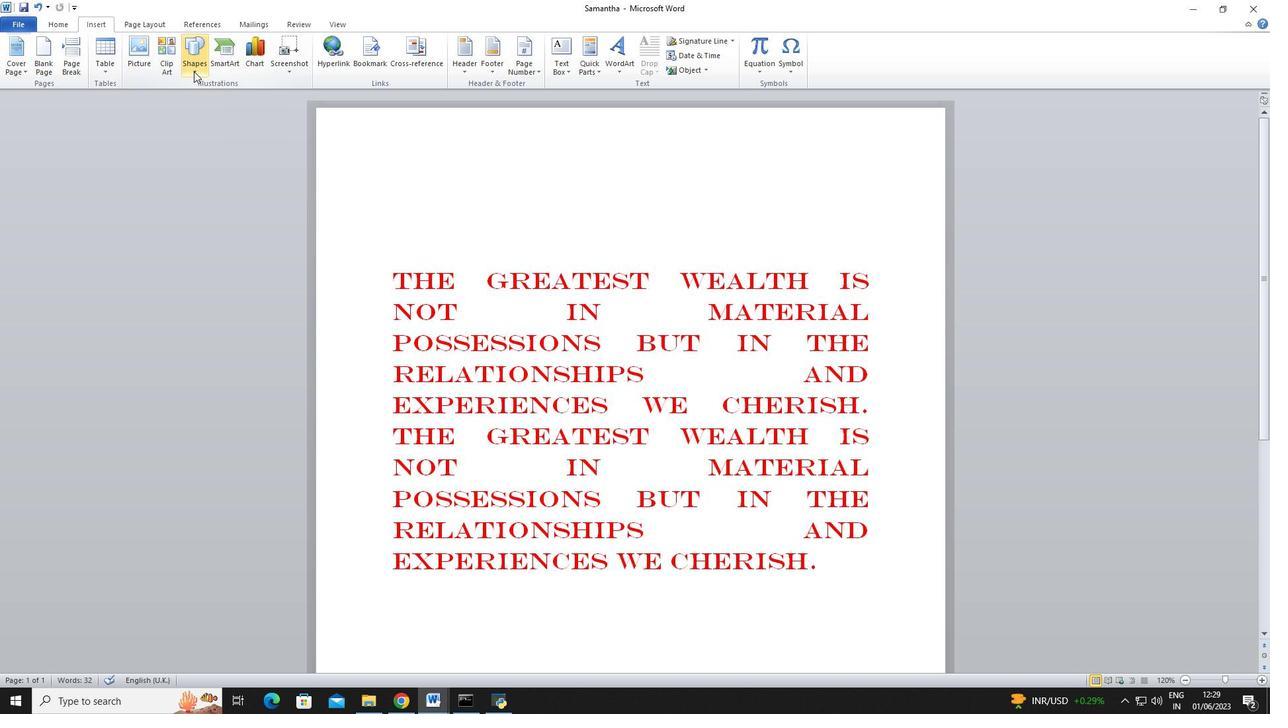 
Action: Mouse moved to (291, 332)
Screenshot: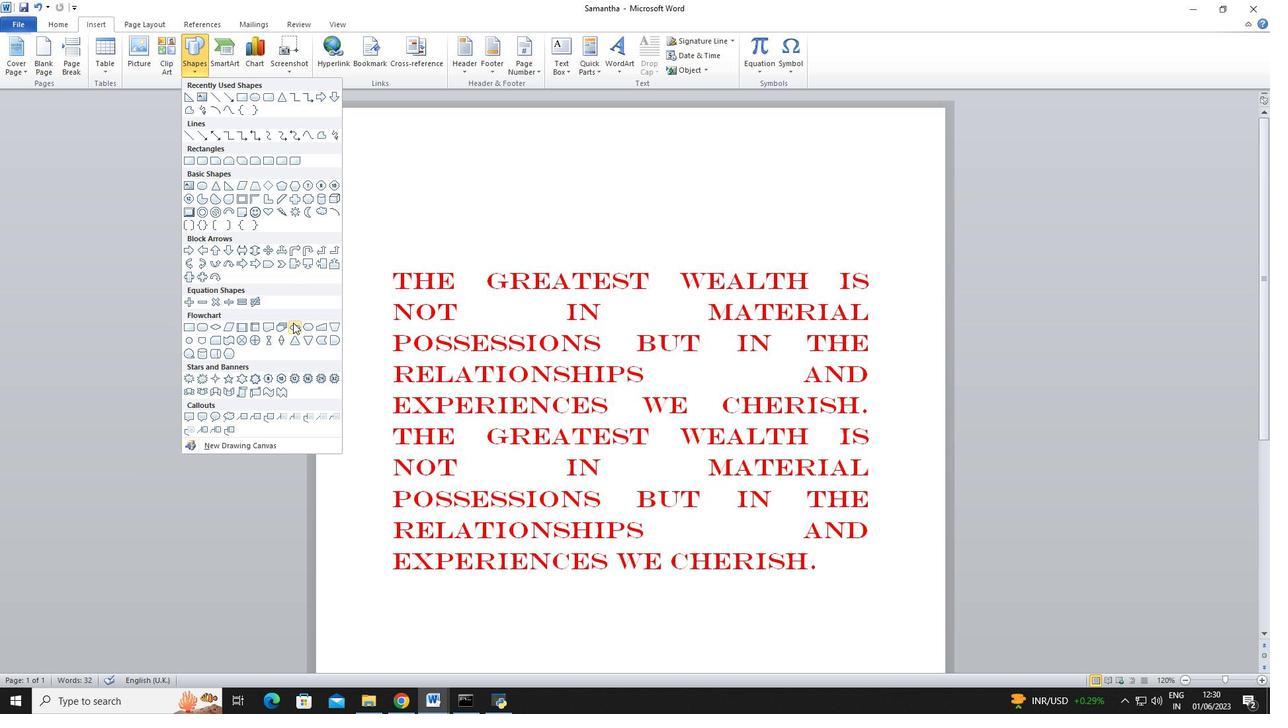 
Action: Mouse scrolled (291, 331) with delta (0, 0)
Screenshot: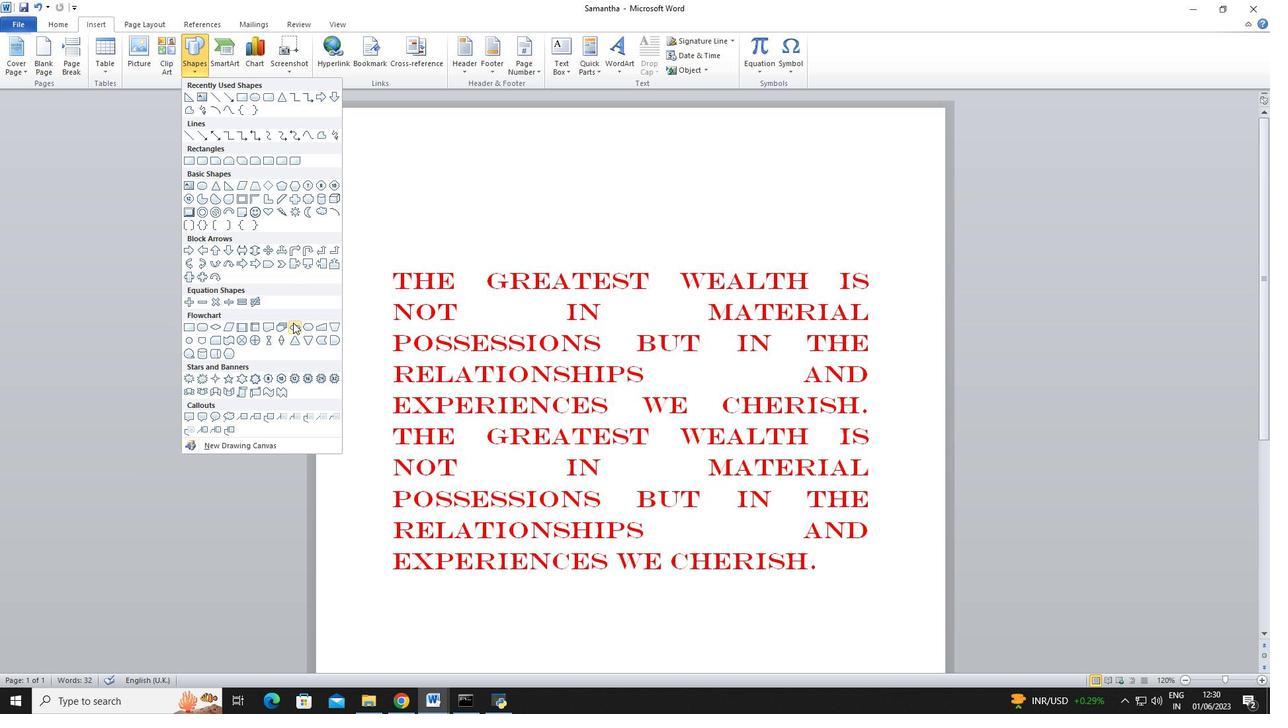 
Action: Mouse scrolled (291, 331) with delta (0, 0)
Screenshot: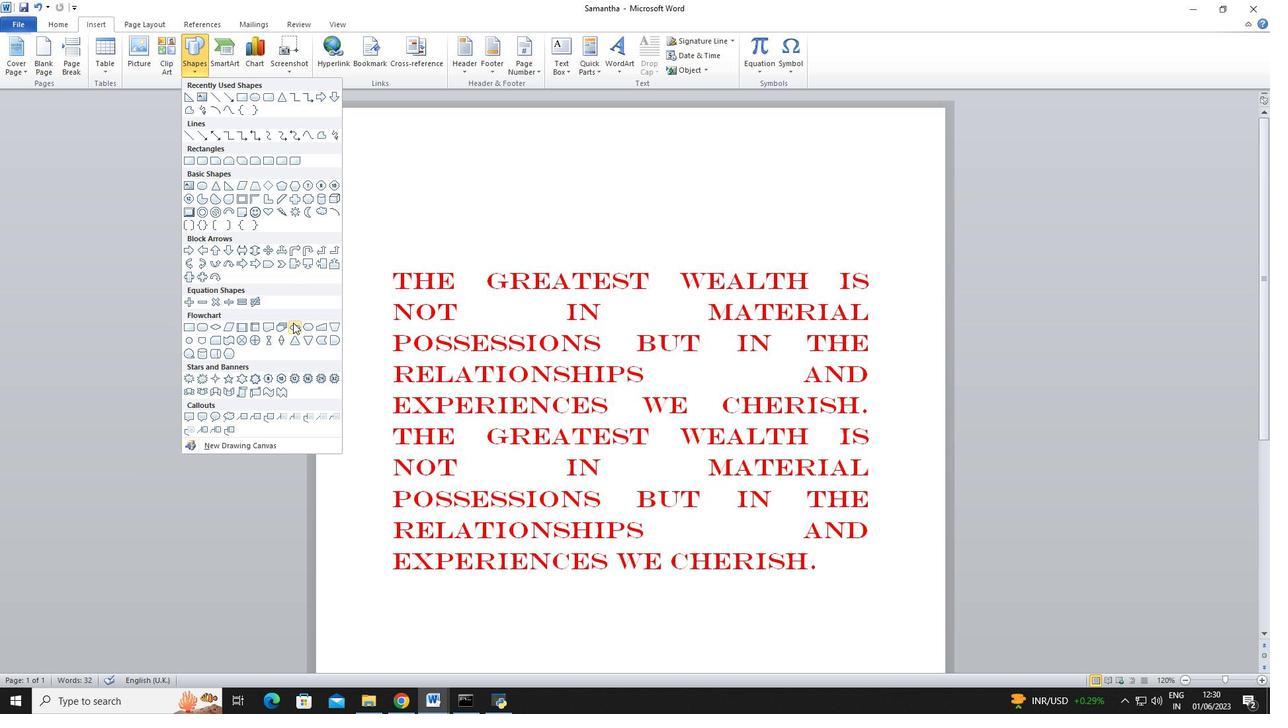 
Action: Mouse scrolled (291, 331) with delta (0, 0)
Screenshot: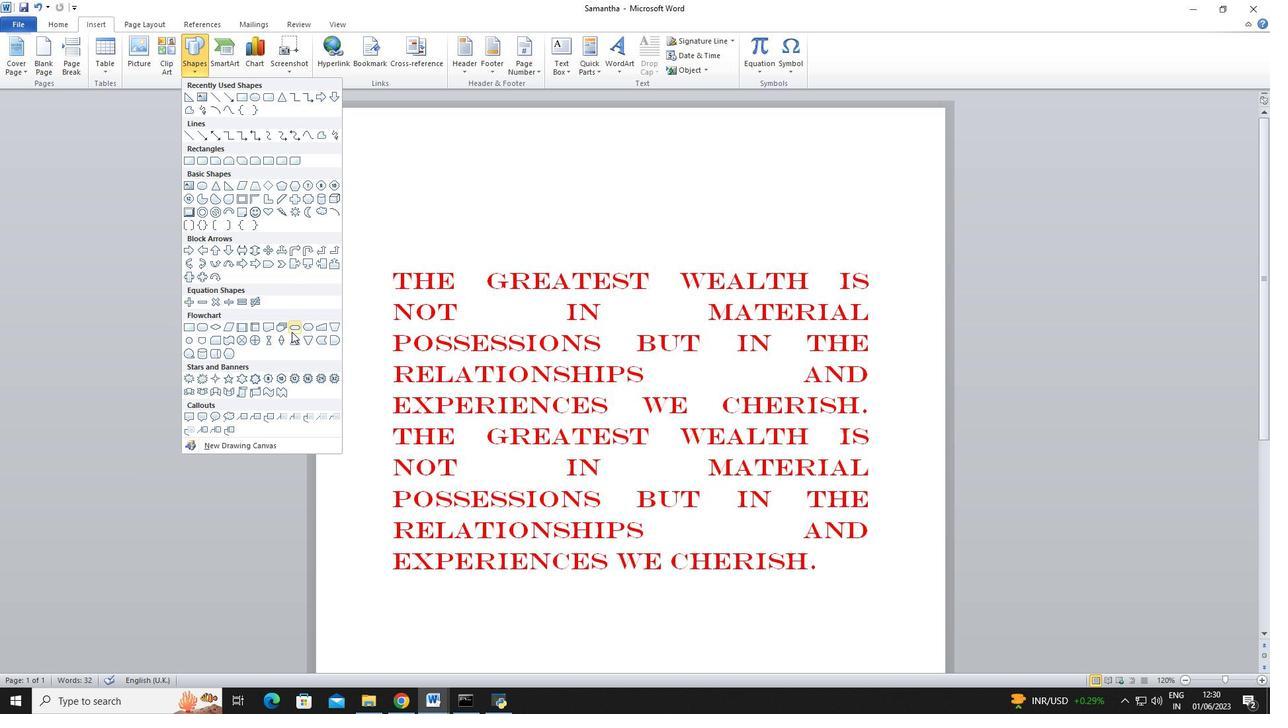 
Action: Mouse moved to (265, 409)
Screenshot: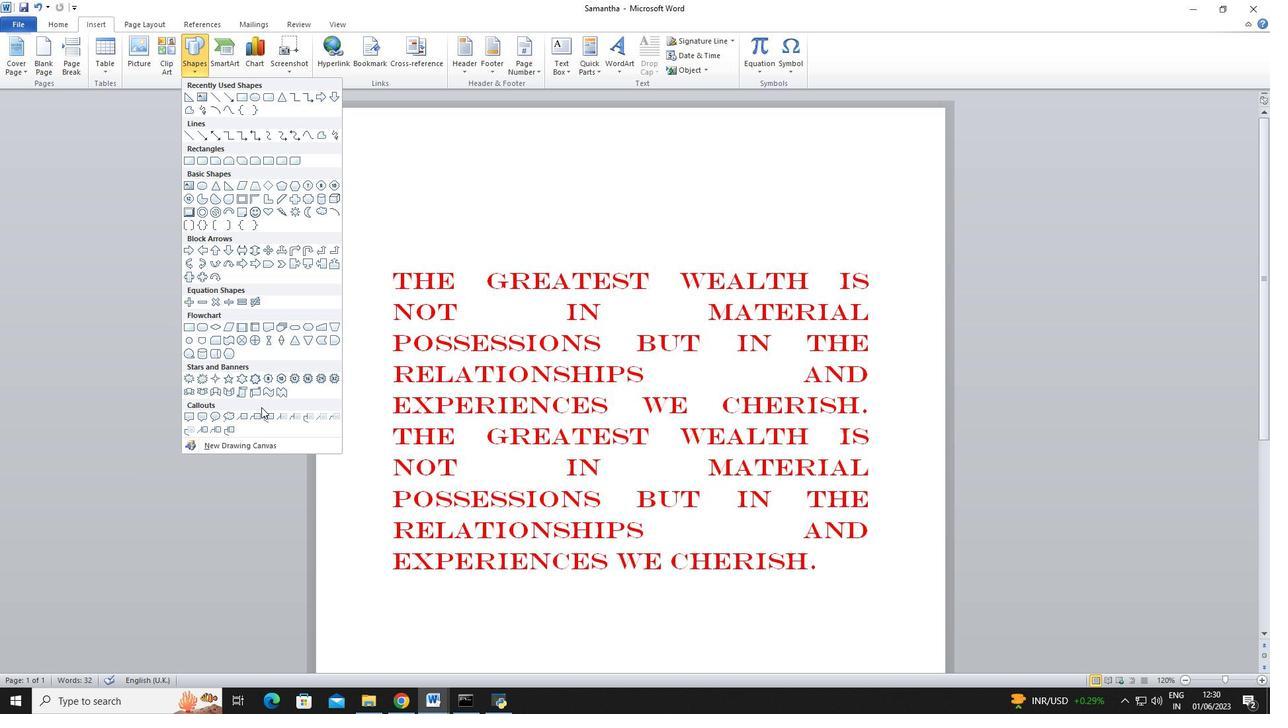 
Action: Mouse scrolled (265, 408) with delta (0, 0)
Screenshot: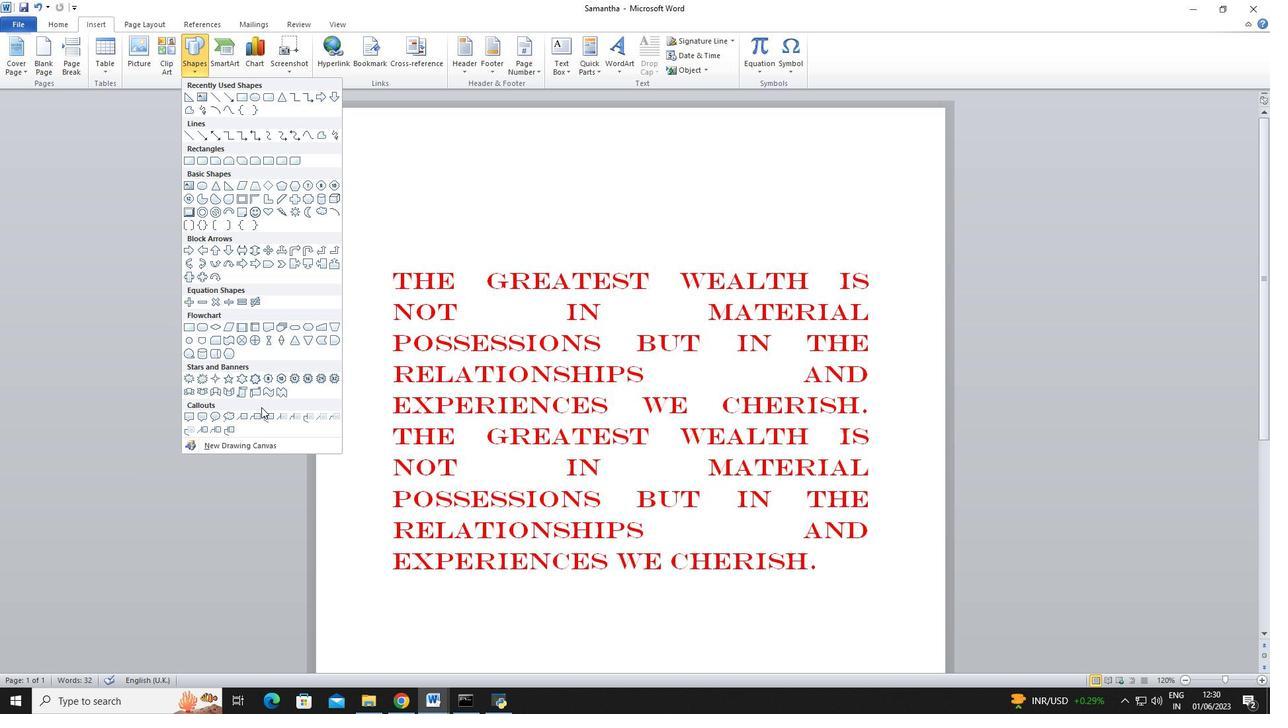 
Action: Mouse moved to (268, 409)
Screenshot: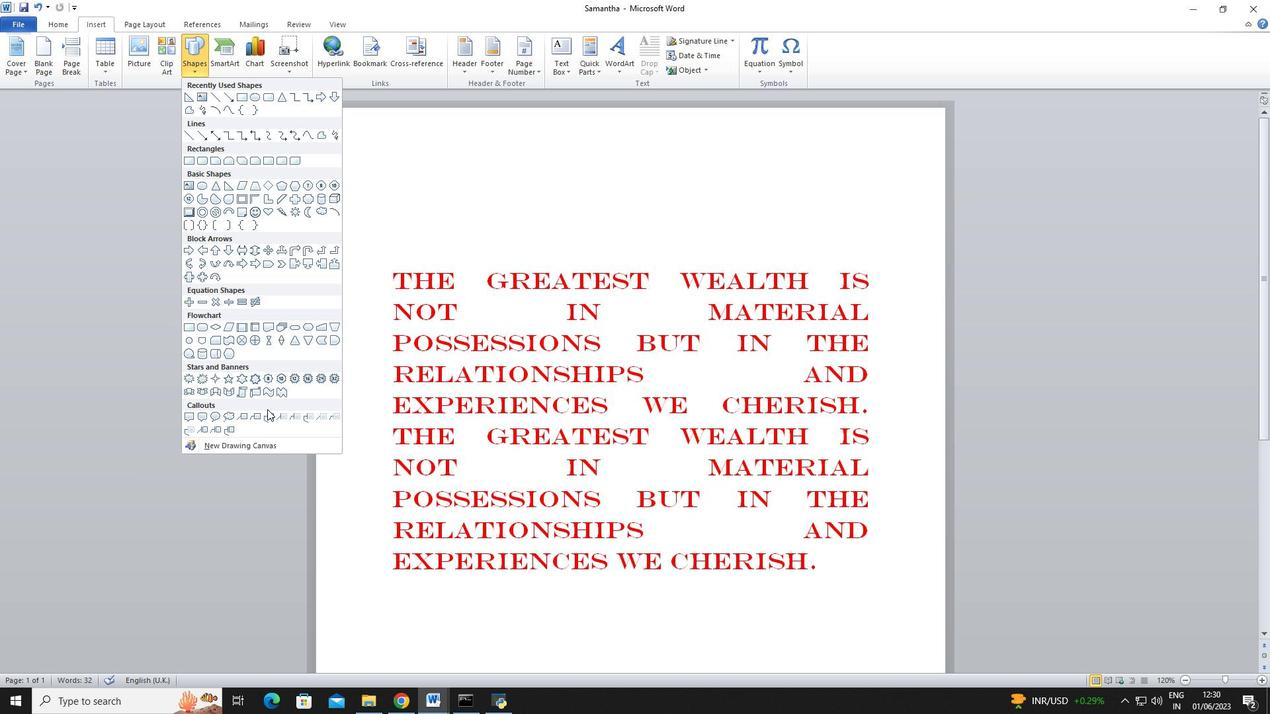 
Action: Mouse scrolled (268, 408) with delta (0, 0)
Screenshot: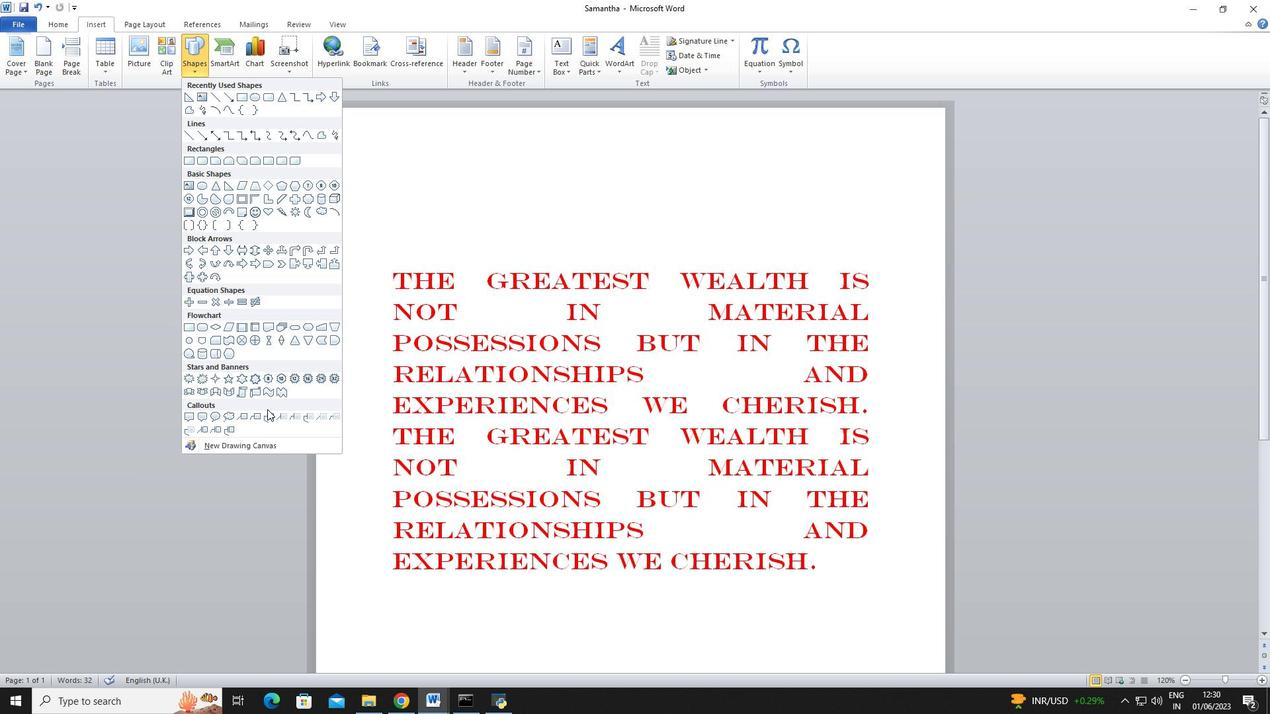 
Action: Mouse moved to (268, 409)
Screenshot: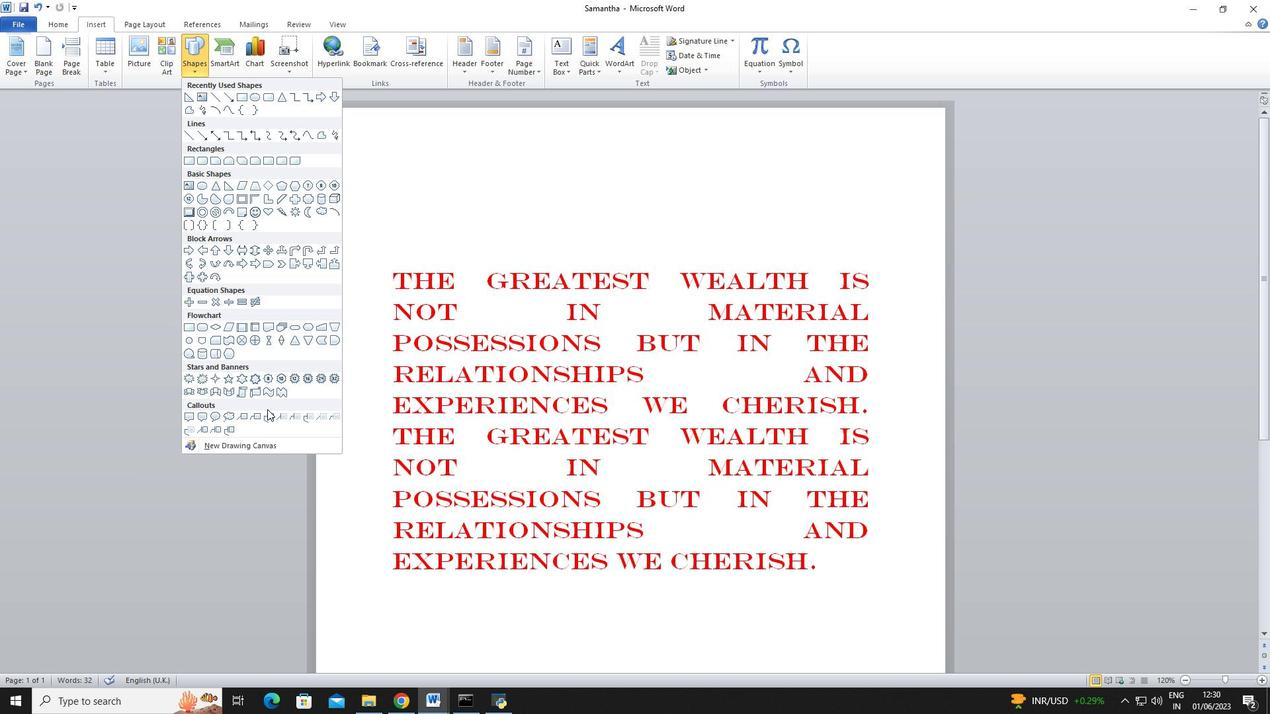 
Action: Mouse scrolled (268, 408) with delta (0, 0)
Screenshot: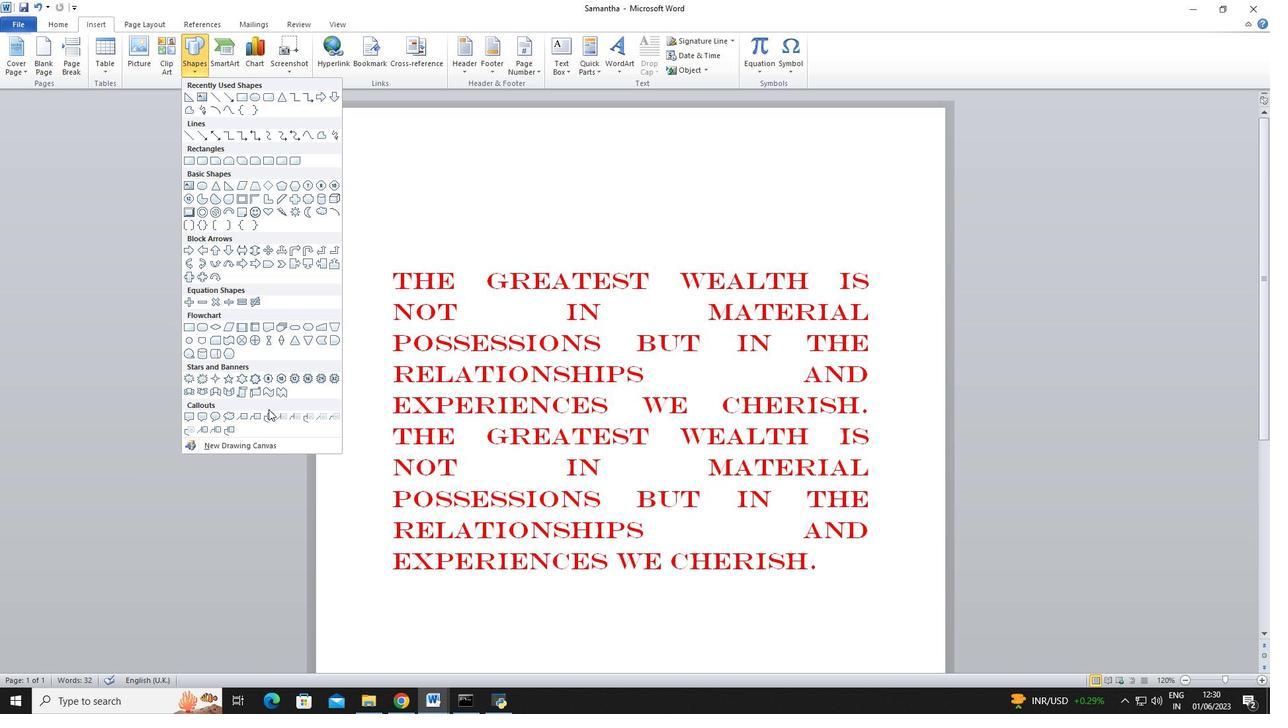 
Action: Mouse moved to (199, 186)
Screenshot: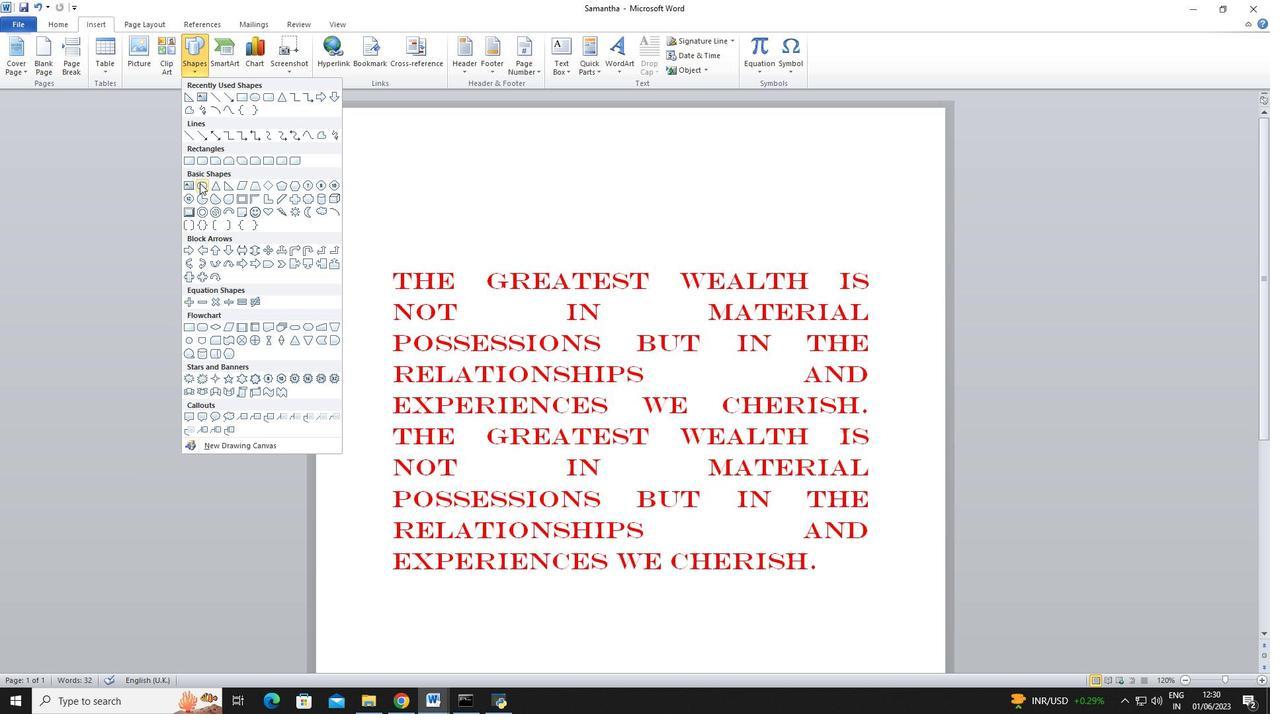 
Action: Mouse pressed left at (199, 186)
Screenshot: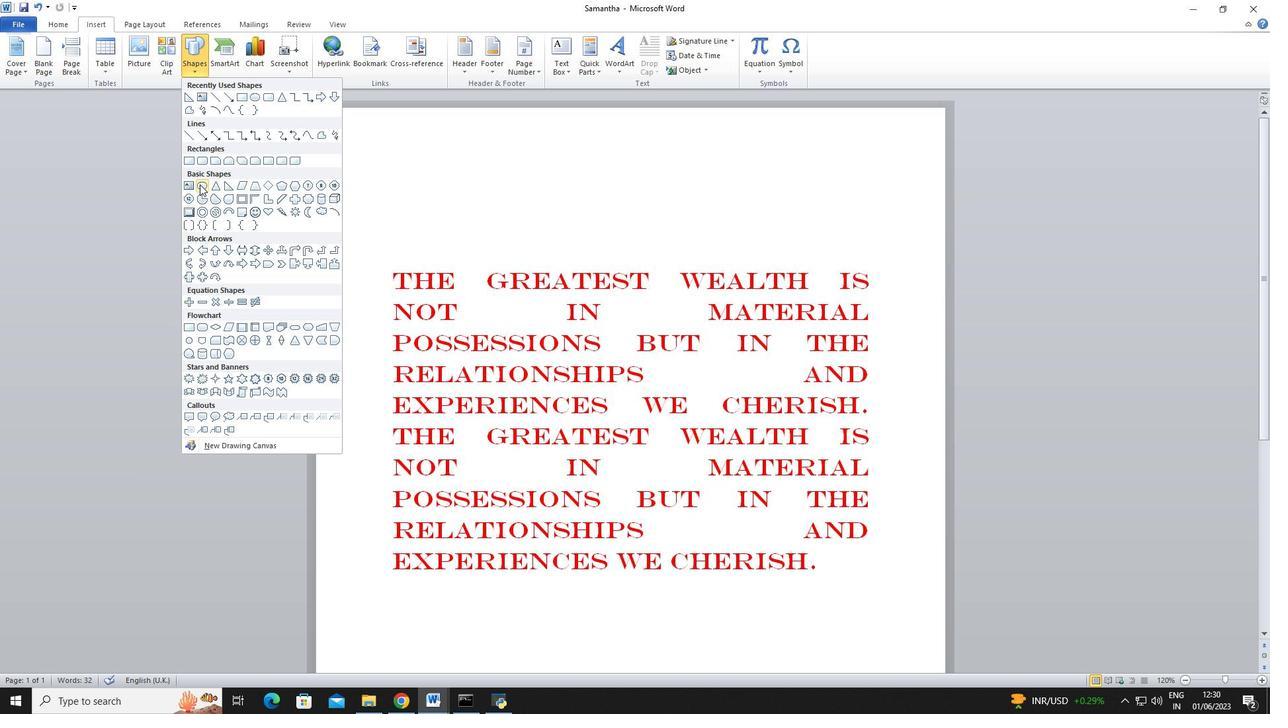 
Action: Mouse moved to (395, 185)
Screenshot: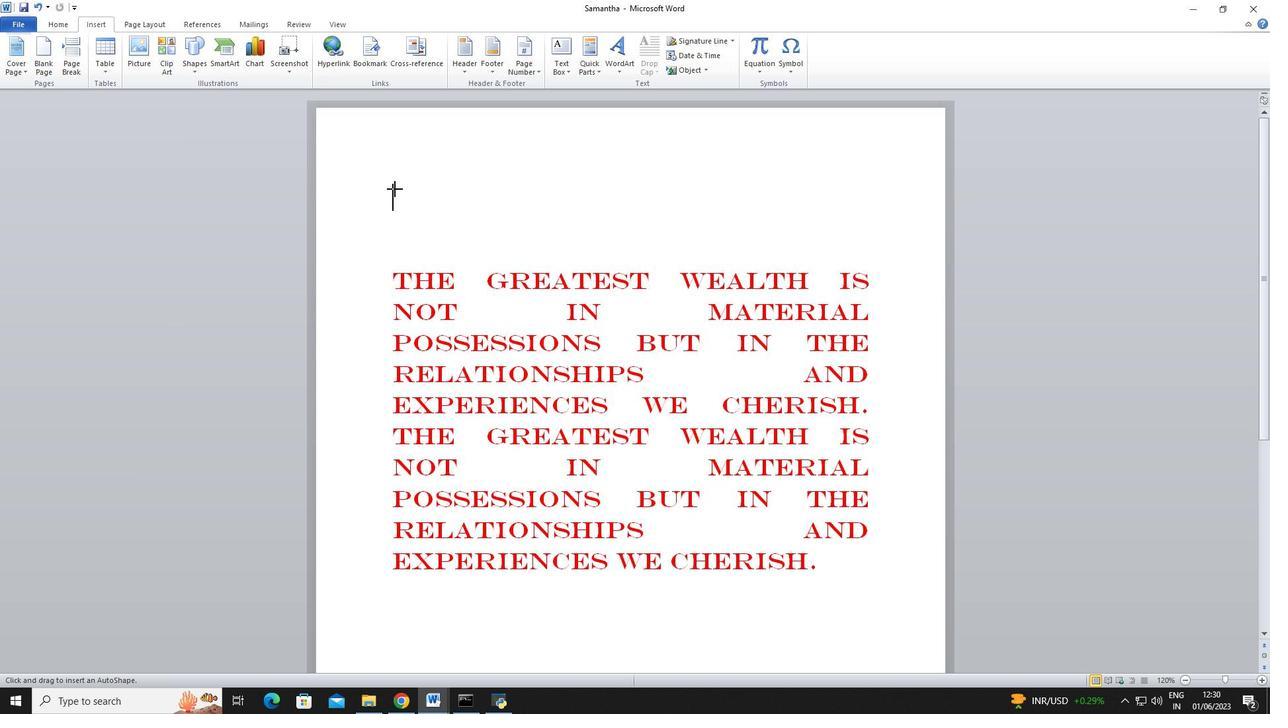 
Action: Mouse pressed left at (395, 185)
Screenshot: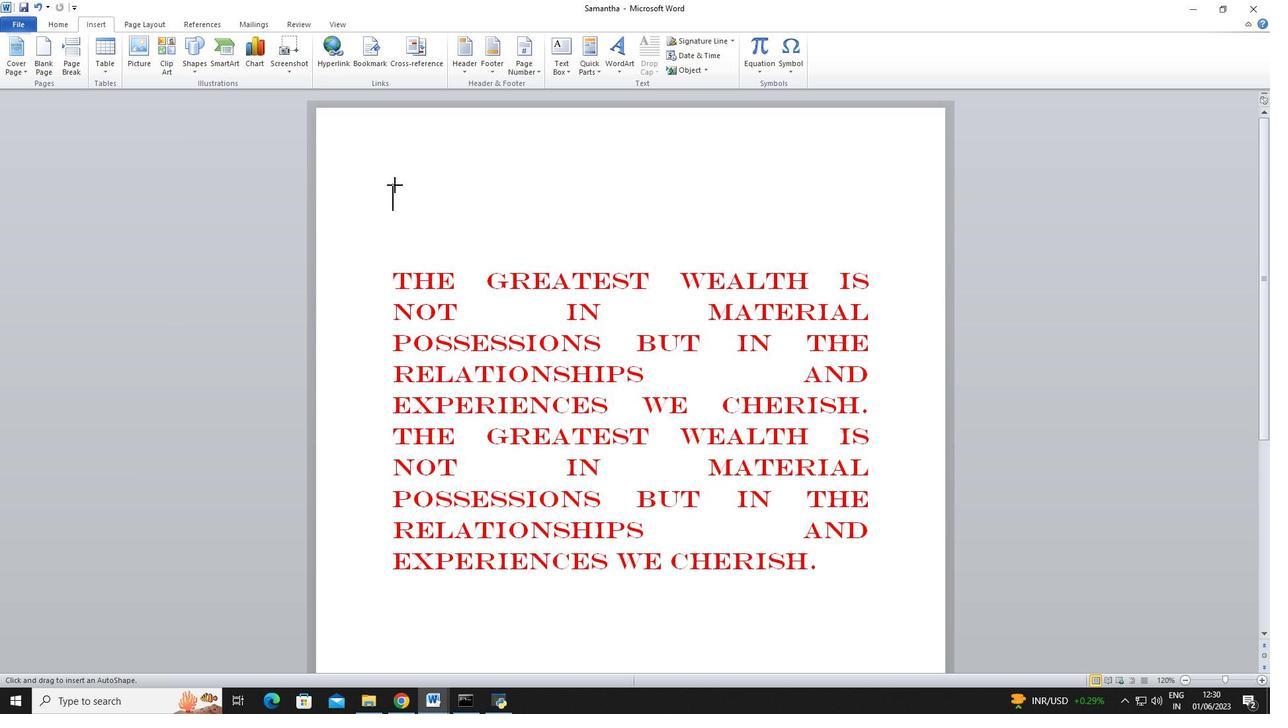 
Action: Mouse moved to (492, 39)
Screenshot: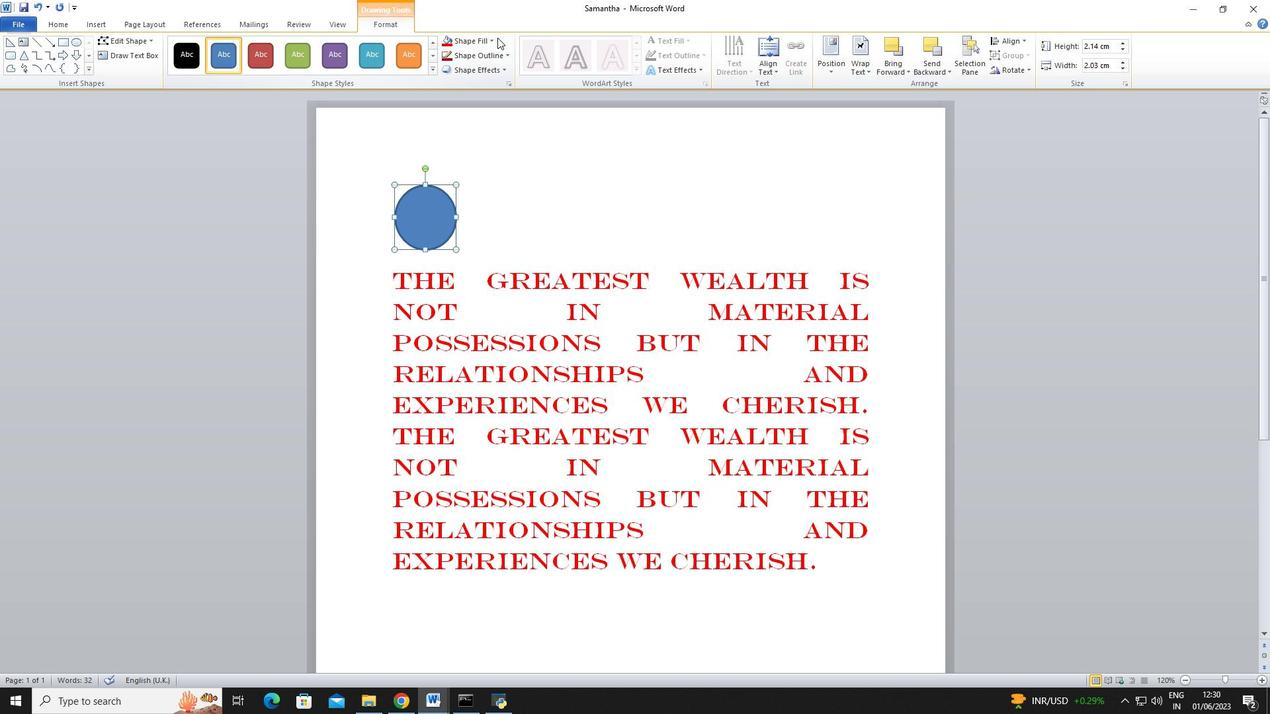 
Action: Mouse pressed left at (492, 39)
Screenshot: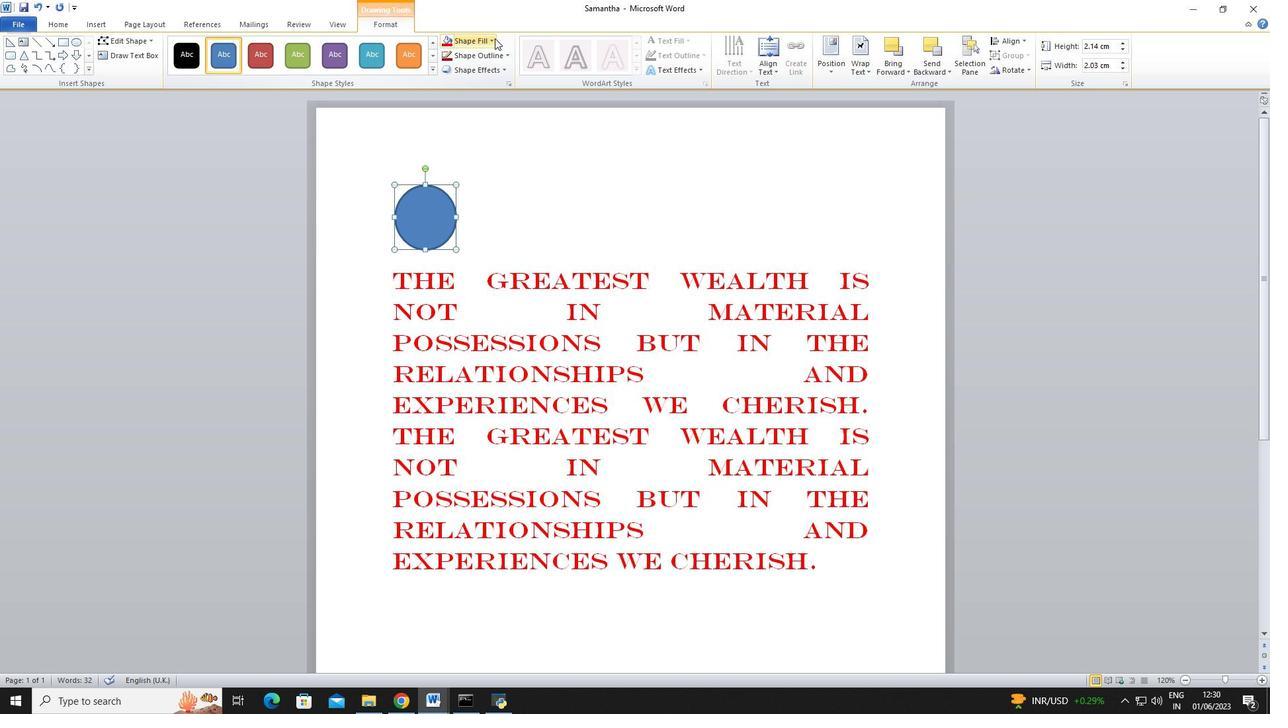 
Action: Mouse moved to (479, 137)
Screenshot: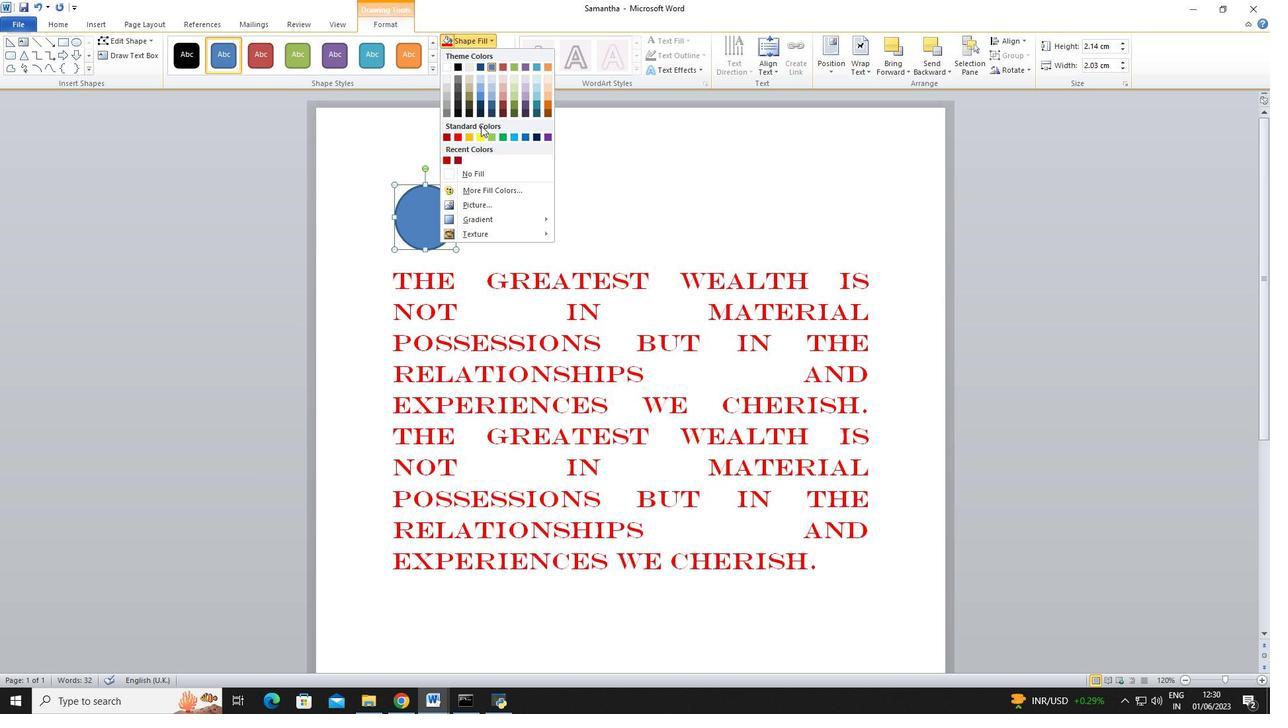 
Action: Mouse pressed left at (479, 137)
Screenshot: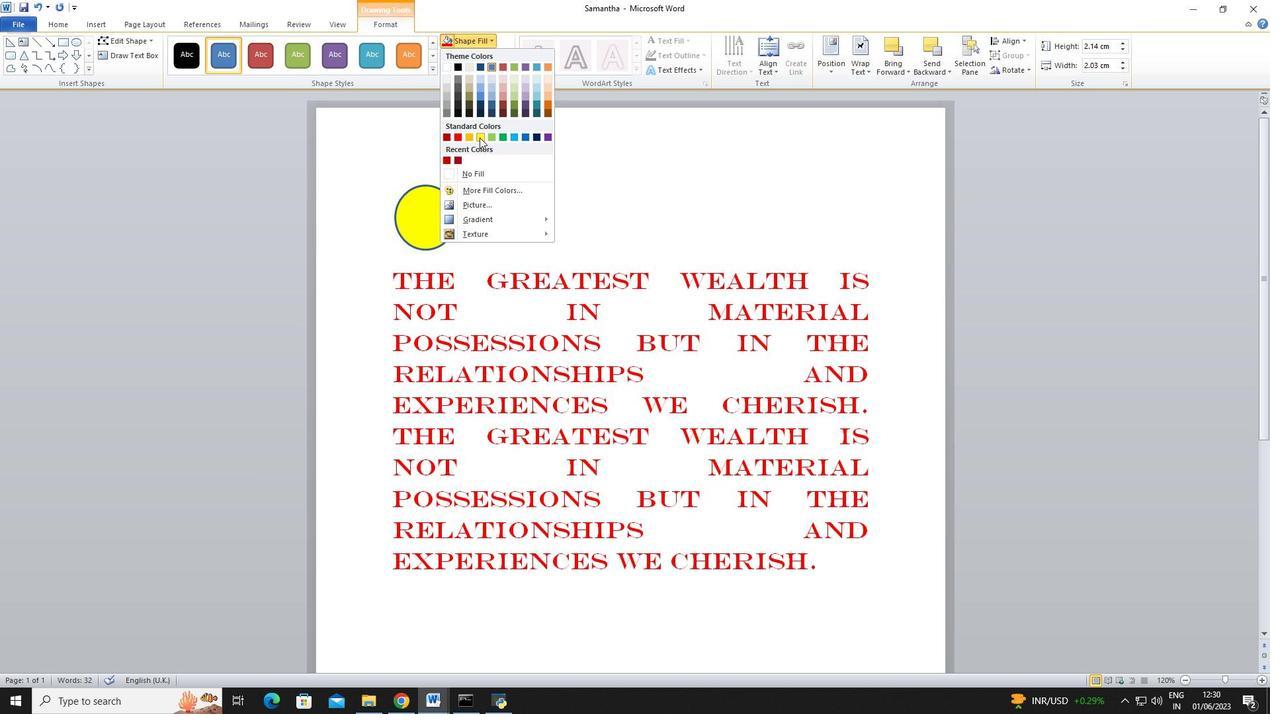 
Action: Mouse moved to (1123, 48)
Screenshot: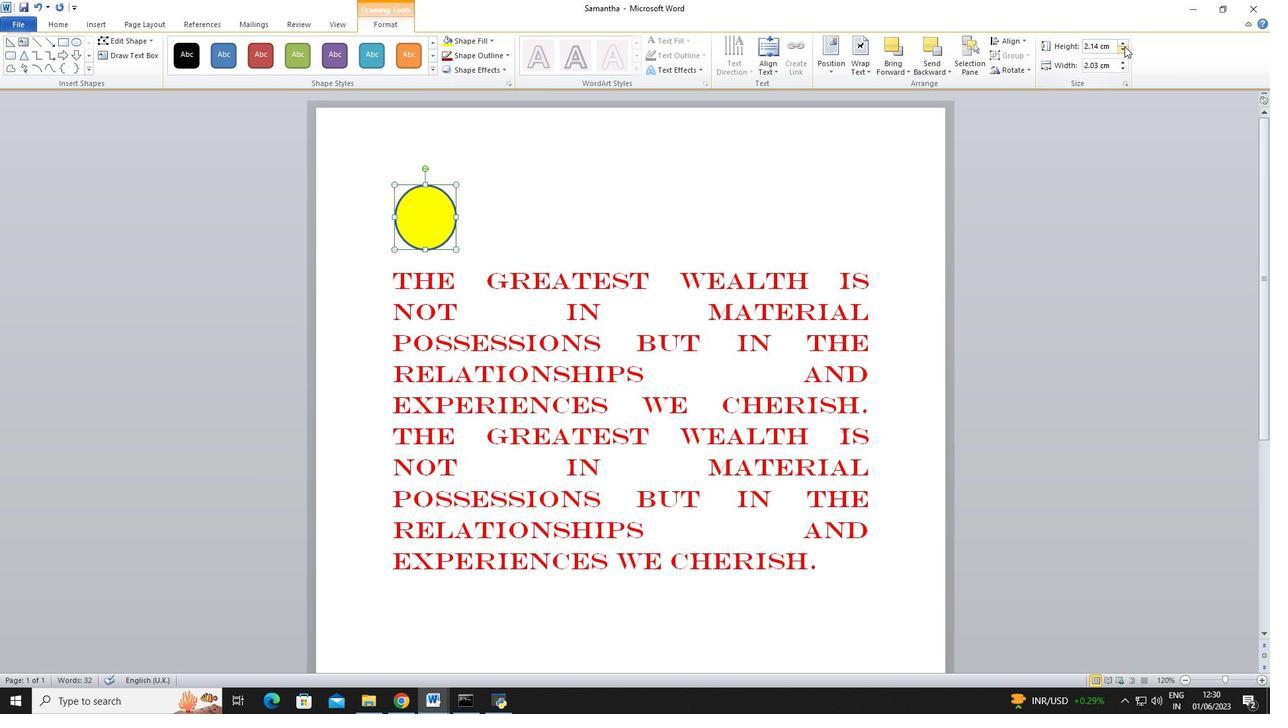 
Action: Mouse pressed left at (1123, 48)
Screenshot: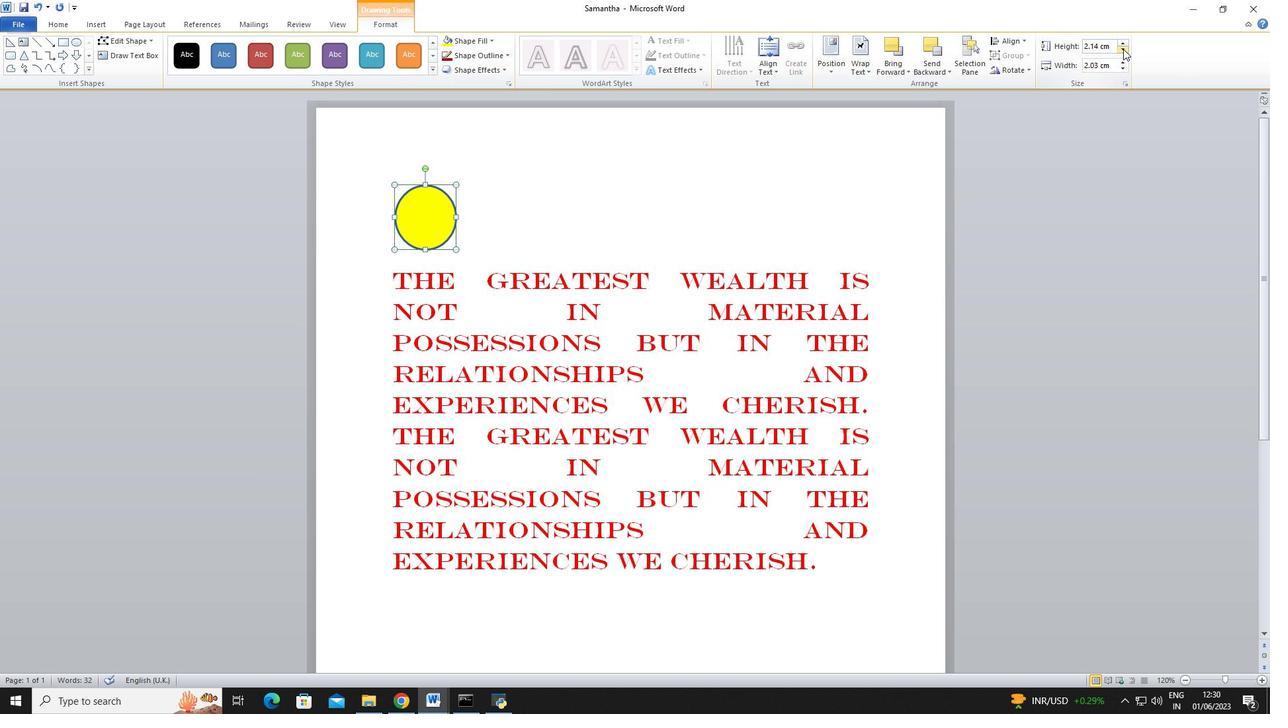 
Action: Mouse moved to (1123, 48)
Screenshot: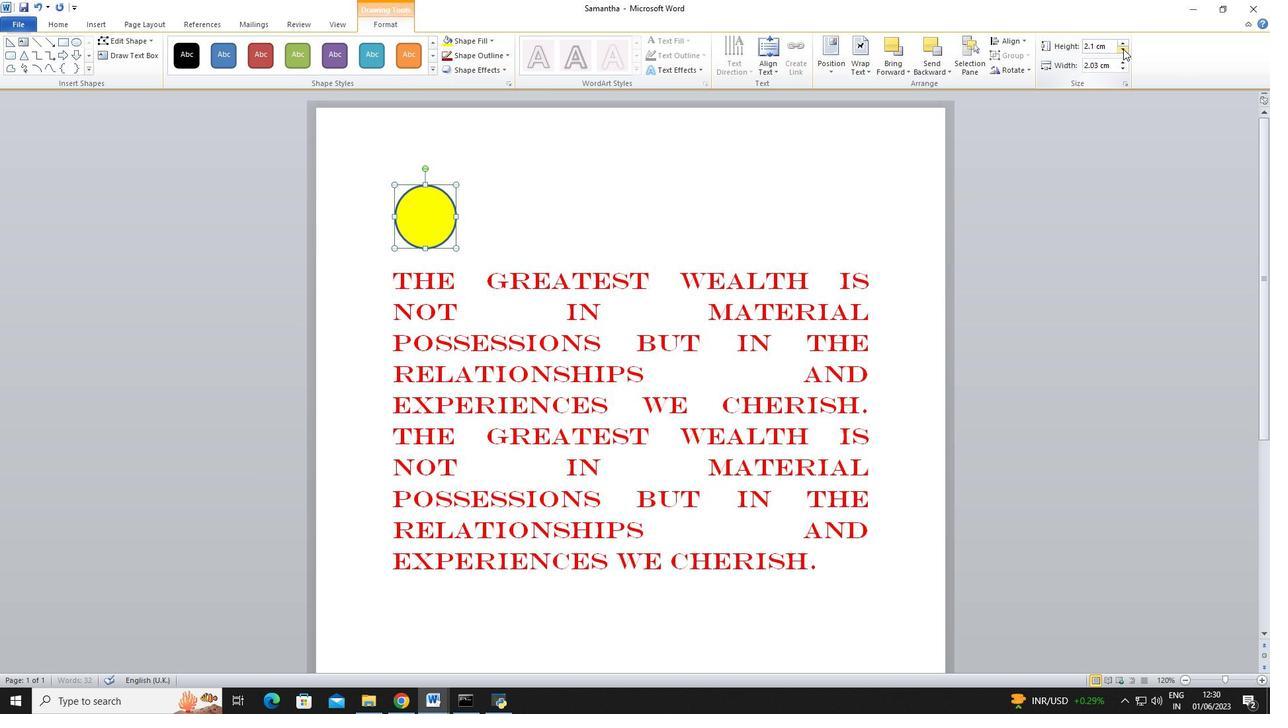 
Action: Mouse pressed left at (1123, 48)
Screenshot: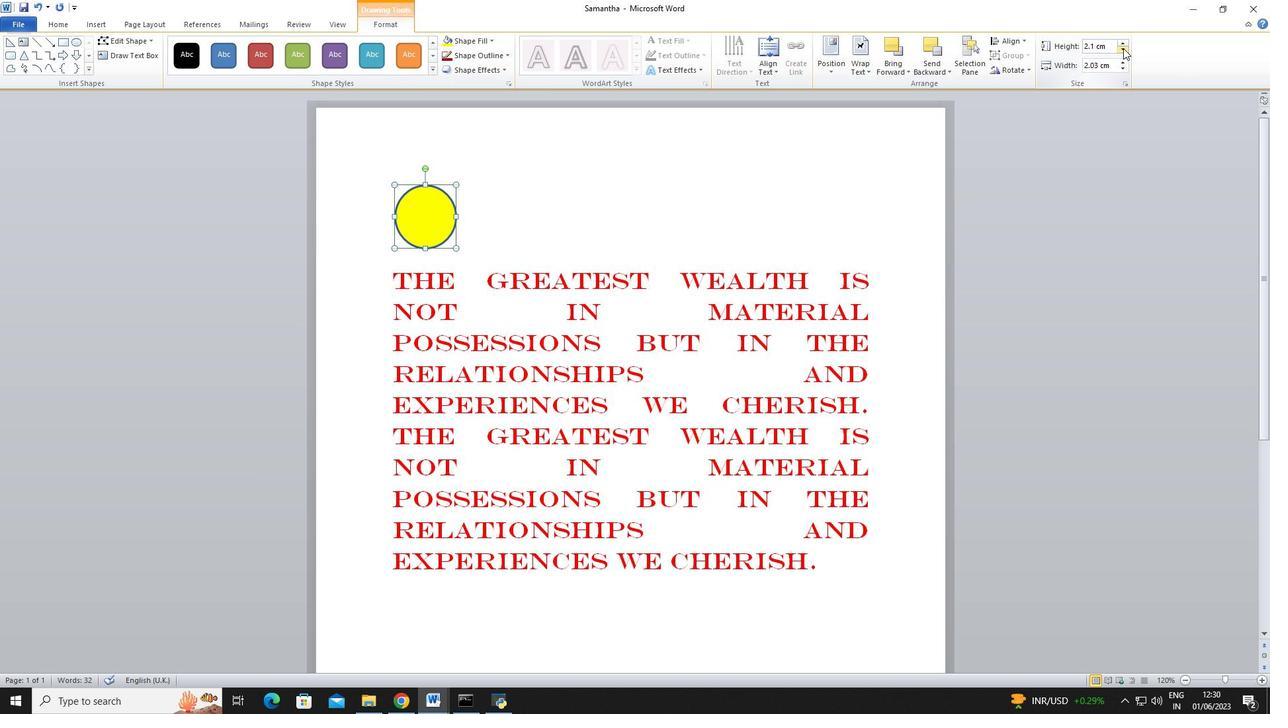 
Action: Mouse pressed left at (1123, 48)
Screenshot: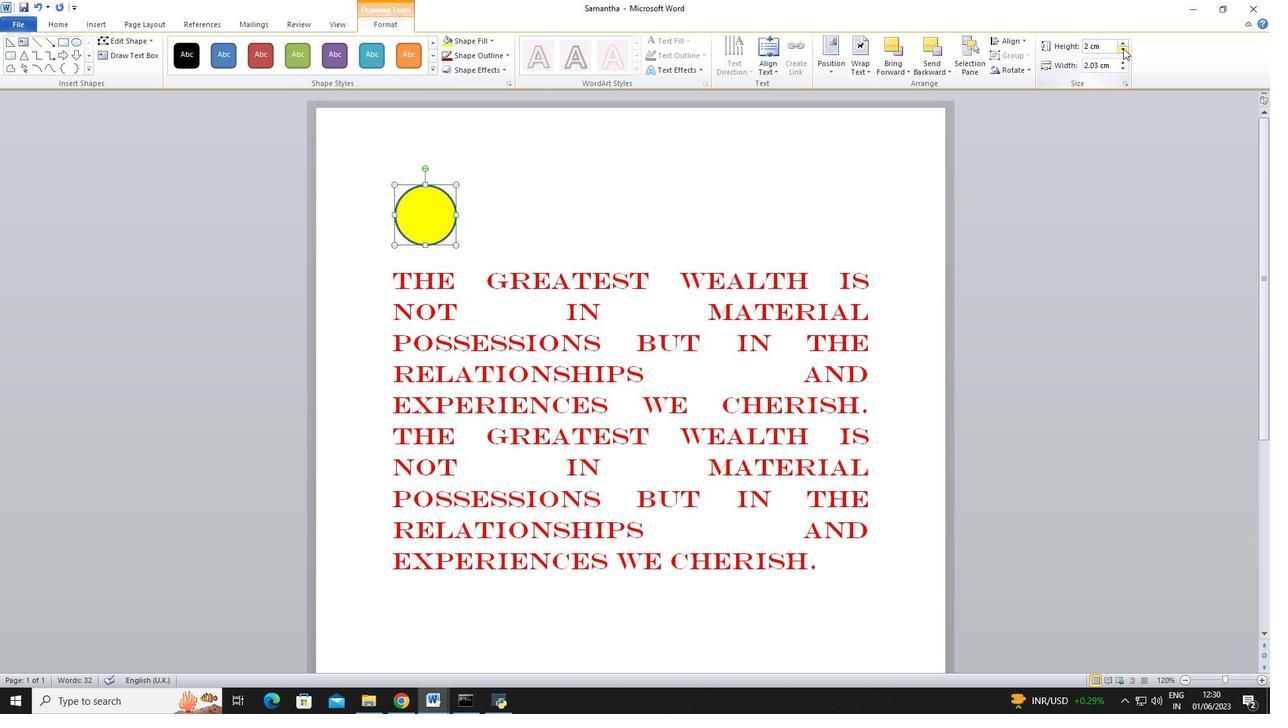 
Action: Mouse pressed left at (1123, 48)
Screenshot: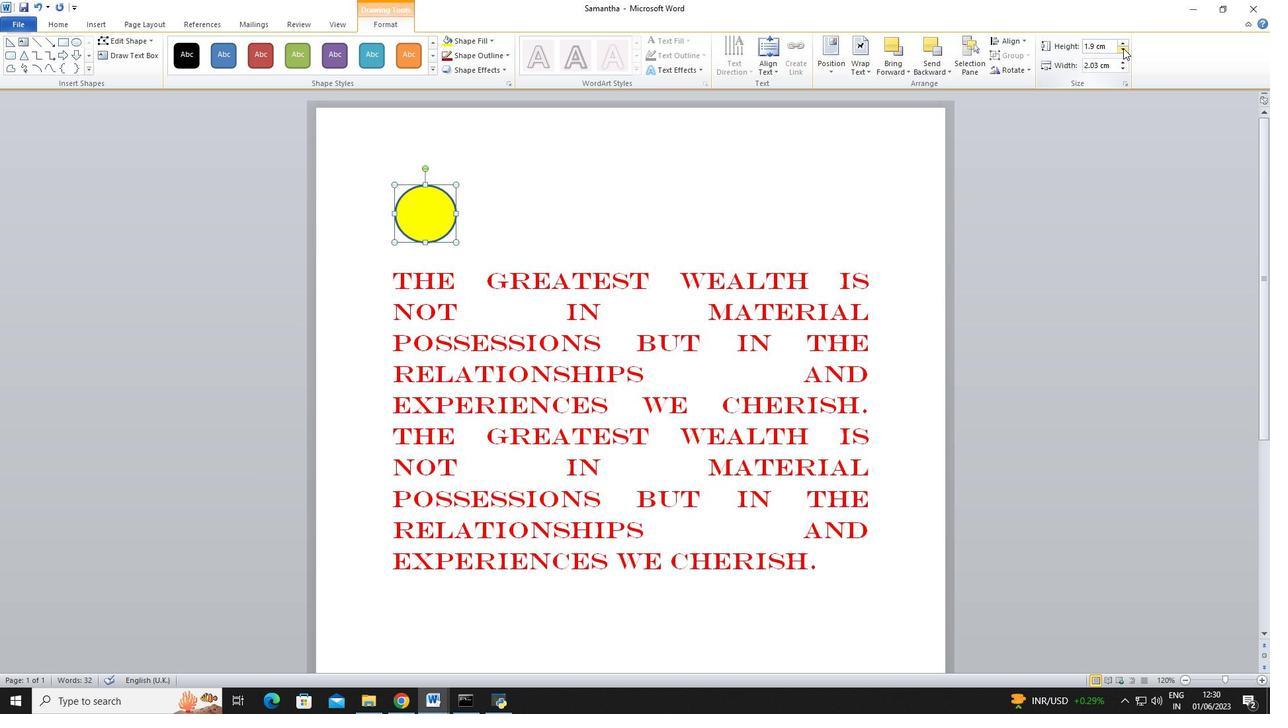 
Action: Mouse pressed left at (1123, 48)
Screenshot: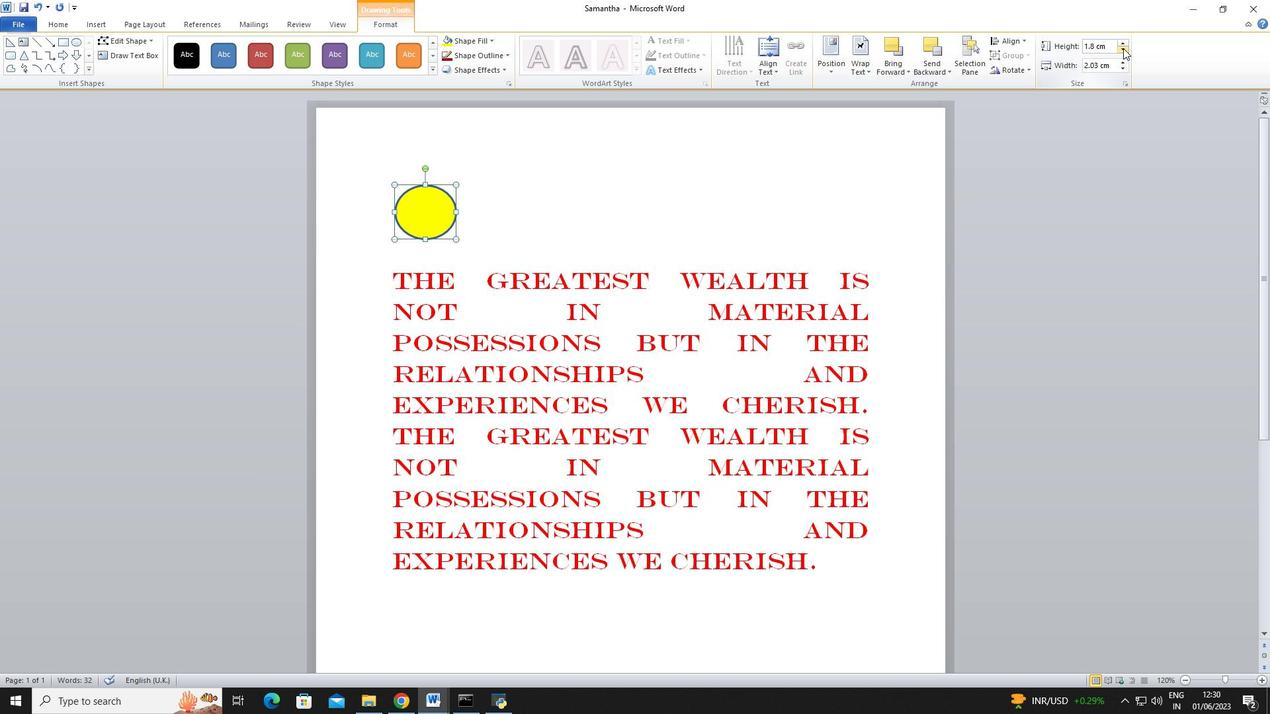 
Action: Mouse pressed left at (1123, 48)
Screenshot: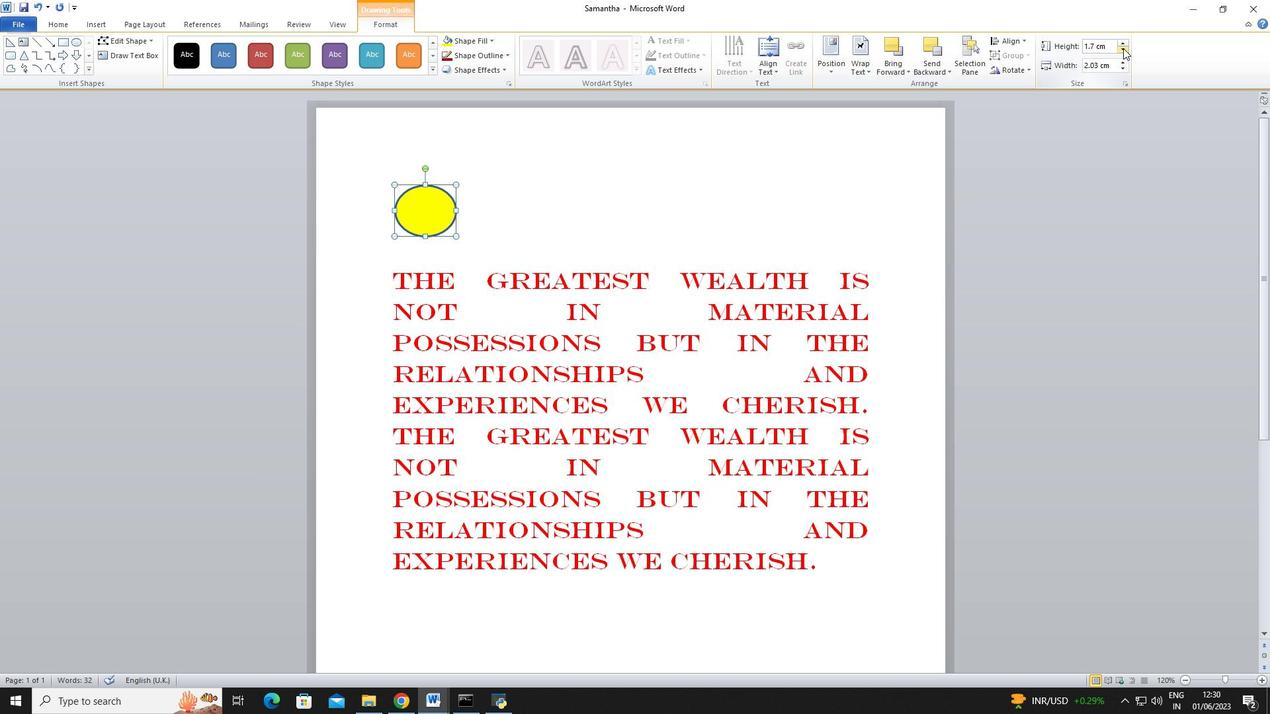 
Action: Mouse pressed left at (1123, 48)
Screenshot: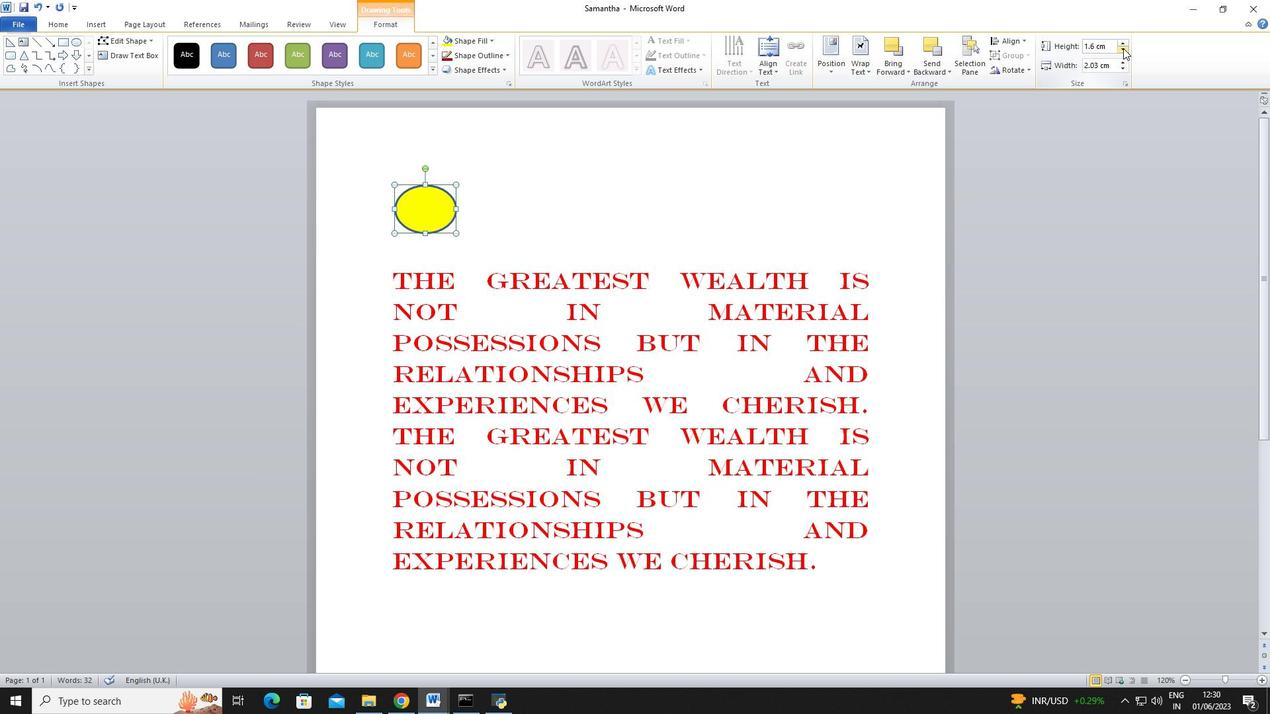 
Action: Mouse moved to (1121, 126)
Screenshot: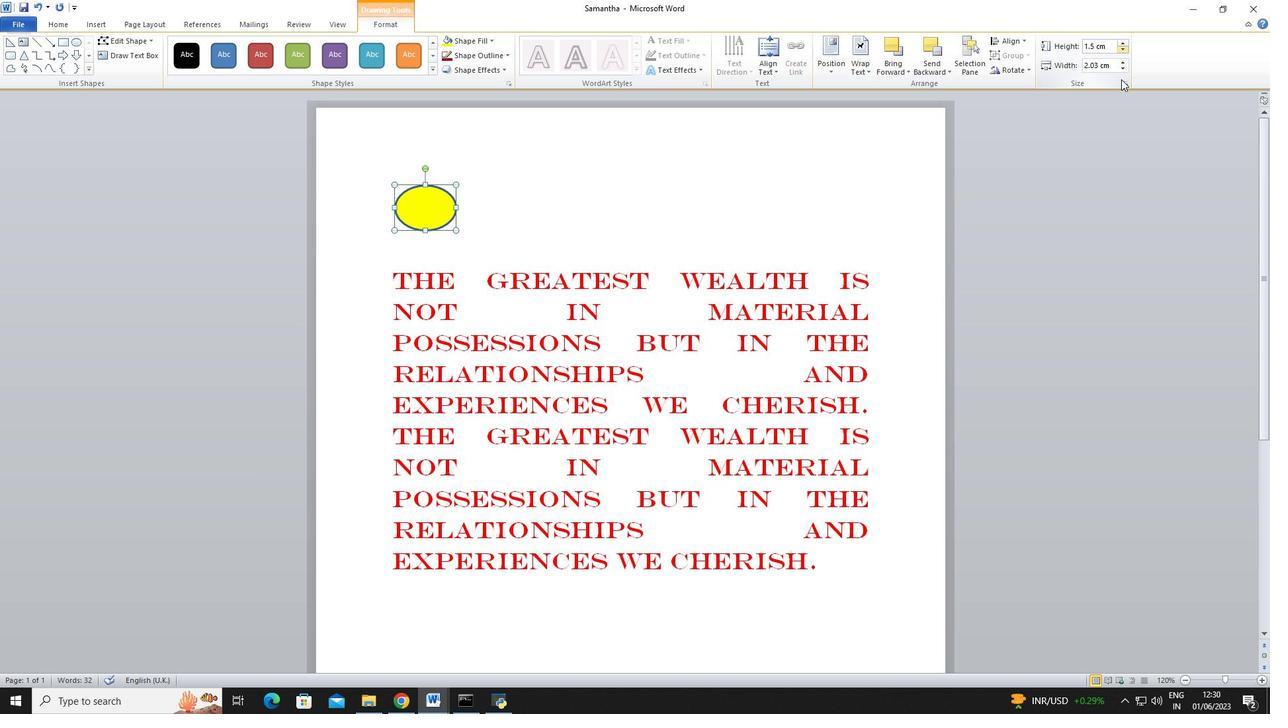 
Action: Mouse pressed left at (1121, 126)
Screenshot: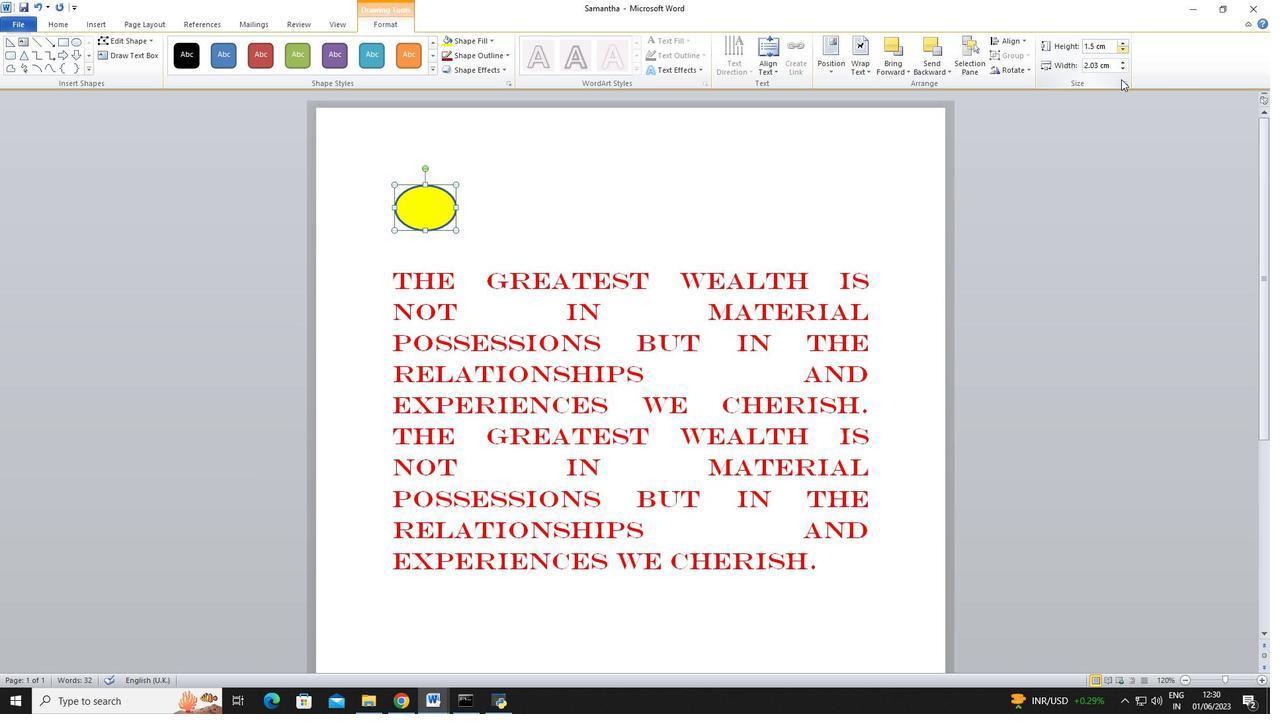
